 Task: Find connections with filter location Mukeriān with filter topic #Inspirationwith filter profile language Potuguese with filter current company Trinity Life Sciences with filter school GONDWANA UNIVERSITY, GADCHIROLI with filter industry Paper and Forest Product Manufacturing with filter service category Video Production with filter keywords title Title Researcher
Action: Mouse moved to (597, 70)
Screenshot: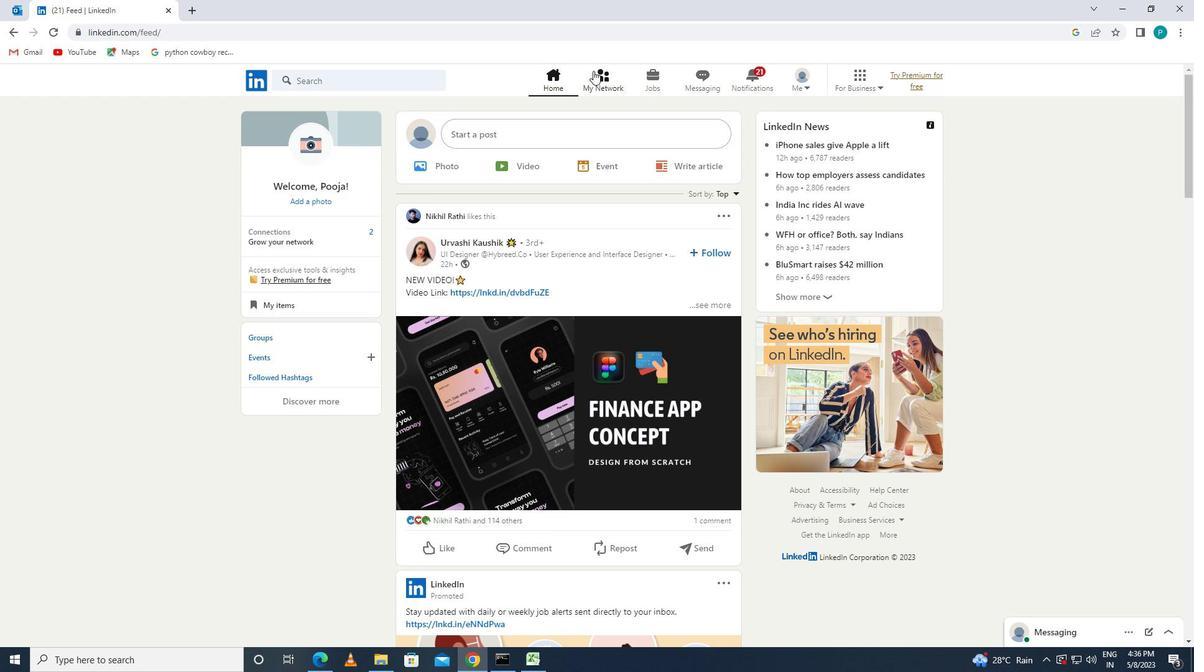 
Action: Mouse pressed left at (597, 70)
Screenshot: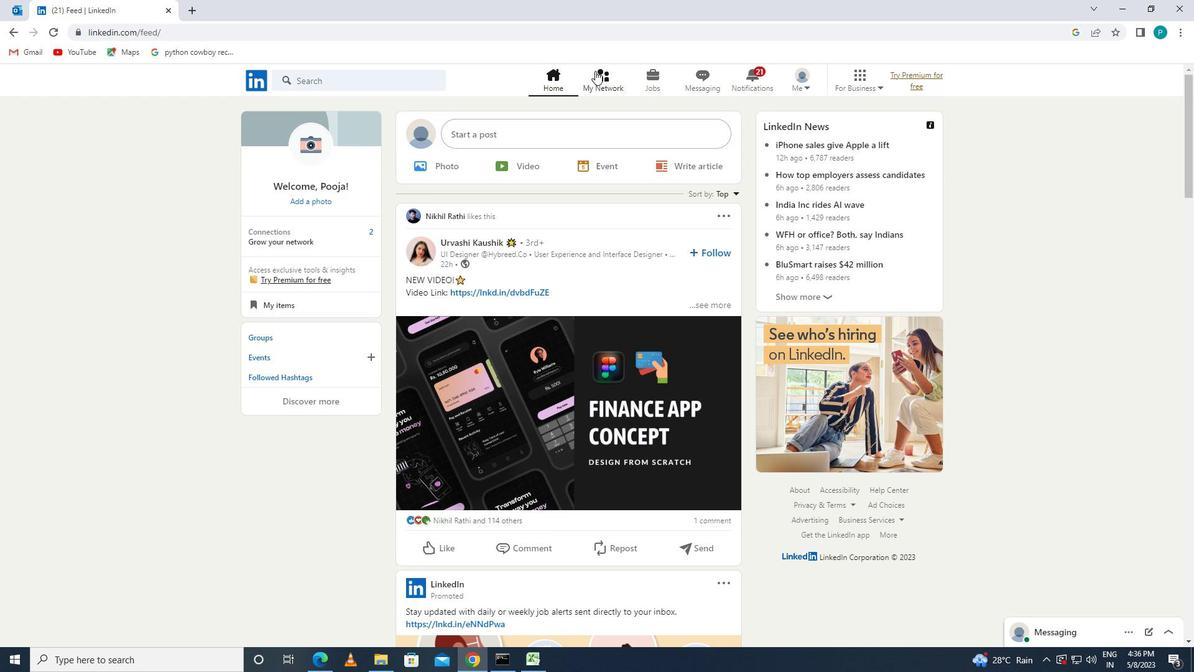 
Action: Mouse moved to (309, 159)
Screenshot: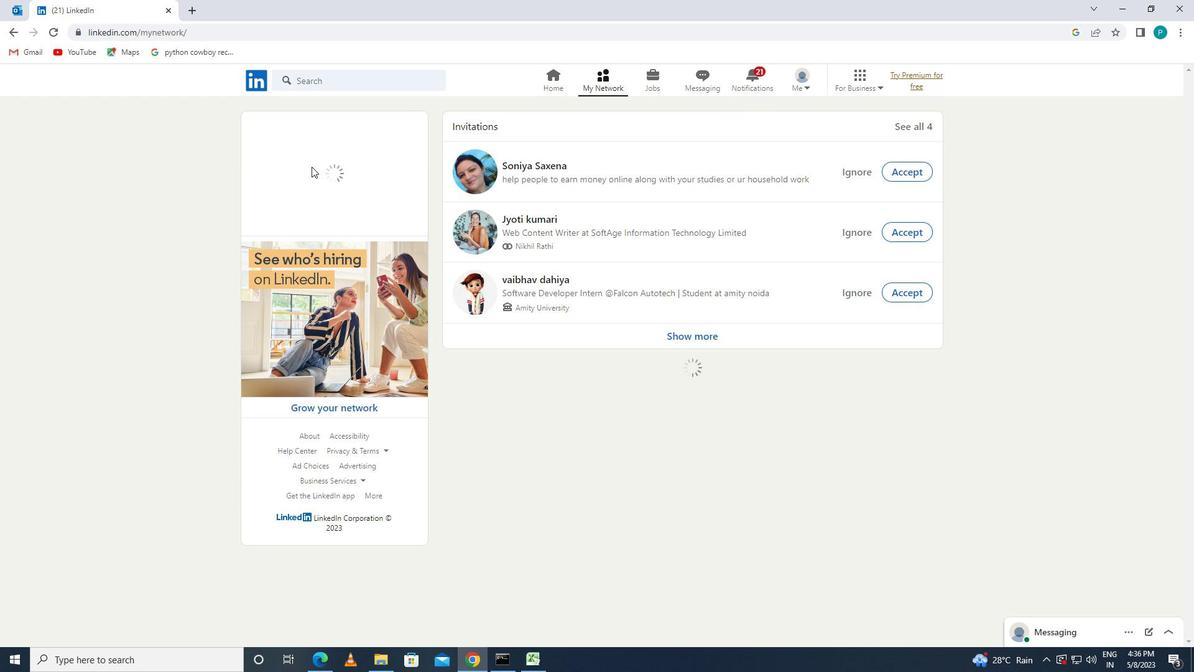 
Action: Mouse pressed left at (309, 159)
Screenshot: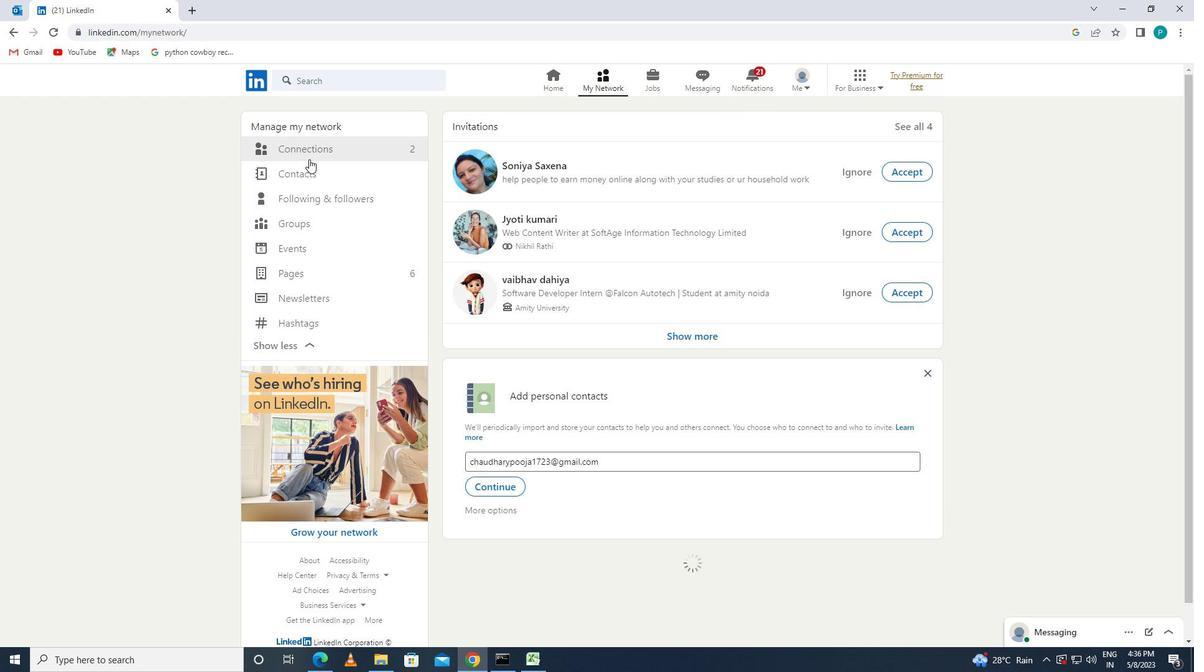 
Action: Mouse moved to (305, 155)
Screenshot: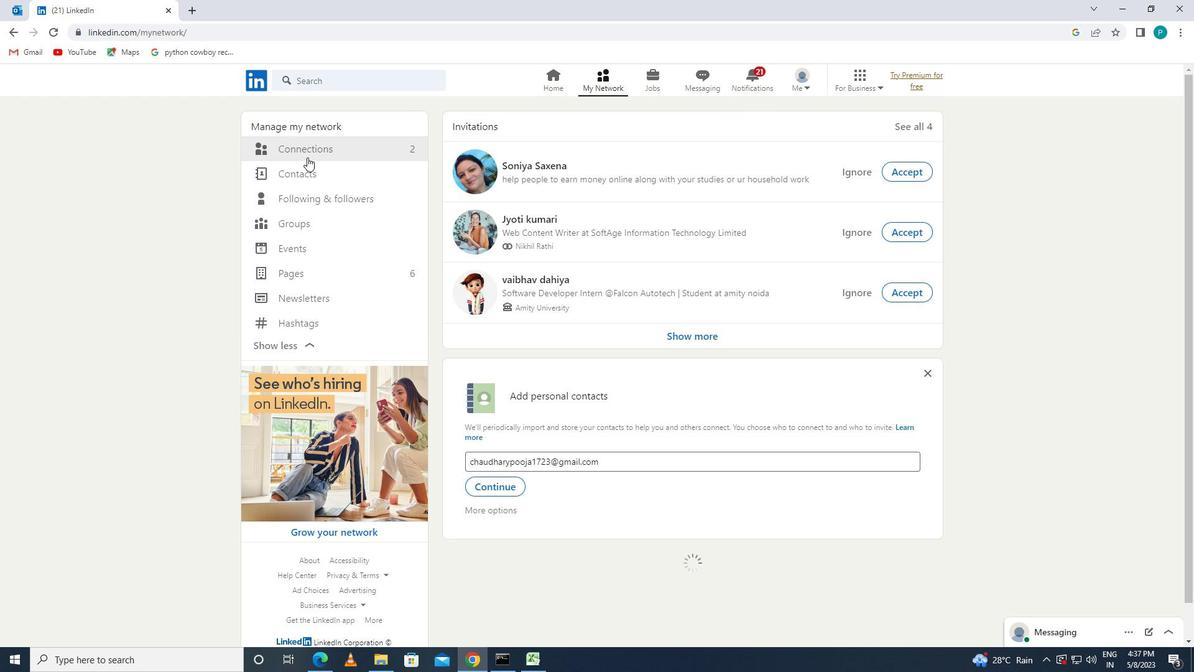 
Action: Mouse pressed left at (305, 155)
Screenshot: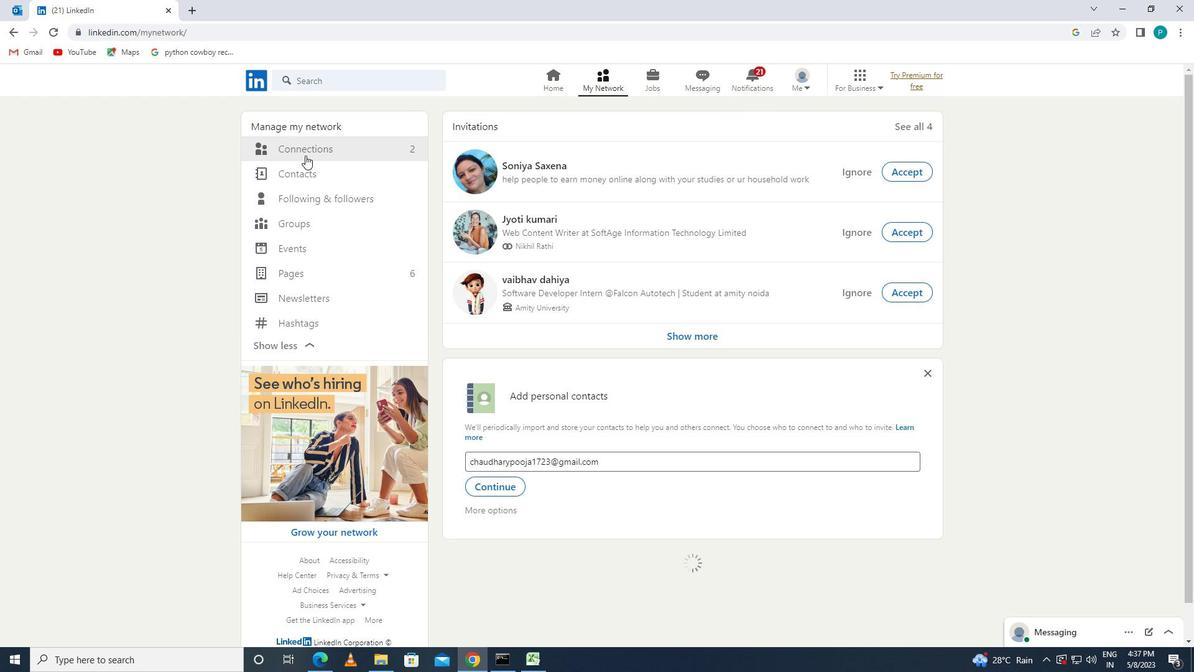
Action: Mouse moved to (329, 144)
Screenshot: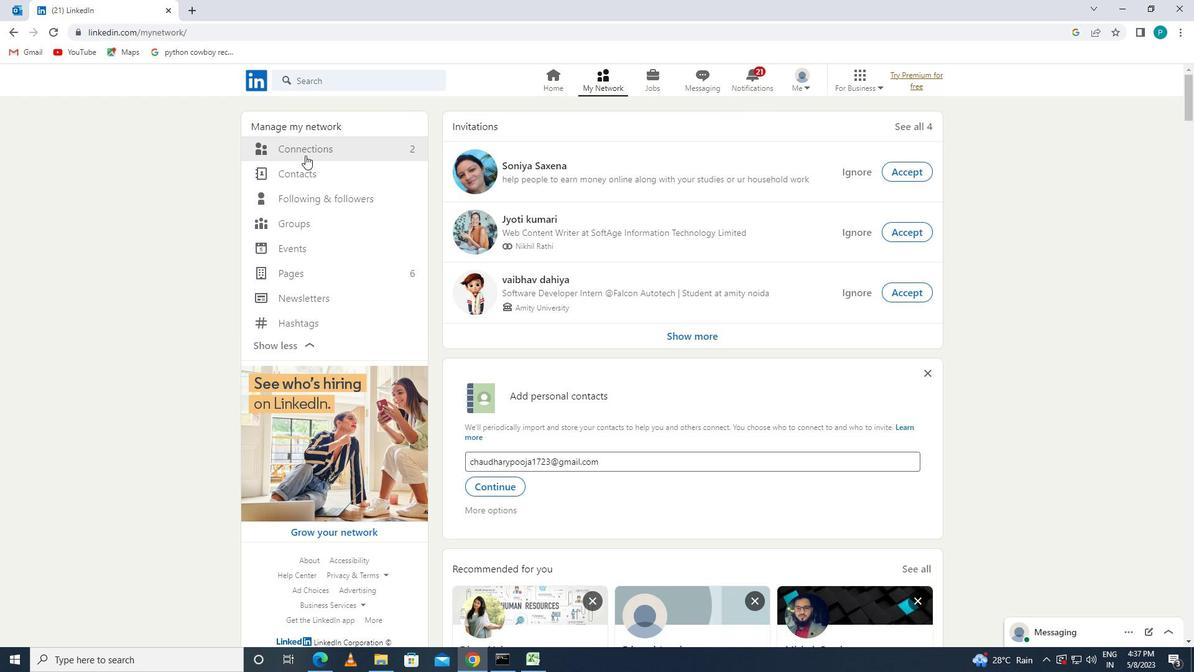 
Action: Mouse pressed left at (329, 144)
Screenshot: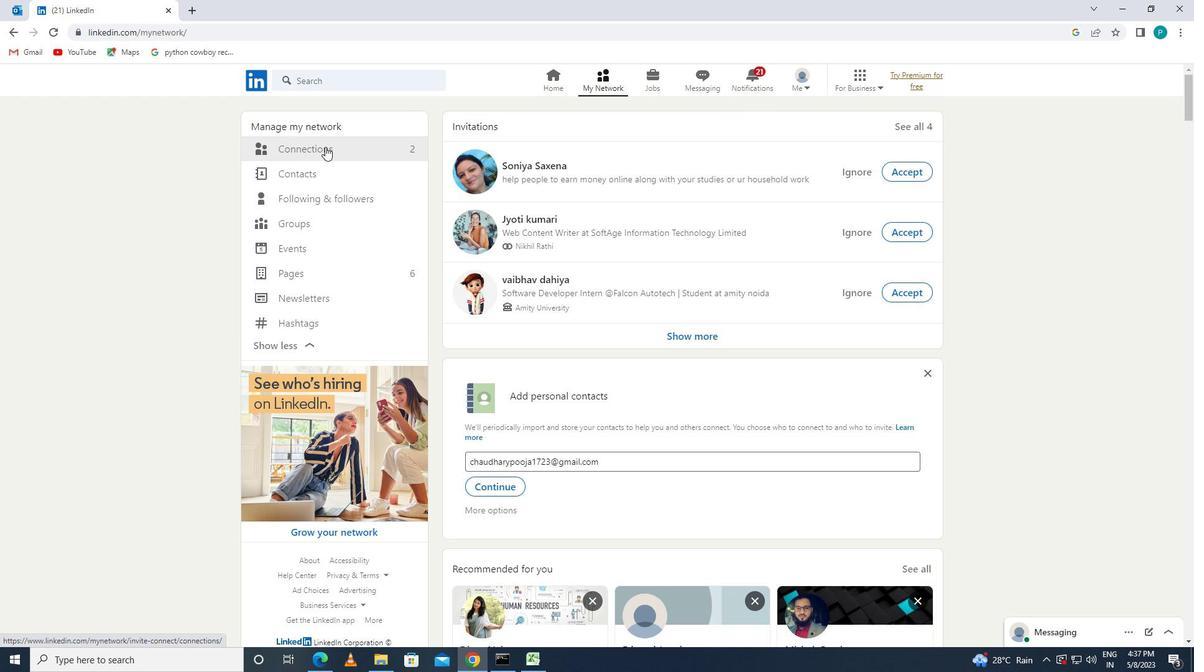 
Action: Mouse moved to (711, 146)
Screenshot: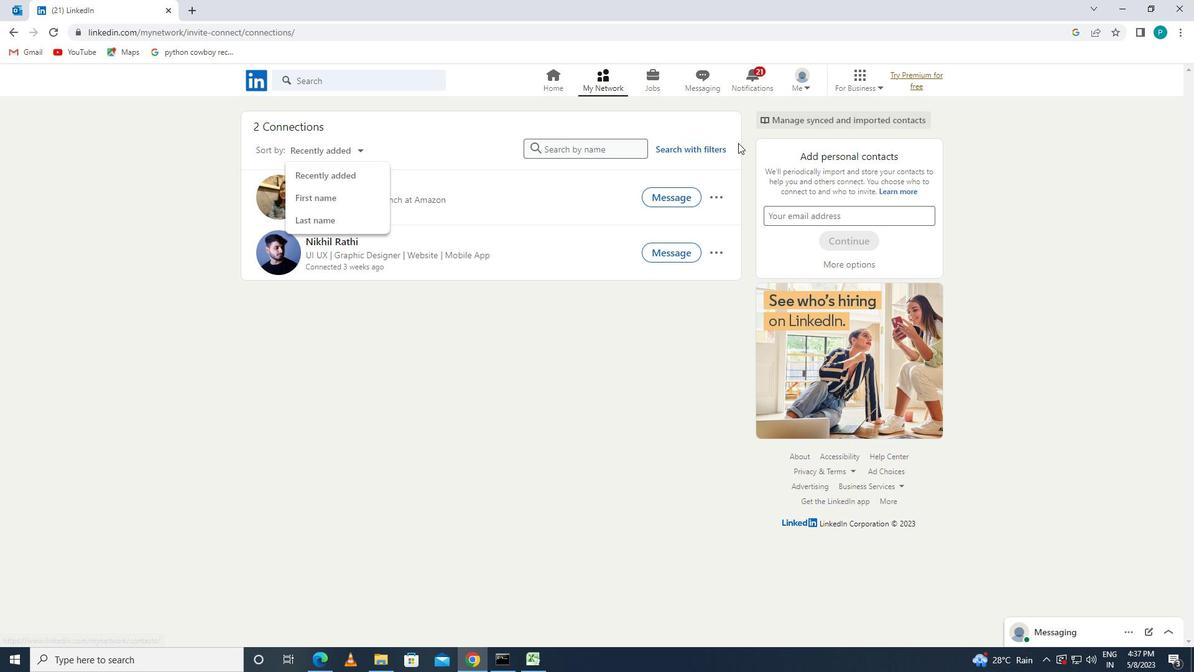 
Action: Mouse pressed left at (711, 146)
Screenshot: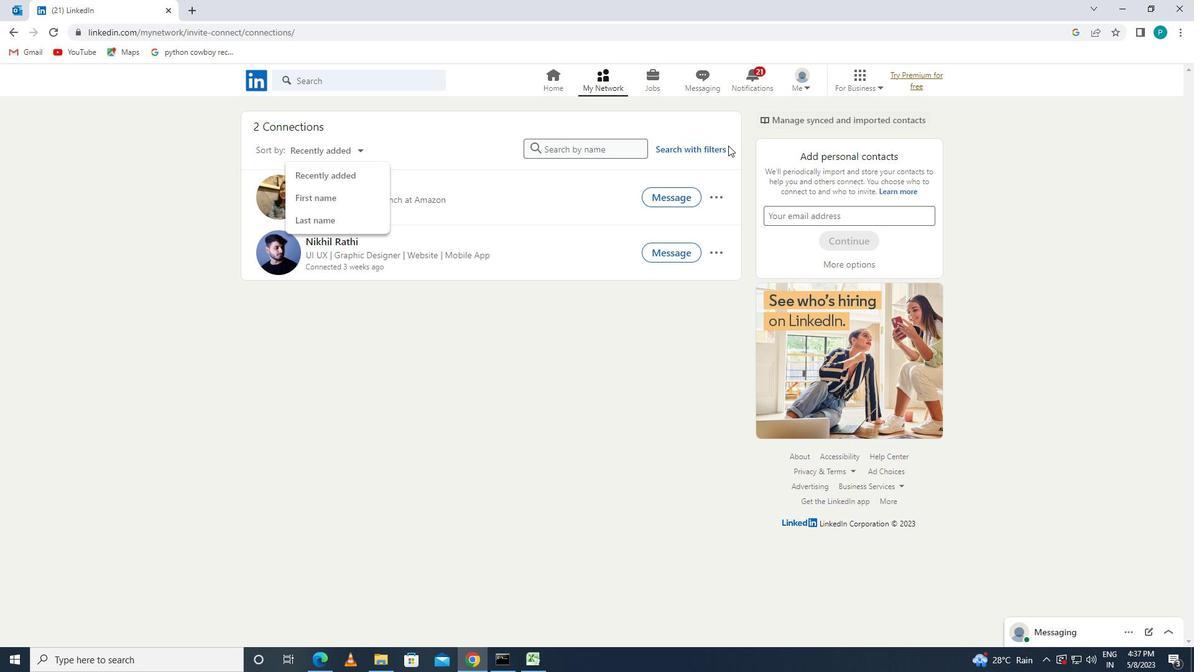
Action: Mouse moved to (645, 115)
Screenshot: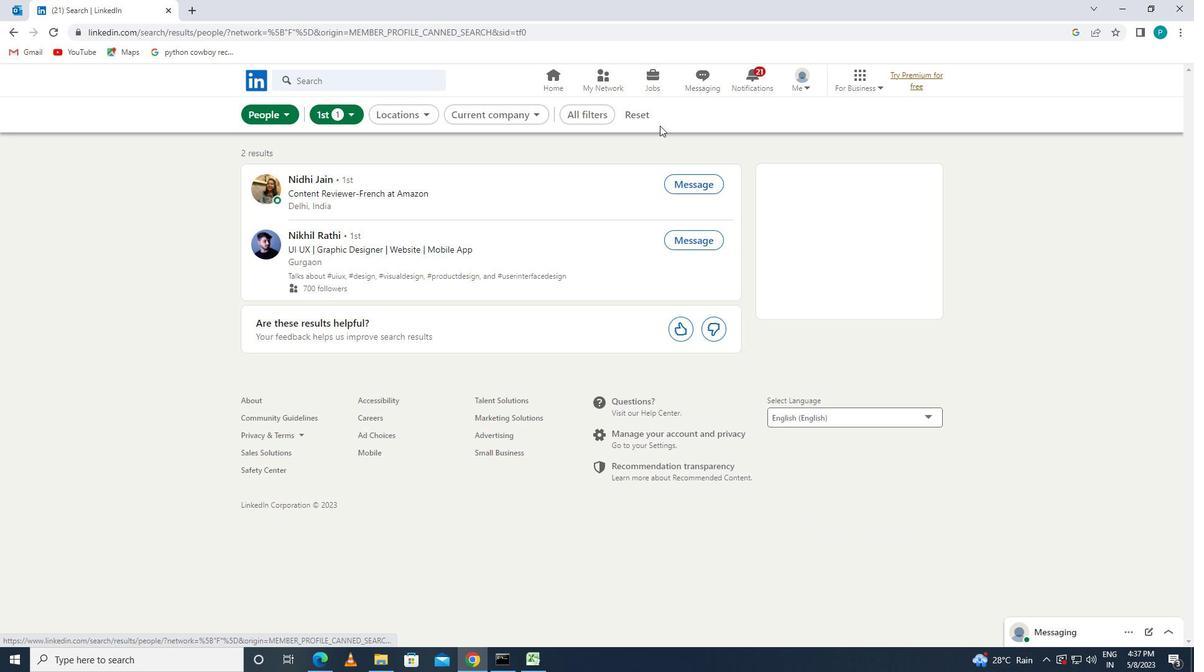 
Action: Mouse pressed left at (645, 115)
Screenshot: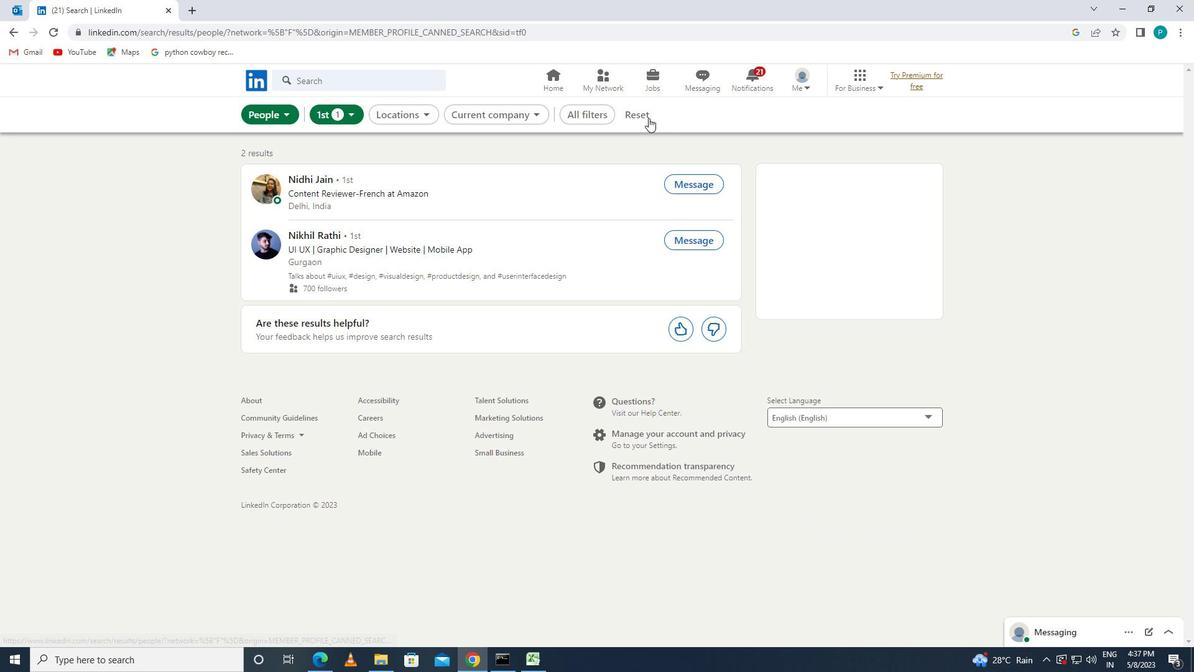 
Action: Mouse moved to (644, 115)
Screenshot: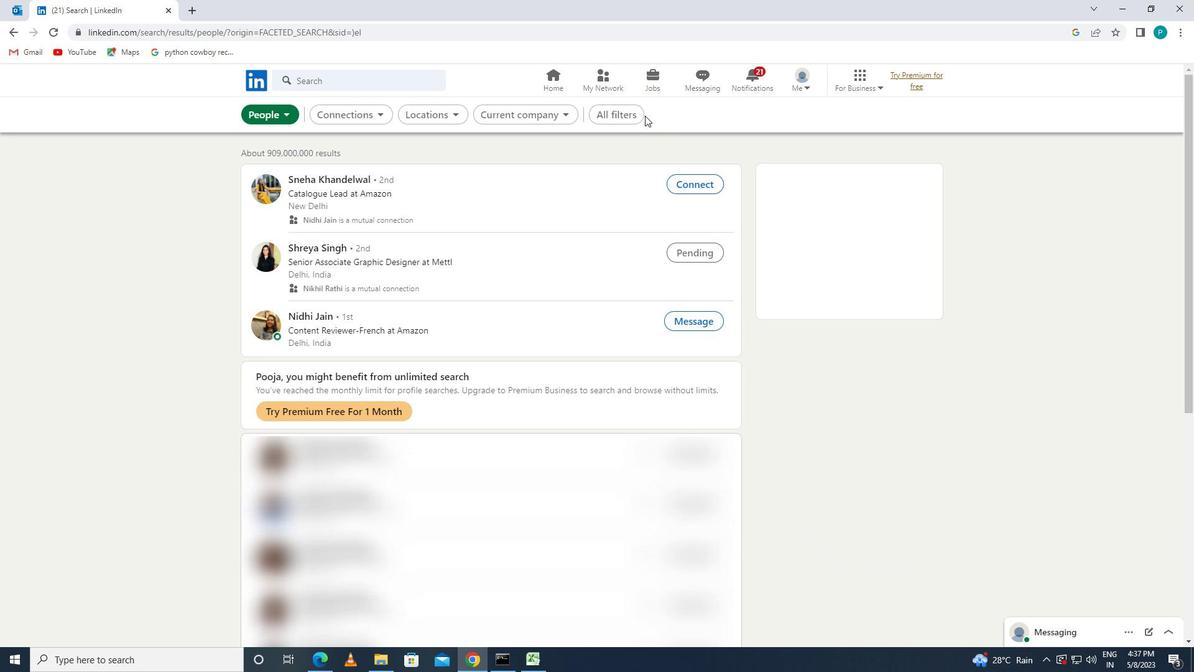 
Action: Mouse pressed left at (644, 115)
Screenshot: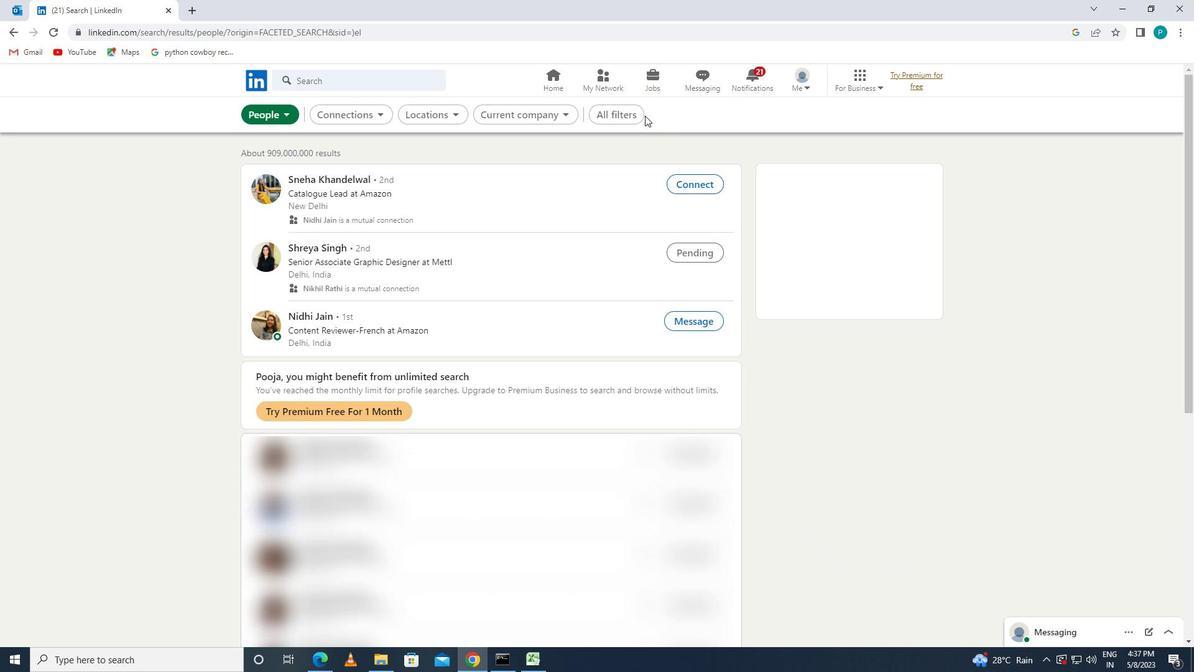 
Action: Mouse moved to (635, 113)
Screenshot: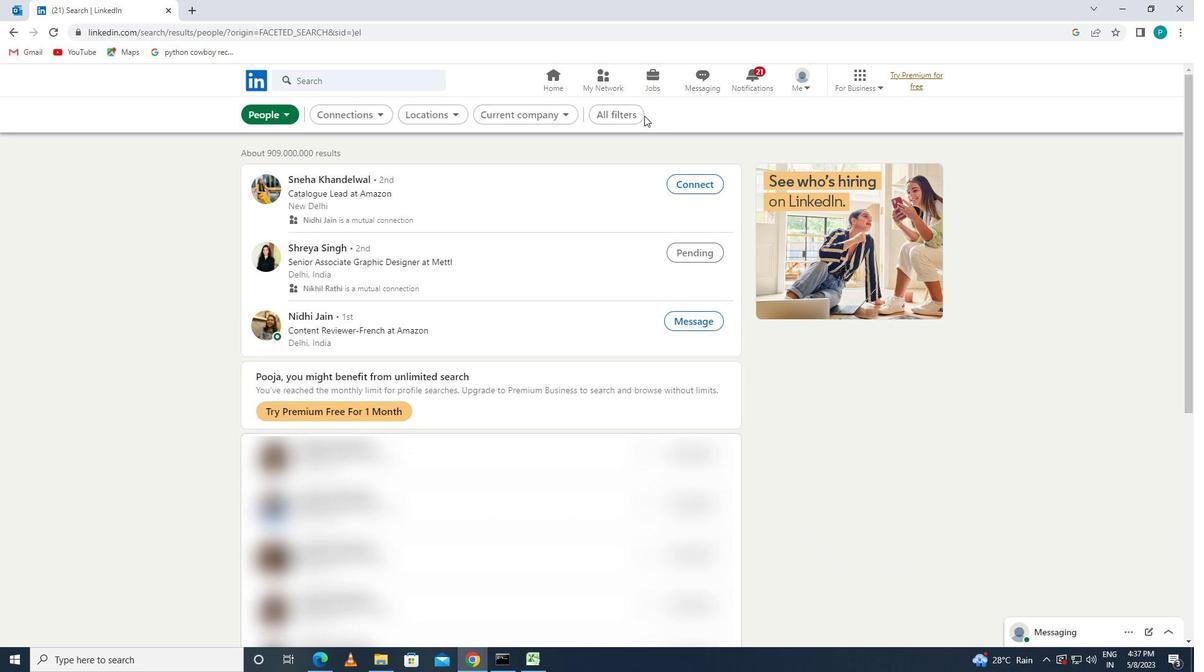 
Action: Mouse pressed left at (635, 113)
Screenshot: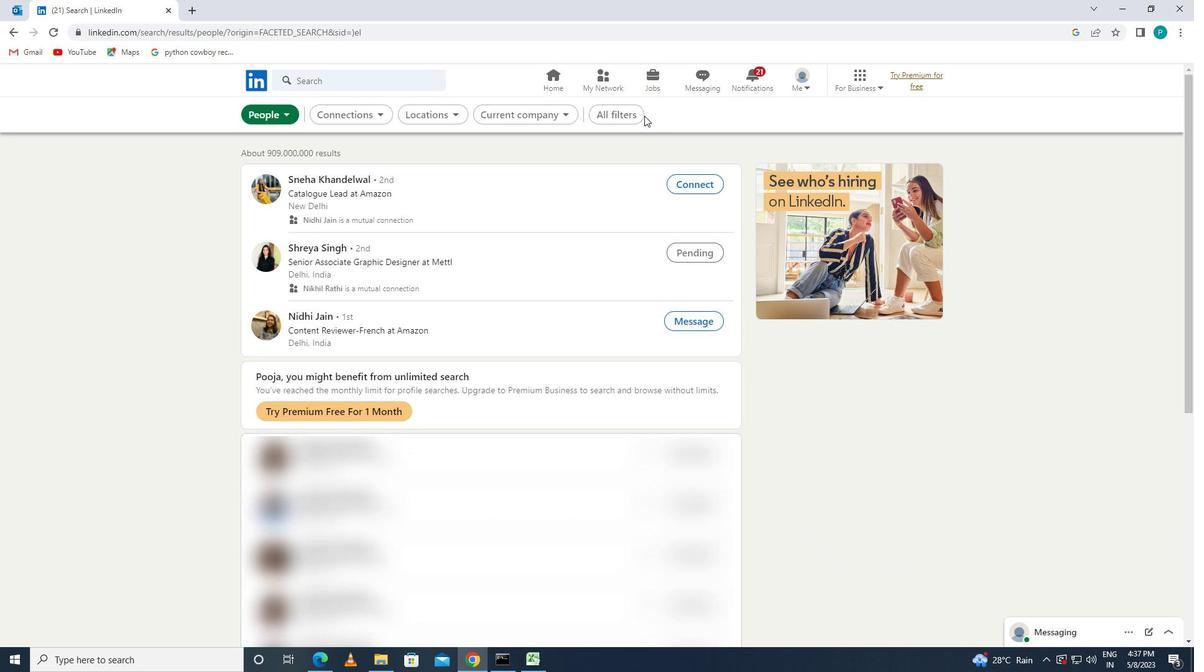 
Action: Mouse moved to (991, 215)
Screenshot: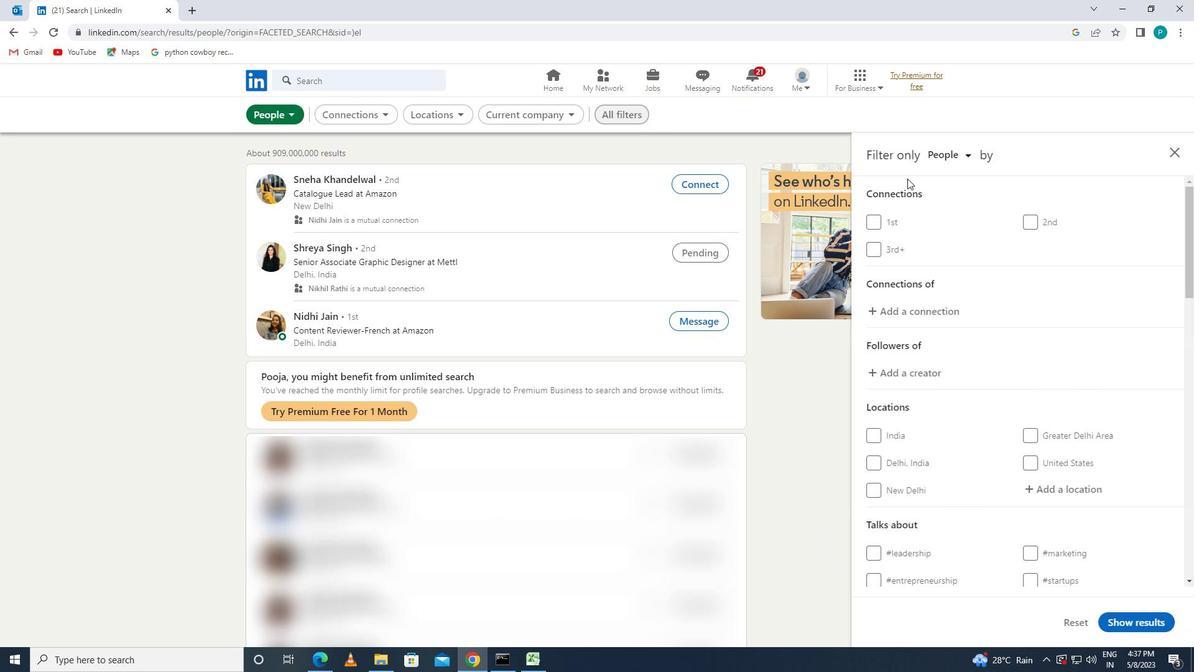 
Action: Mouse scrolled (991, 215) with delta (0, 0)
Screenshot: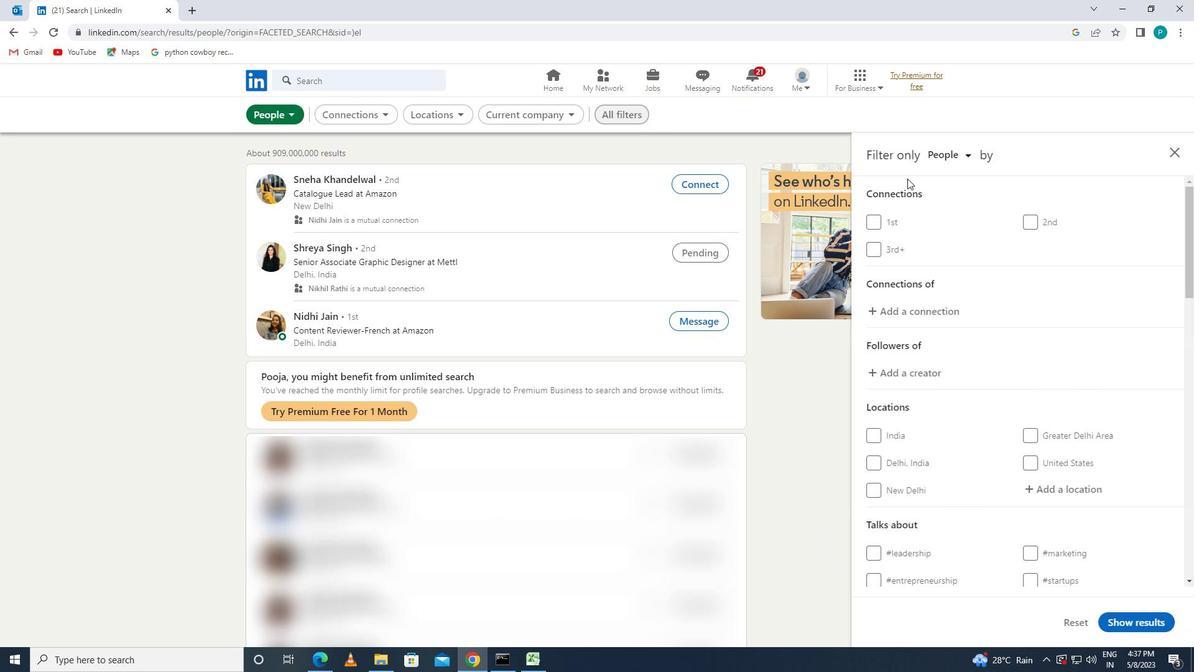 
Action: Mouse moved to (991, 215)
Screenshot: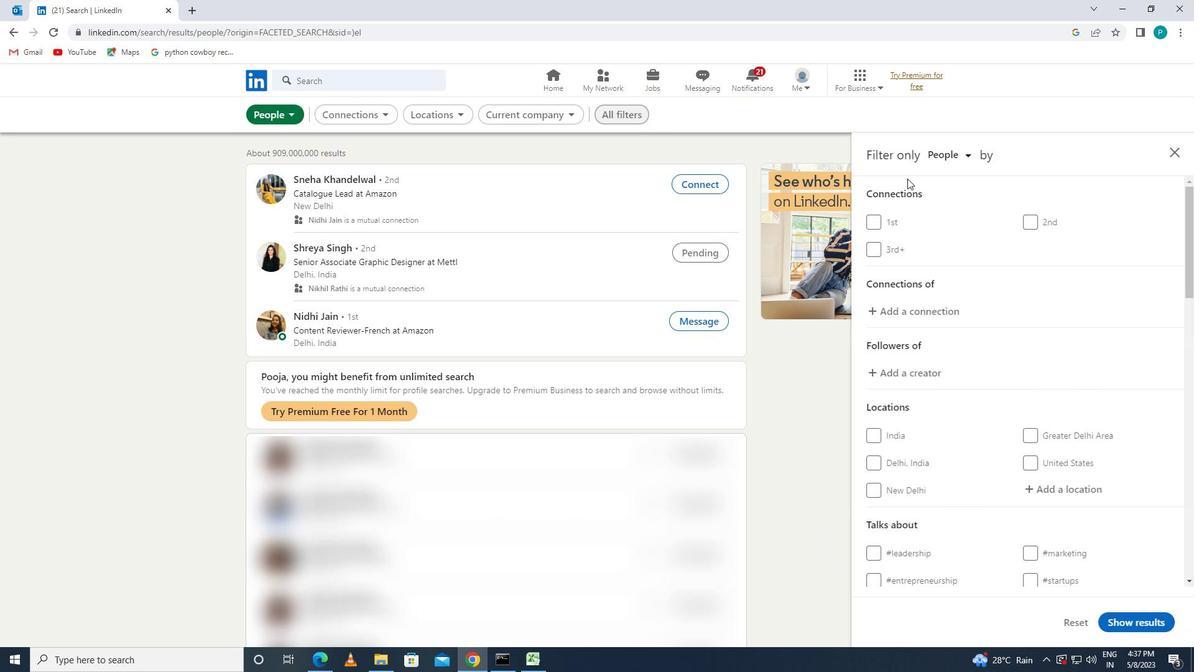 
Action: Mouse scrolled (991, 215) with delta (0, 0)
Screenshot: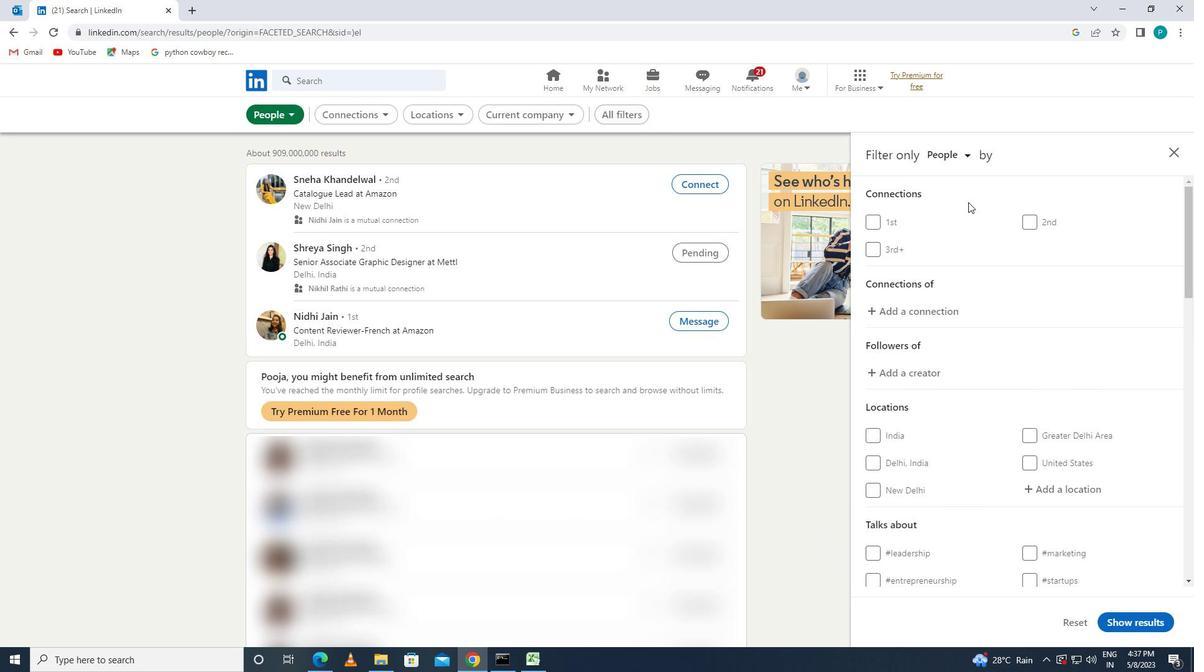 
Action: Mouse scrolled (991, 215) with delta (0, 0)
Screenshot: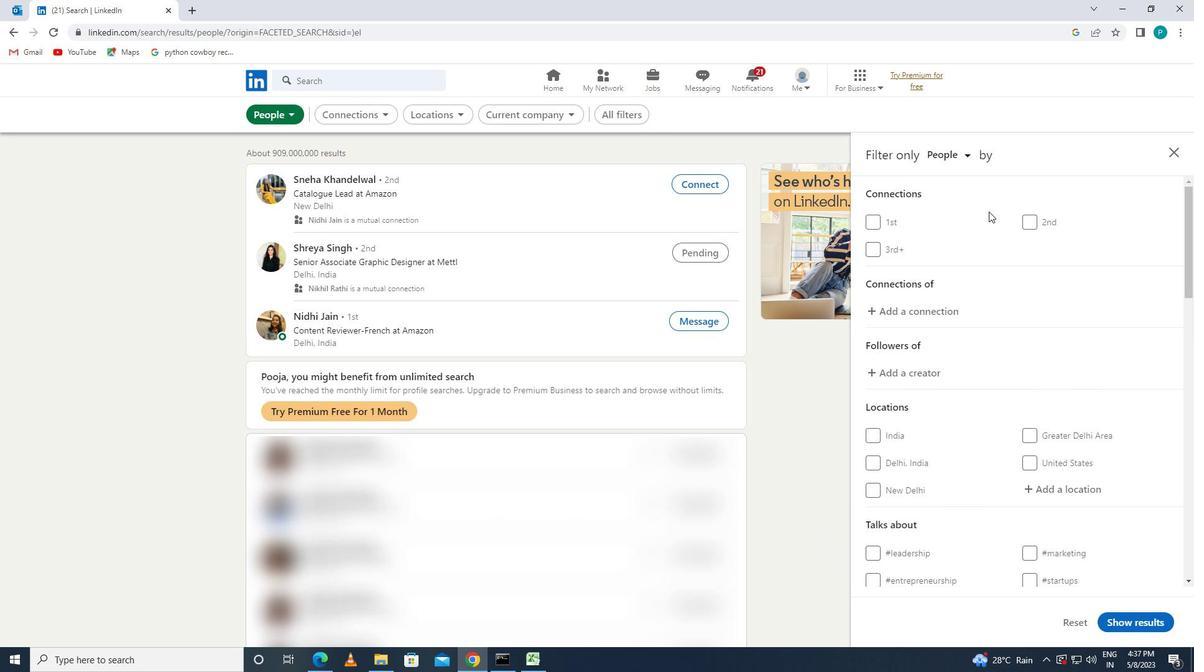 
Action: Mouse moved to (1097, 290)
Screenshot: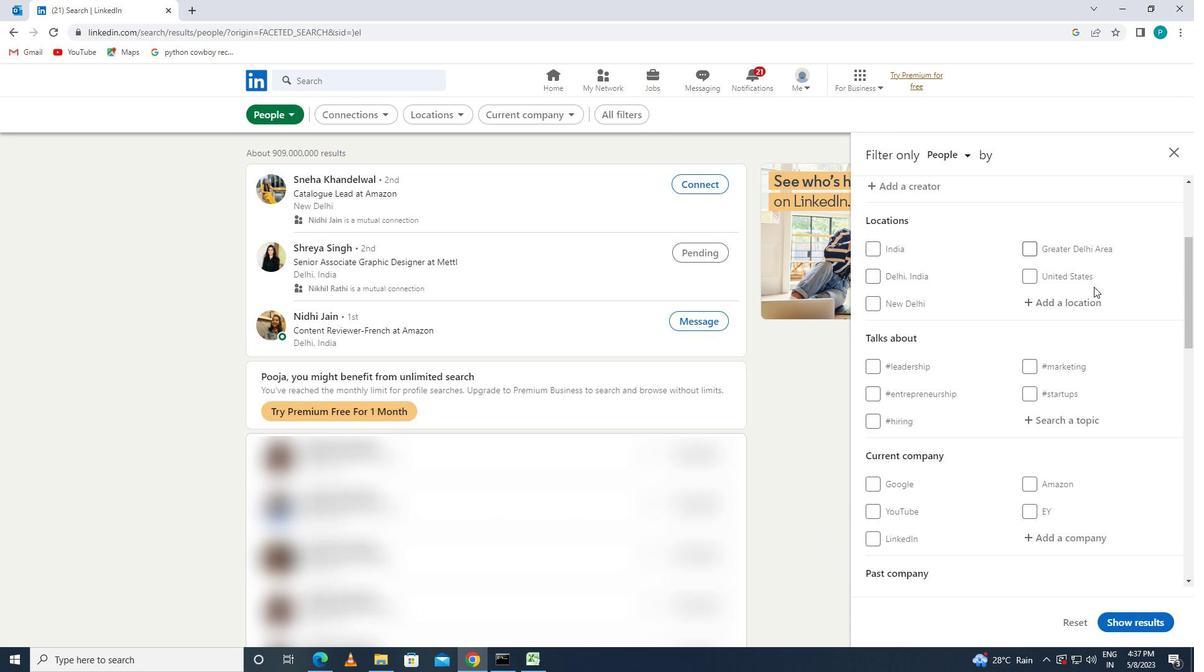
Action: Mouse pressed left at (1097, 290)
Screenshot: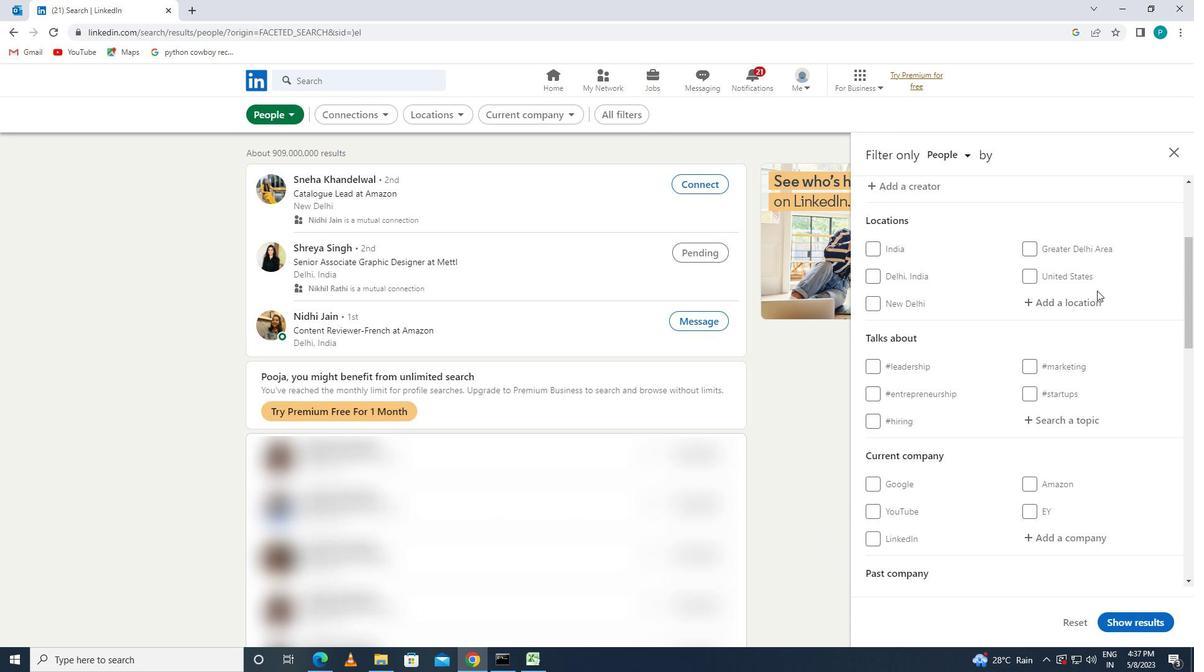
Action: Mouse moved to (1089, 296)
Screenshot: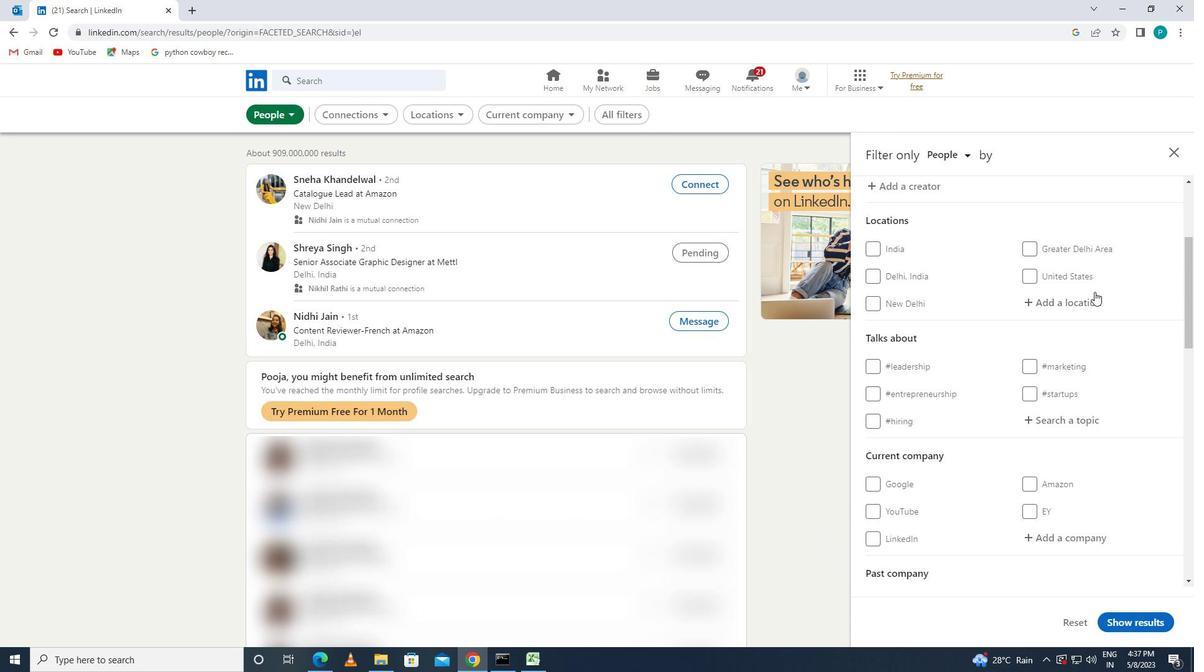 
Action: Mouse pressed left at (1089, 296)
Screenshot: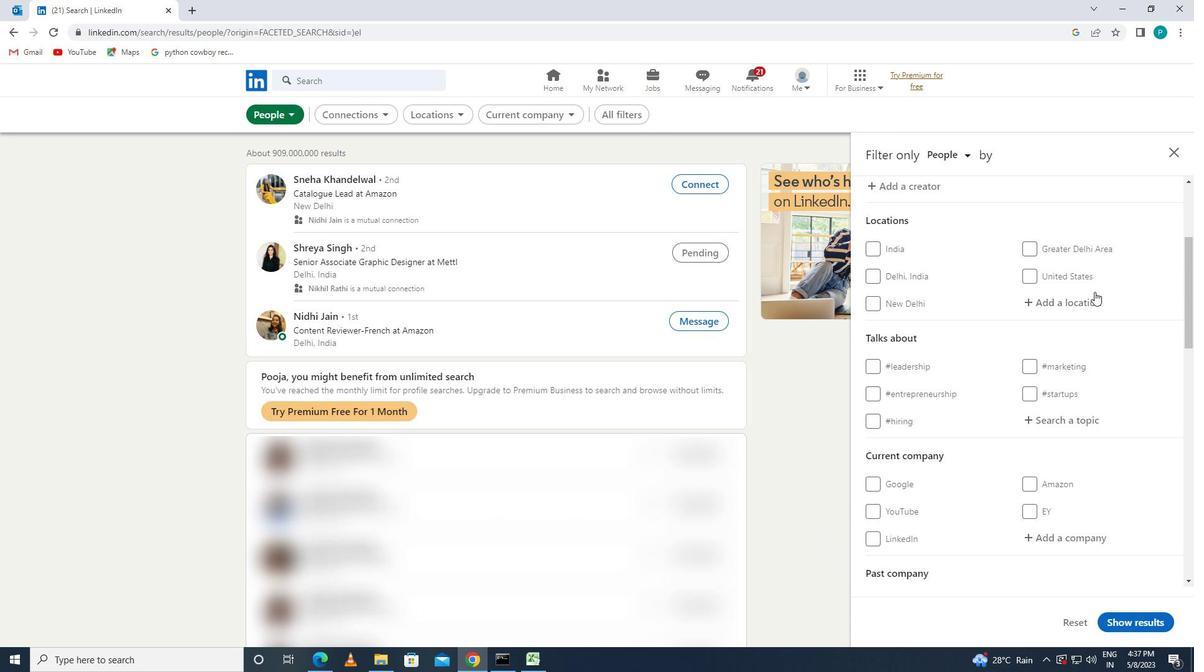 
Action: Mouse moved to (1085, 296)
Screenshot: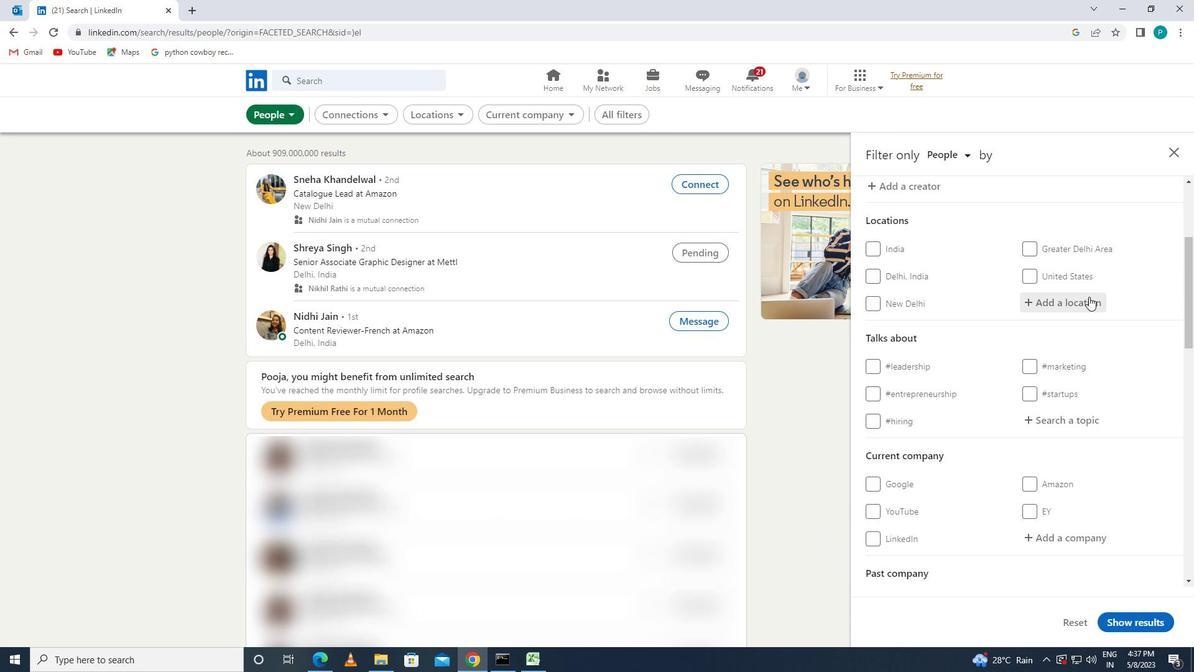 
Action: Key pressed <Key.caps_lock>m<Key.caps_lock>ukerian
Screenshot: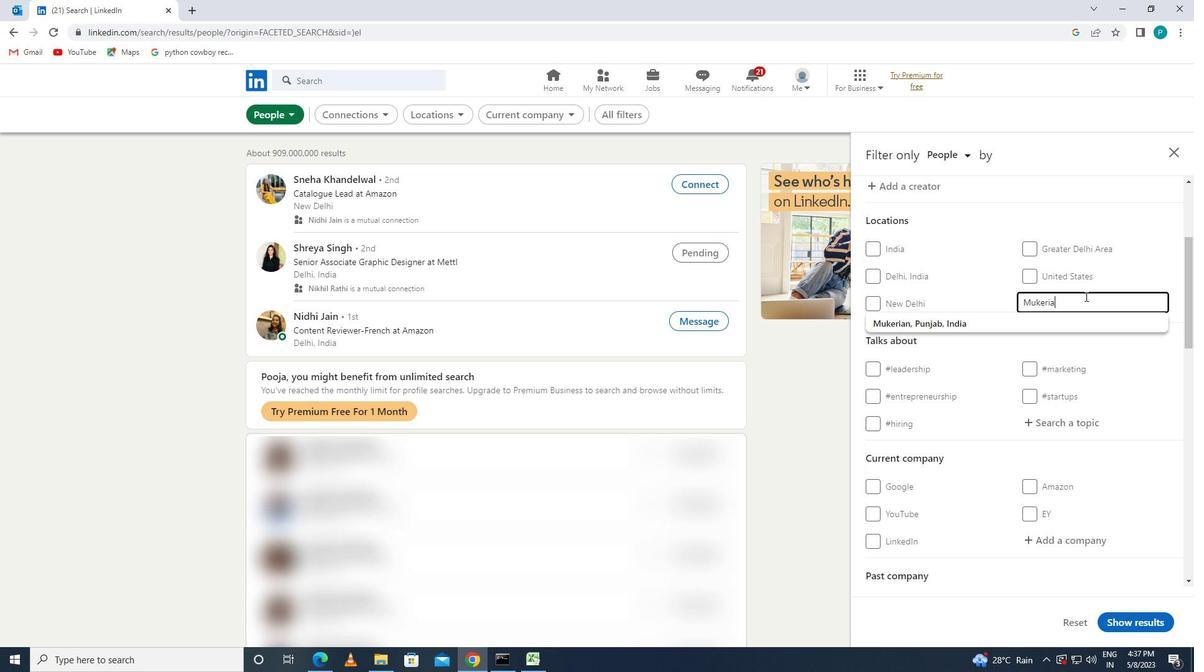 
Action: Mouse moved to (1117, 321)
Screenshot: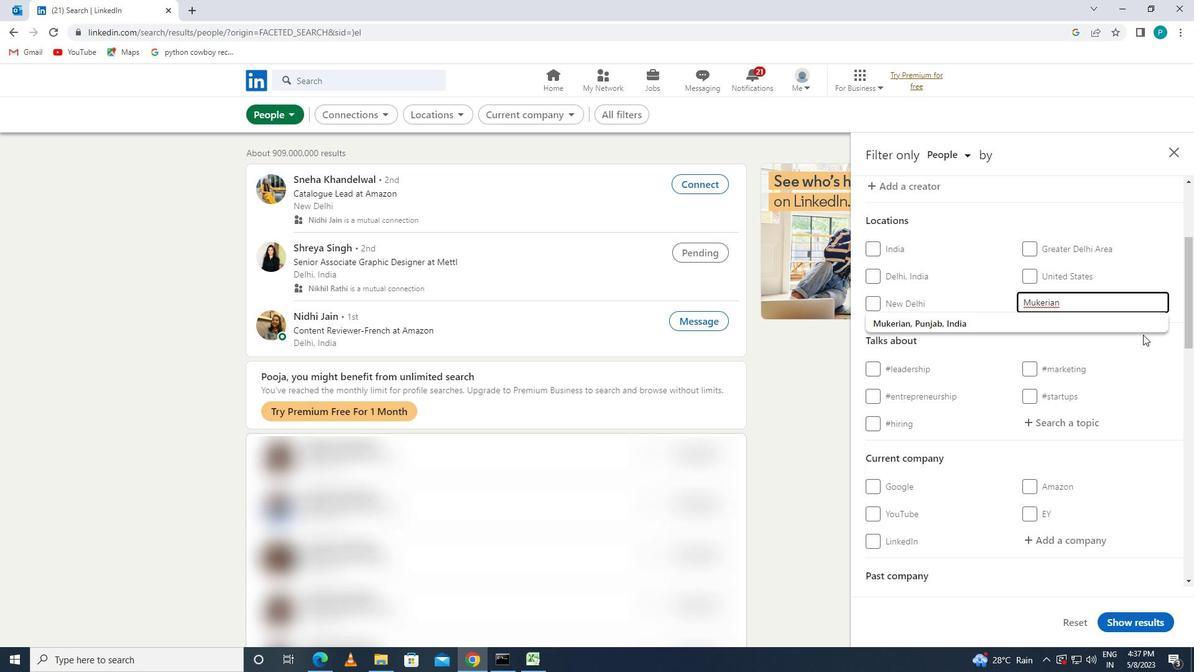 
Action: Mouse pressed left at (1117, 321)
Screenshot: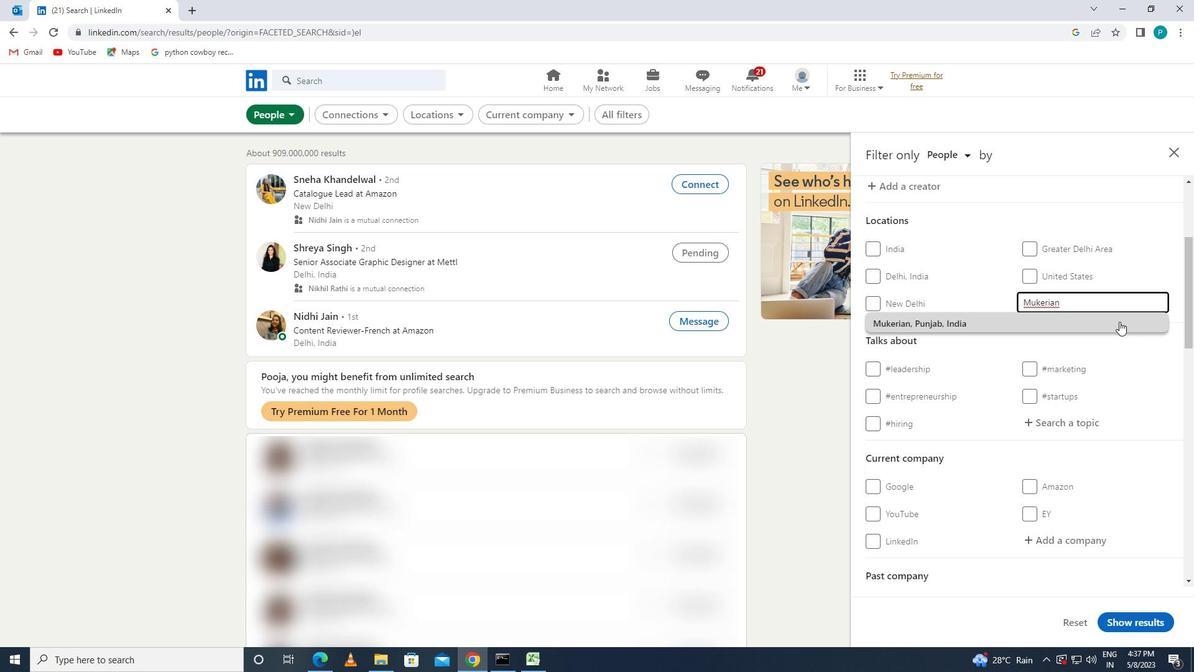 
Action: Mouse moved to (1065, 452)
Screenshot: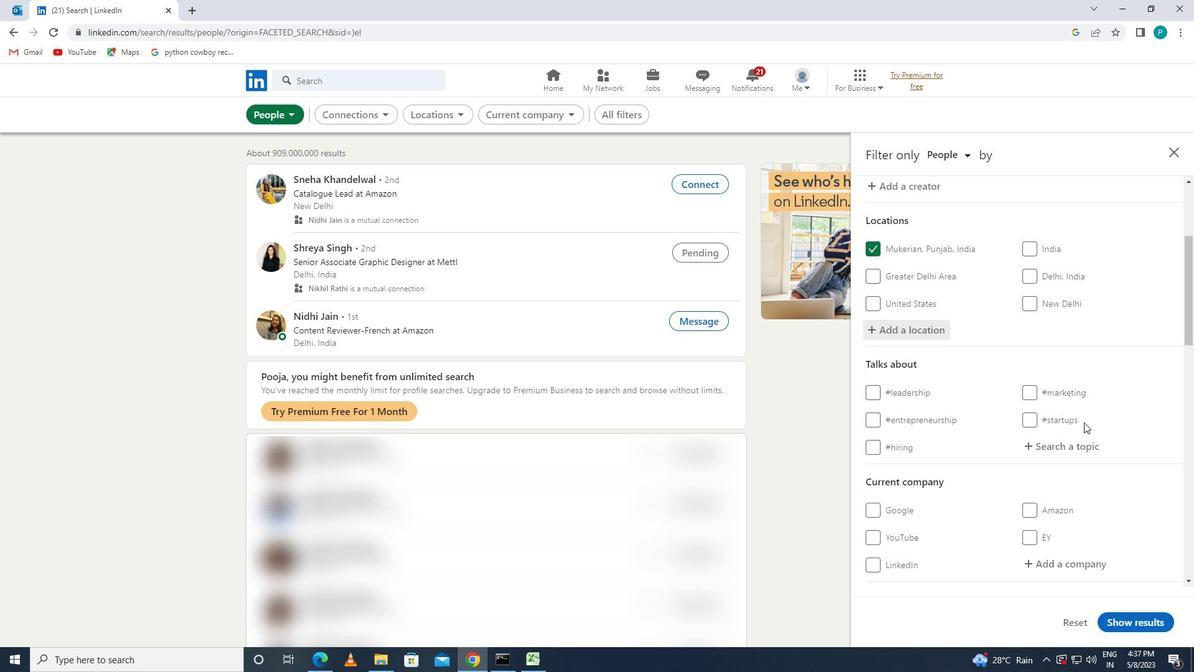 
Action: Mouse pressed left at (1065, 452)
Screenshot: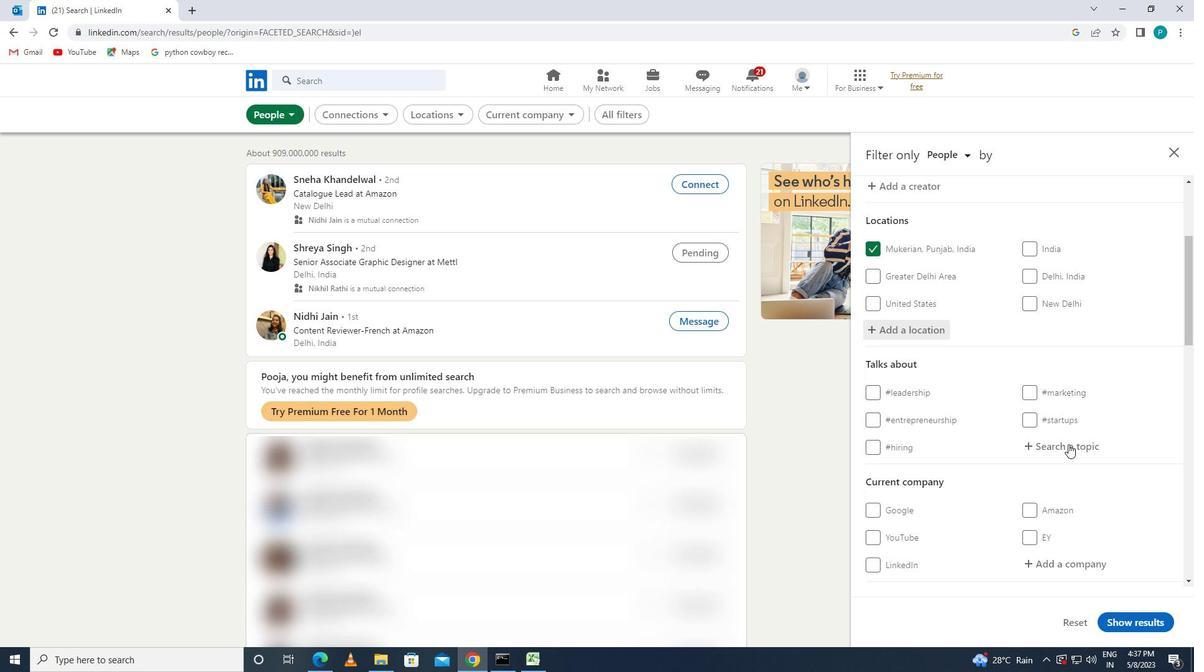 
Action: Mouse moved to (1061, 451)
Screenshot: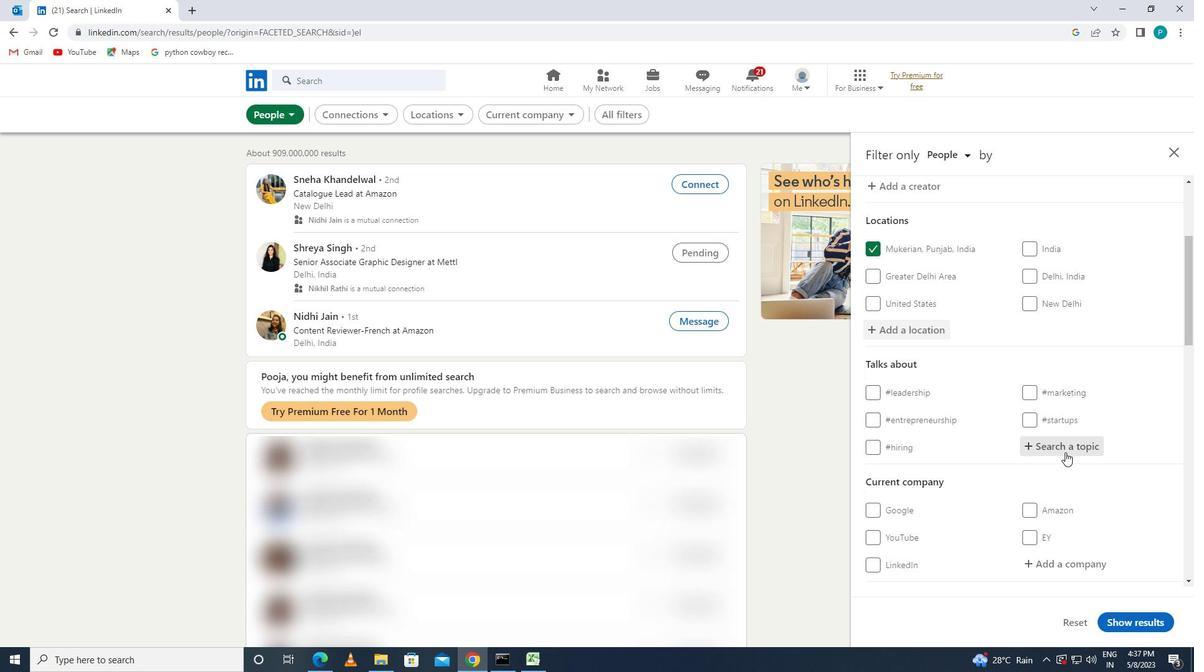 
Action: Key pressed <Key.shift>#<Key.caps_lock>I<Key.caps_lock>NSO<Key.backspace>PIRATION
Screenshot: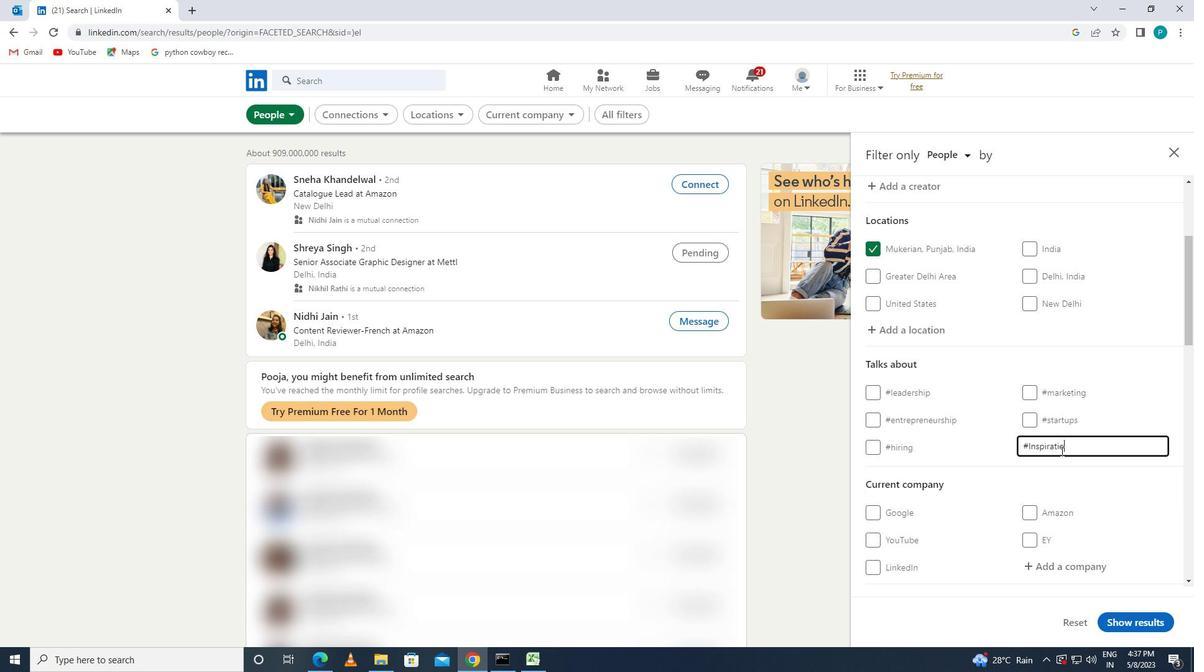 
Action: Mouse moved to (1031, 466)
Screenshot: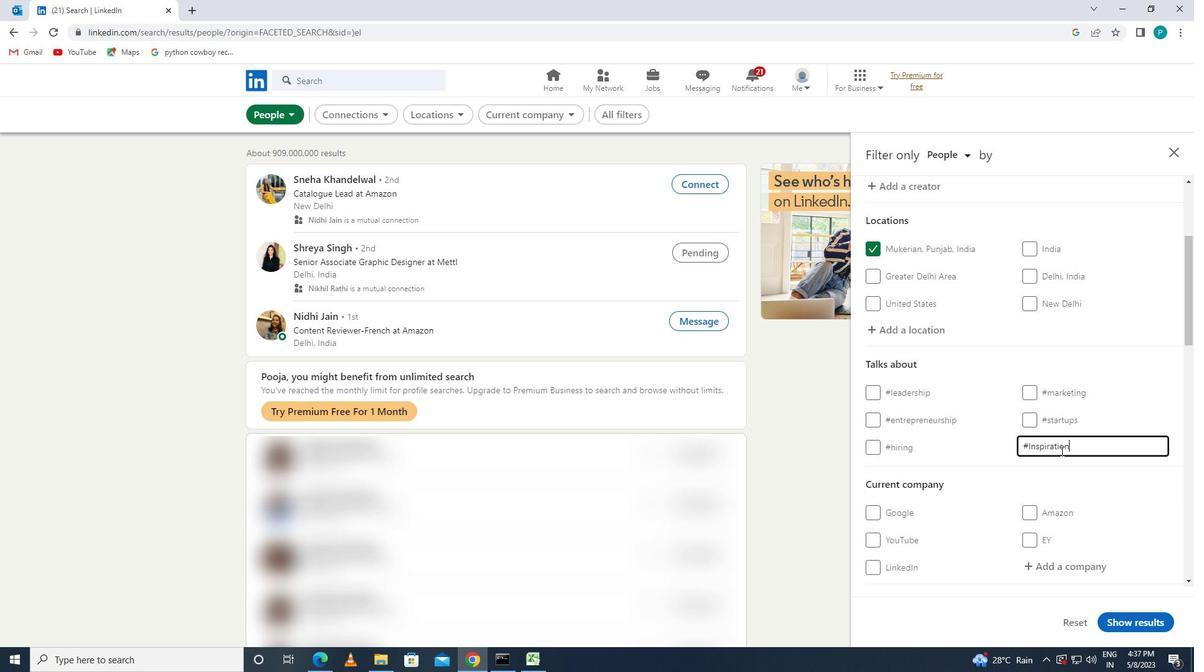 
Action: Mouse scrolled (1031, 466) with delta (0, 0)
Screenshot: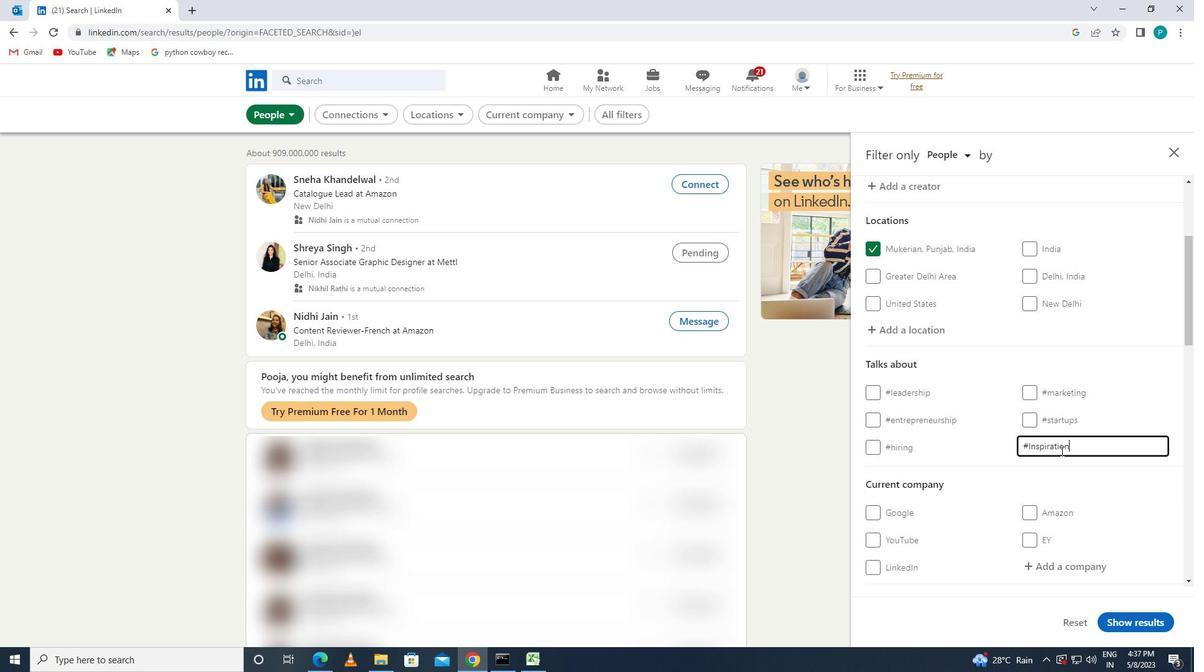 
Action: Mouse moved to (1024, 471)
Screenshot: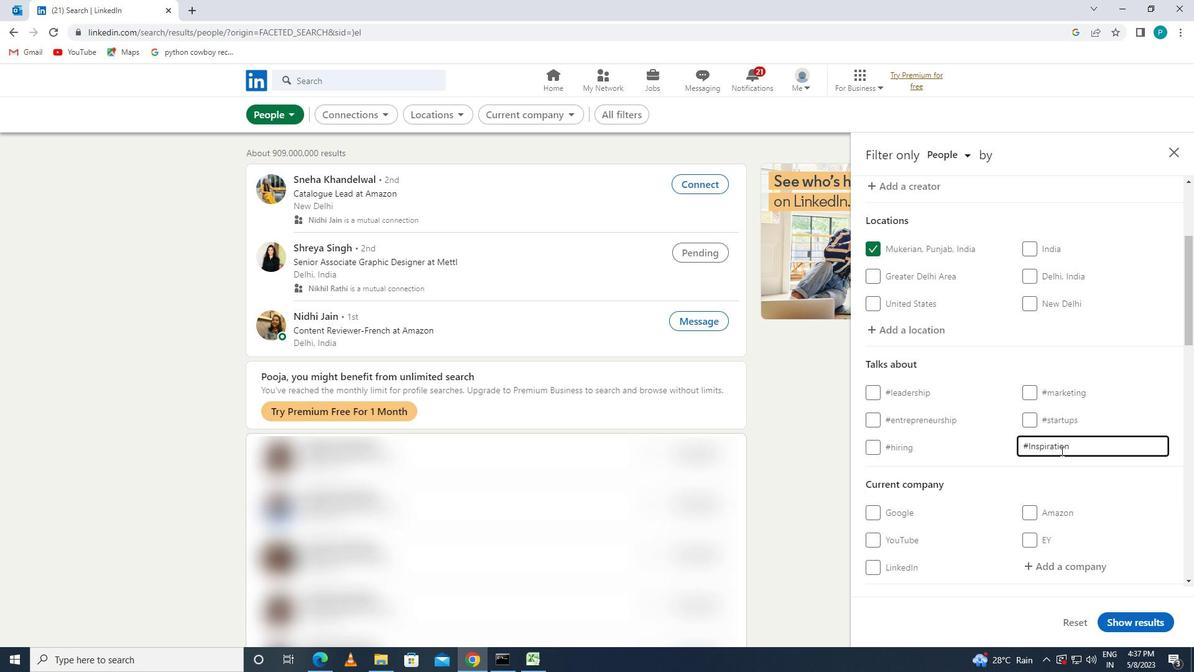 
Action: Mouse scrolled (1024, 470) with delta (0, 0)
Screenshot: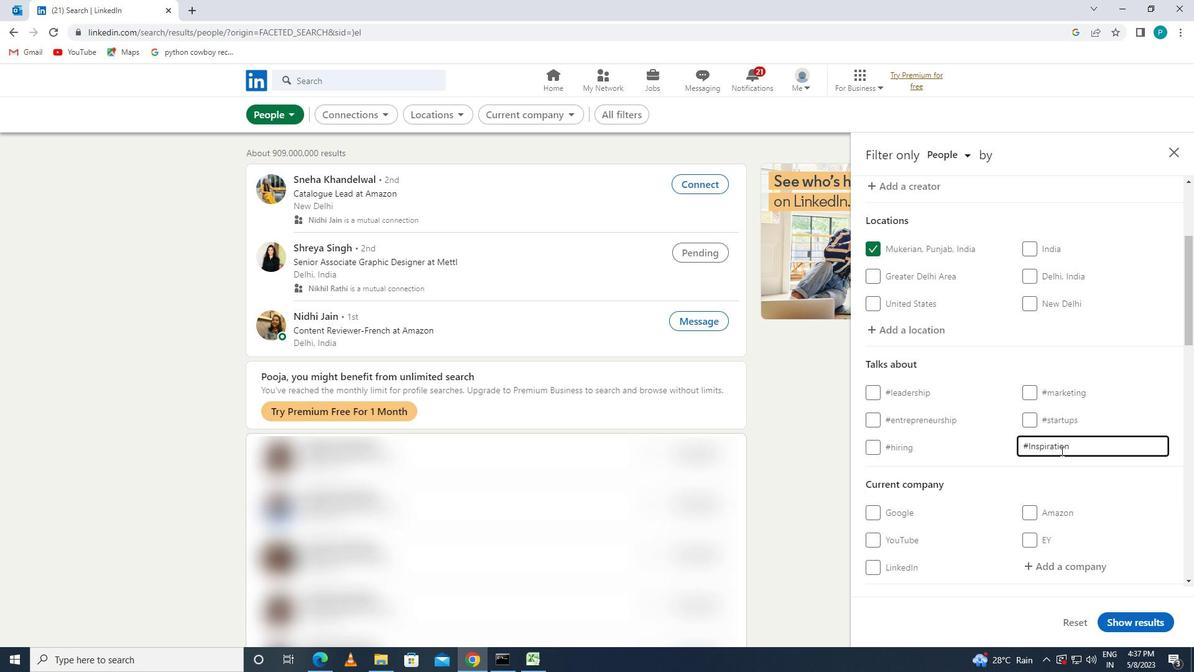 
Action: Mouse moved to (951, 449)
Screenshot: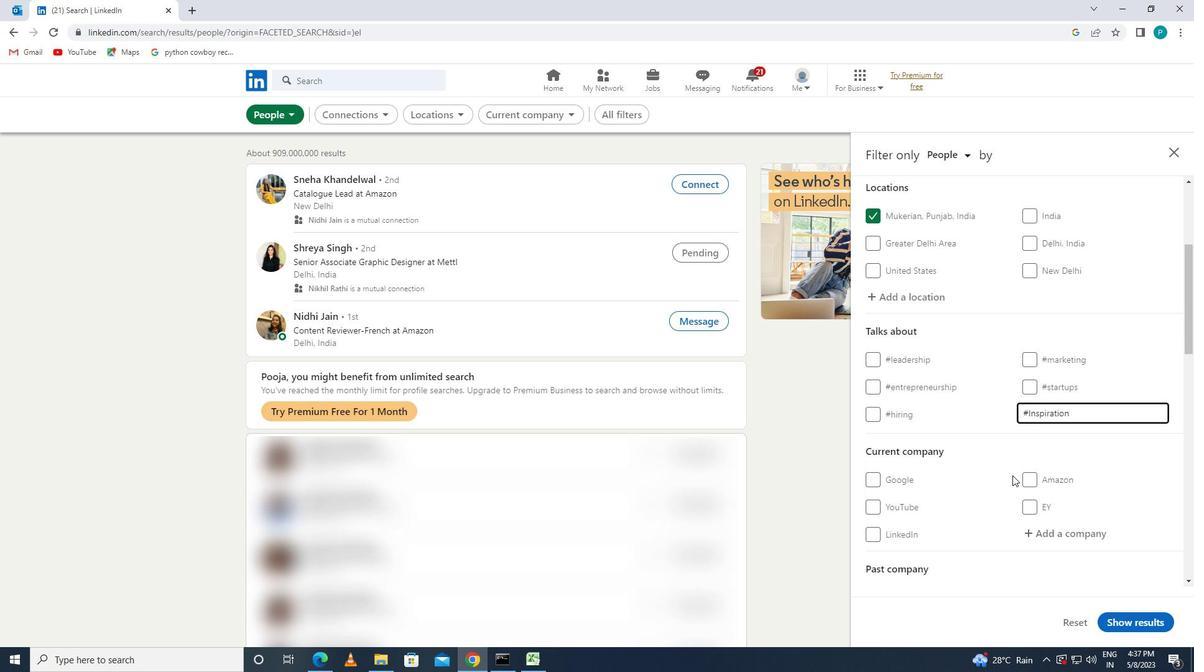 
Action: Mouse scrolled (951, 448) with delta (0, 0)
Screenshot: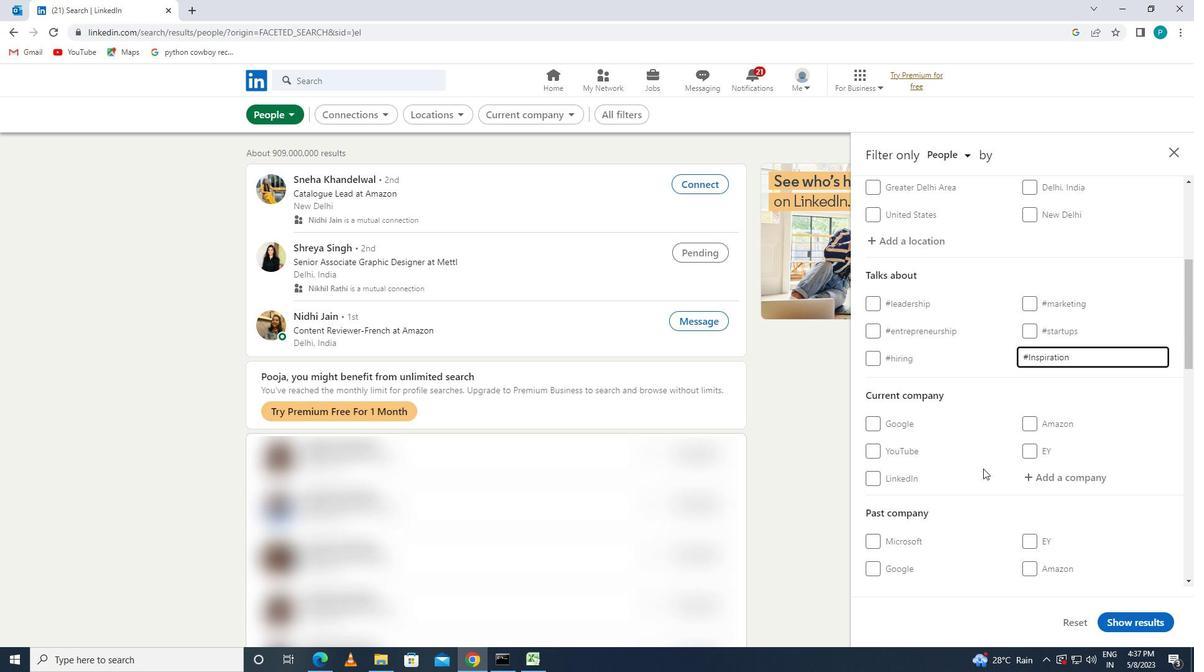 
Action: Mouse moved to (951, 449)
Screenshot: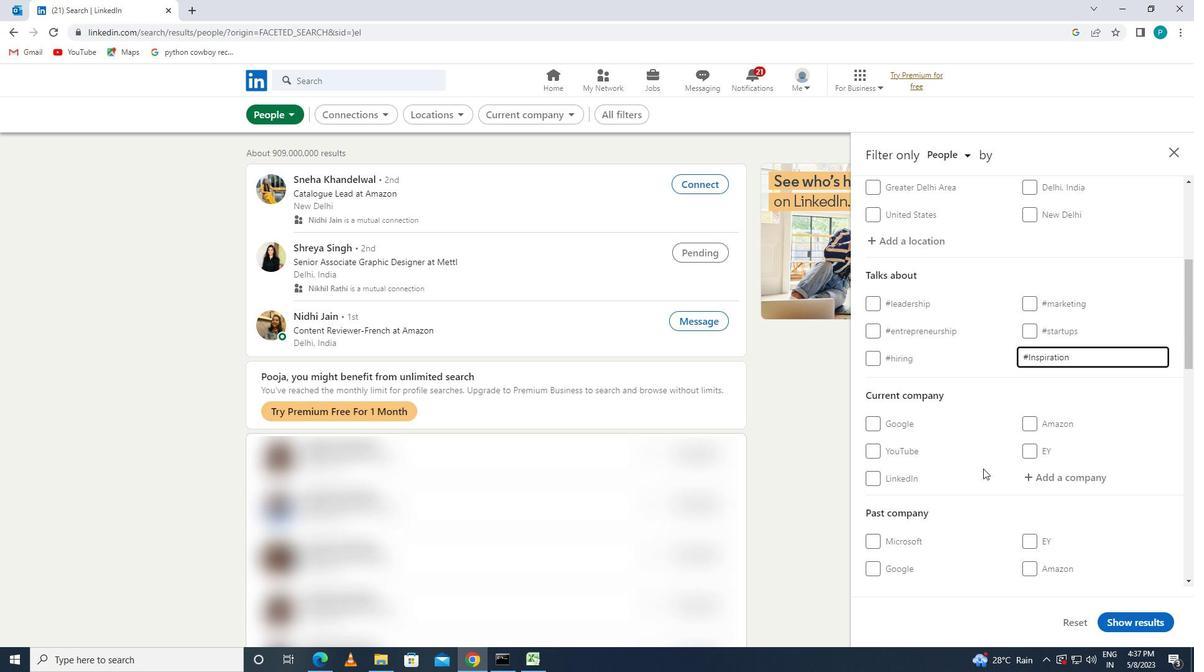 
Action: Mouse scrolled (951, 448) with delta (0, 0)
Screenshot: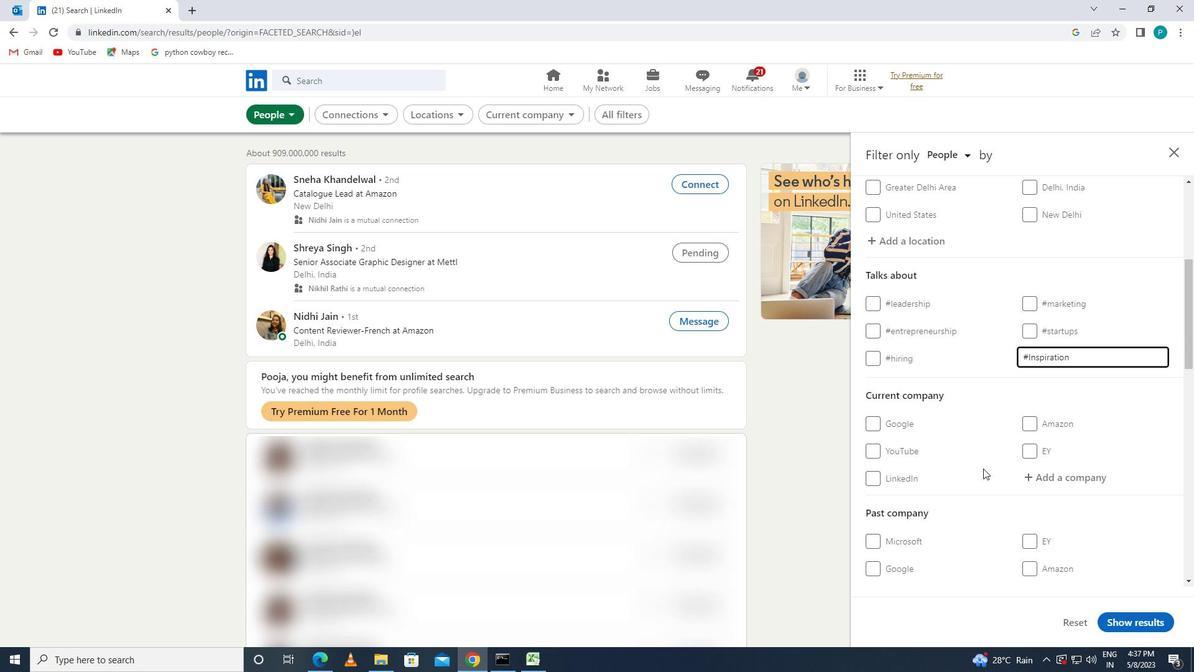 
Action: Mouse scrolled (951, 448) with delta (0, 0)
Screenshot: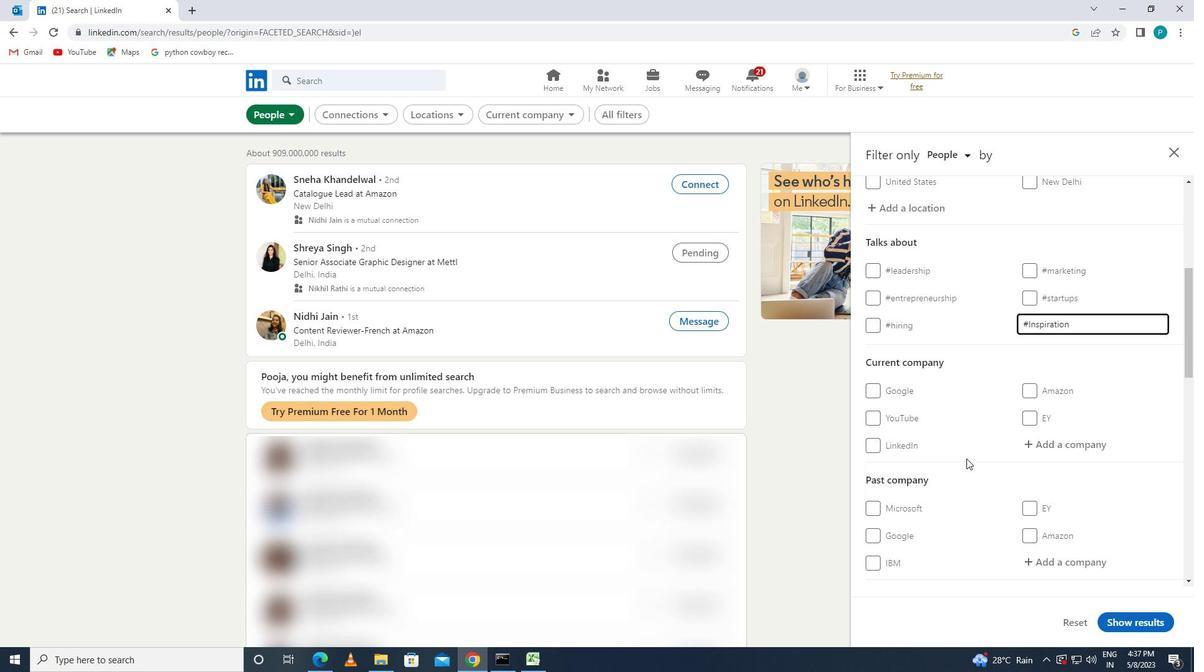 
Action: Mouse moved to (952, 451)
Screenshot: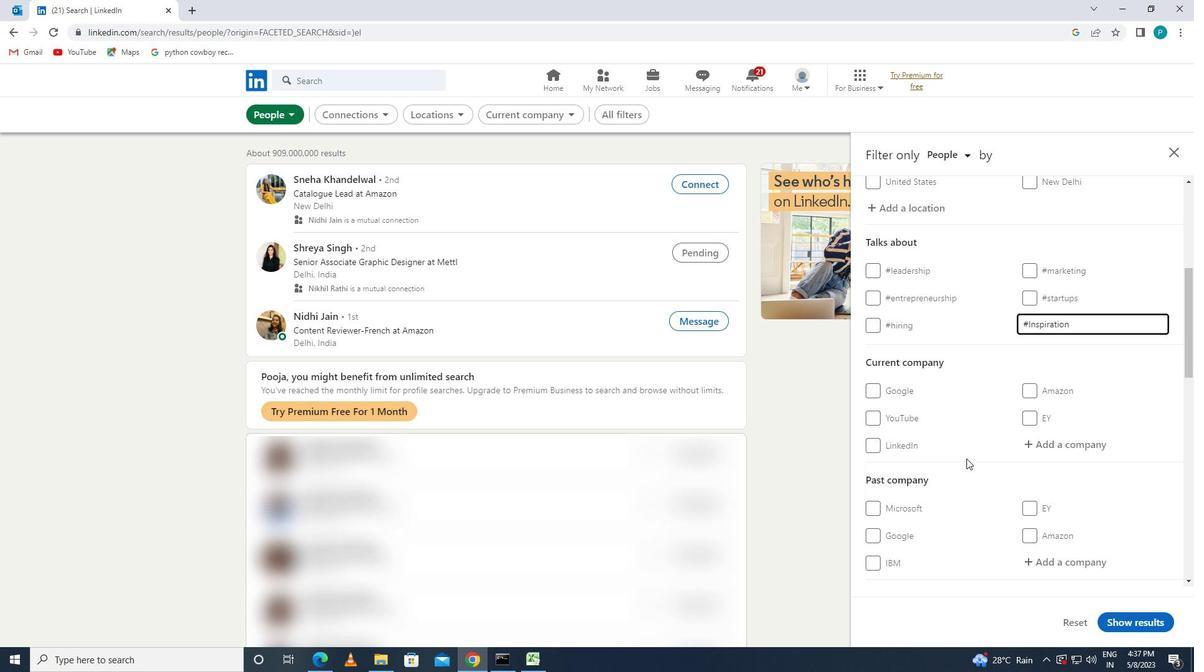 
Action: Mouse scrolled (952, 450) with delta (0, 0)
Screenshot: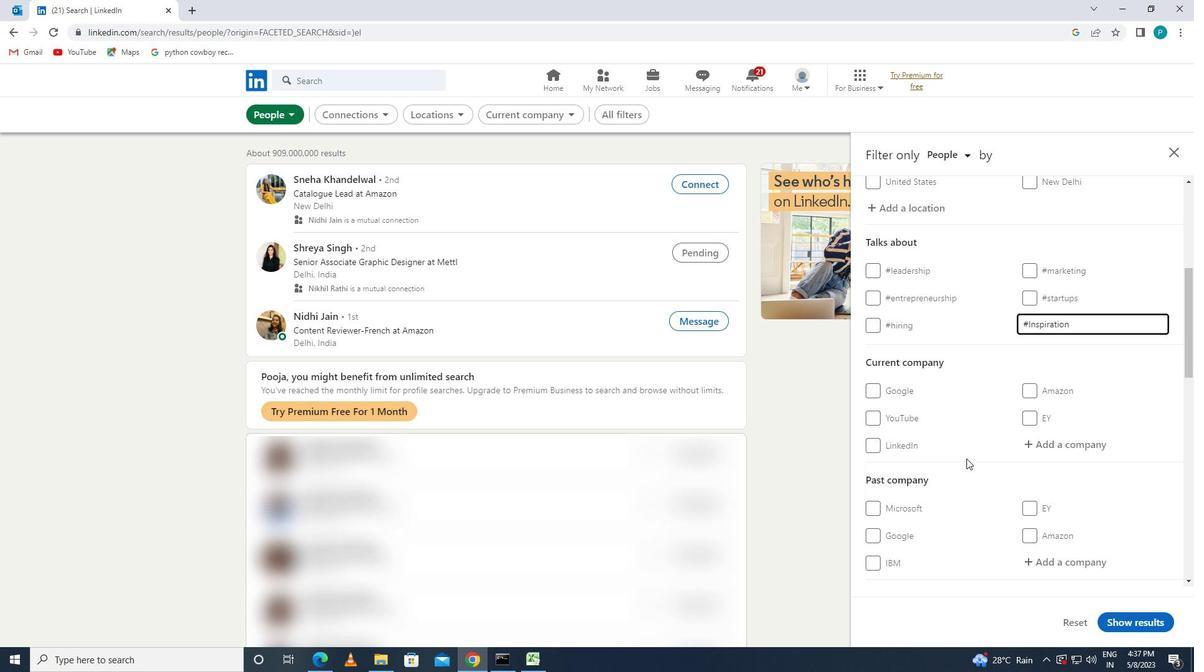 
Action: Mouse moved to (928, 485)
Screenshot: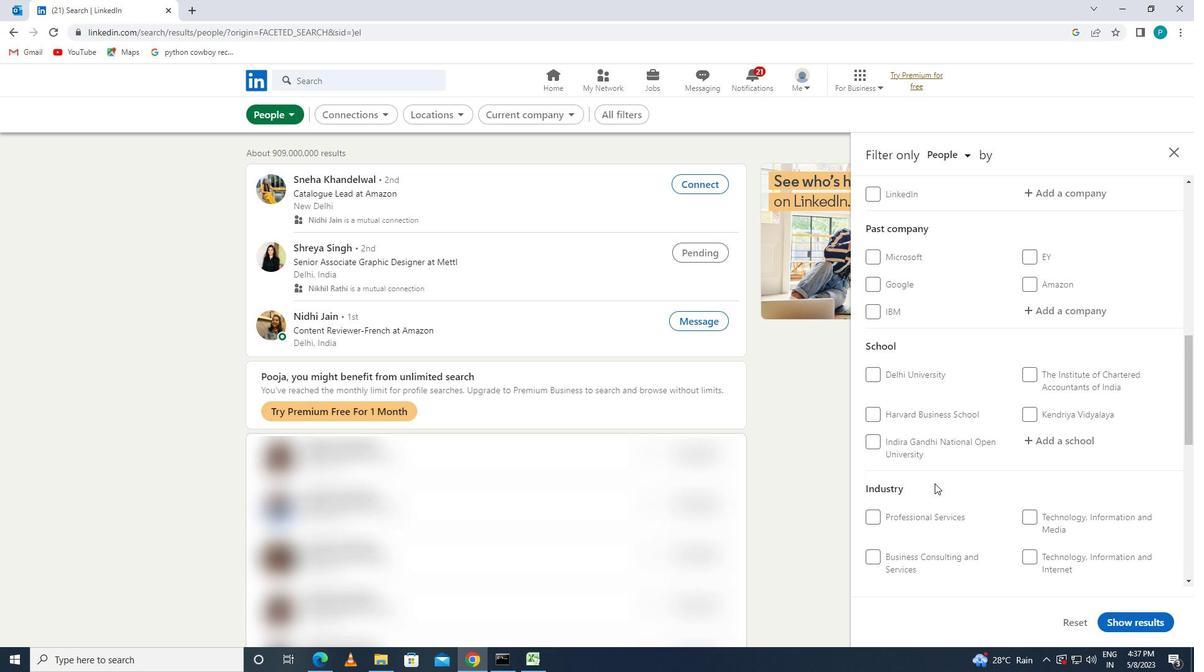
Action: Mouse scrolled (928, 485) with delta (0, 0)
Screenshot: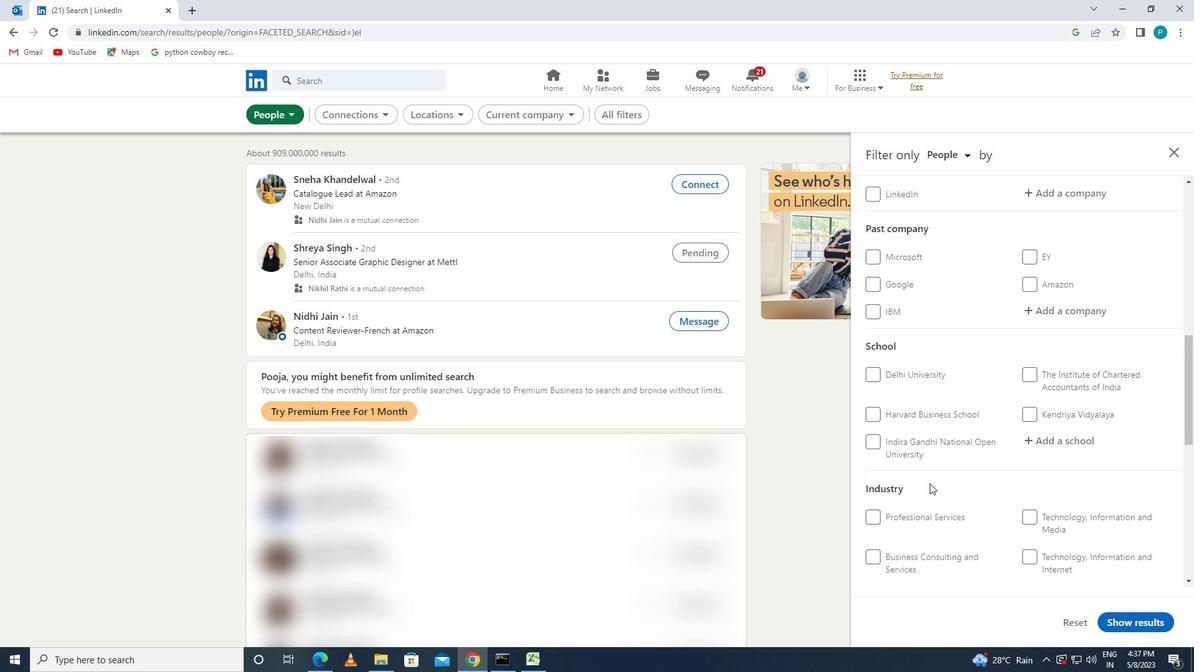 
Action: Mouse scrolled (928, 485) with delta (0, 0)
Screenshot: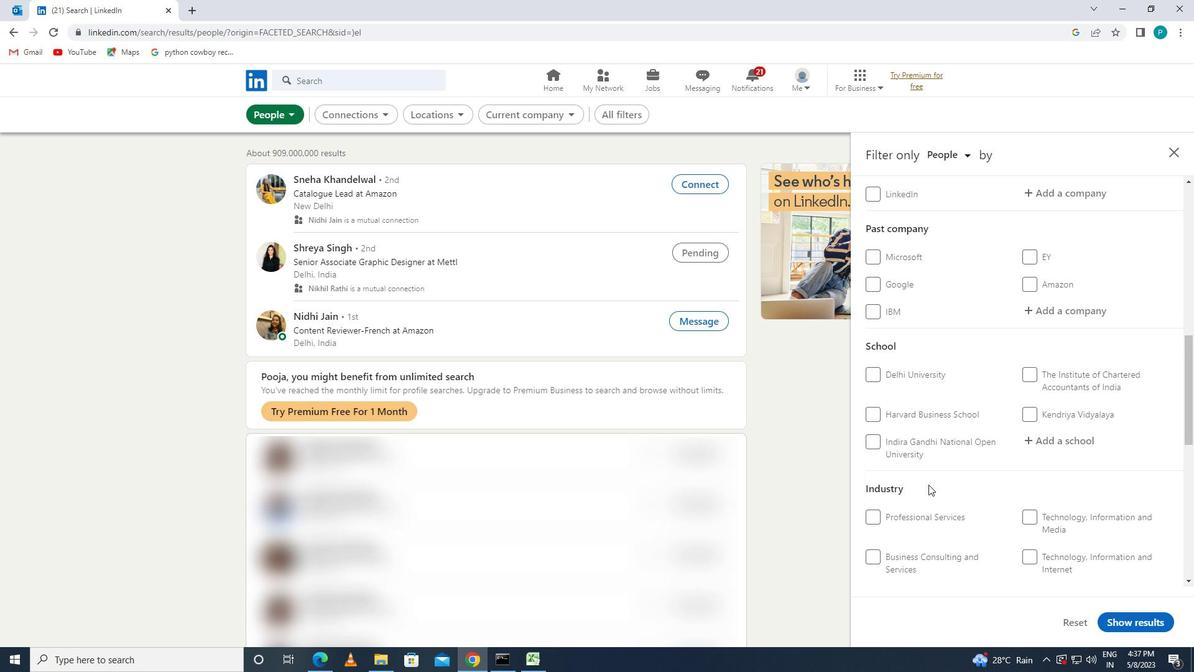 
Action: Mouse moved to (1056, 561)
Screenshot: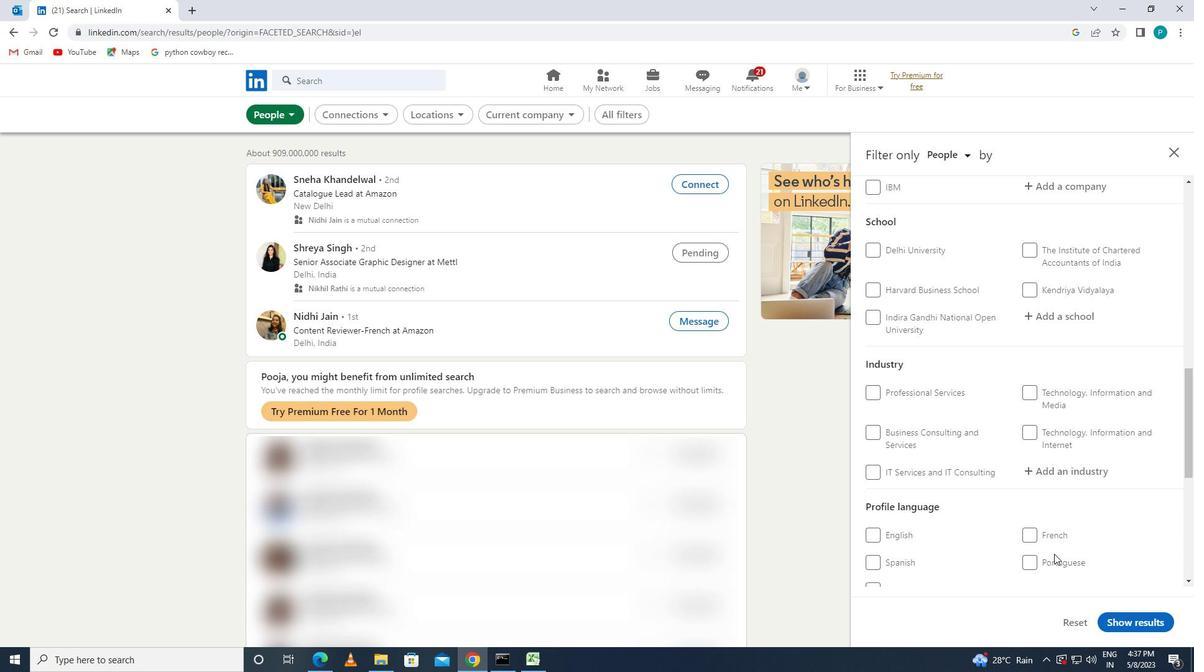 
Action: Mouse pressed left at (1056, 561)
Screenshot: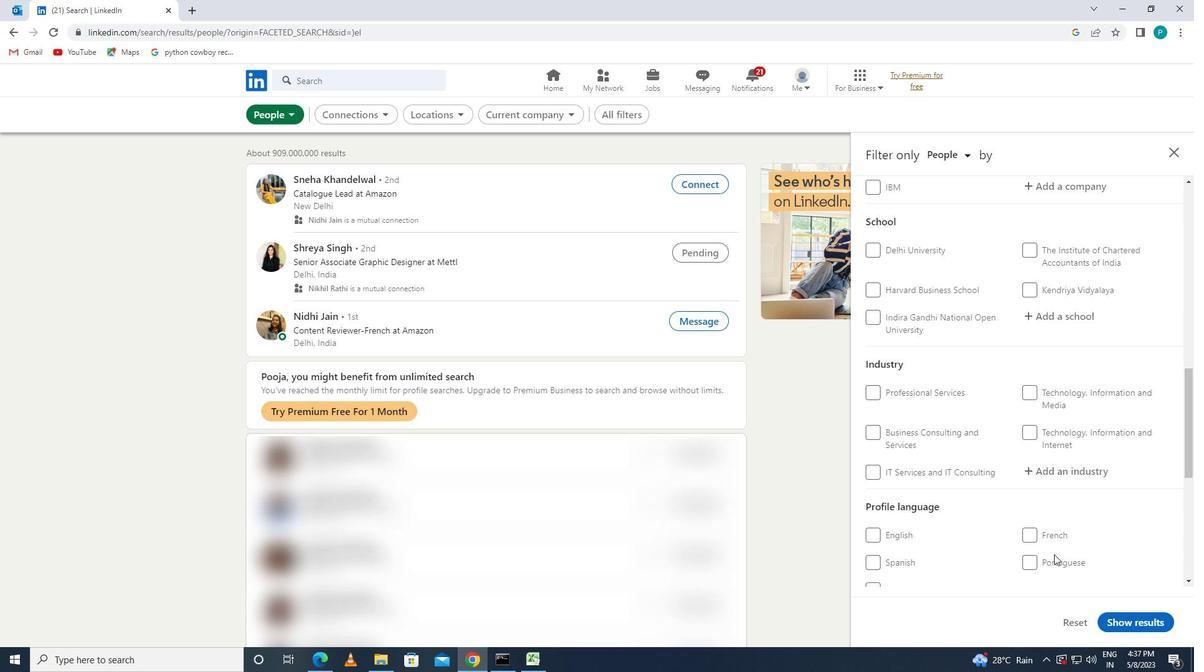
Action: Mouse moved to (1069, 501)
Screenshot: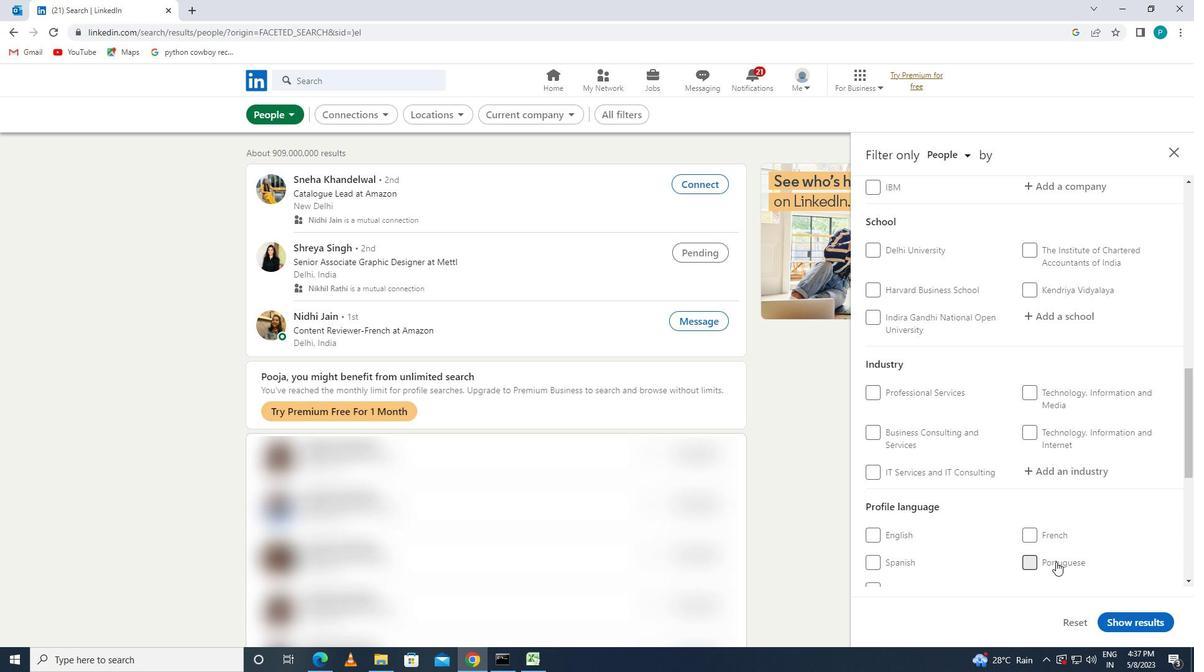 
Action: Mouse scrolled (1069, 502) with delta (0, 0)
Screenshot: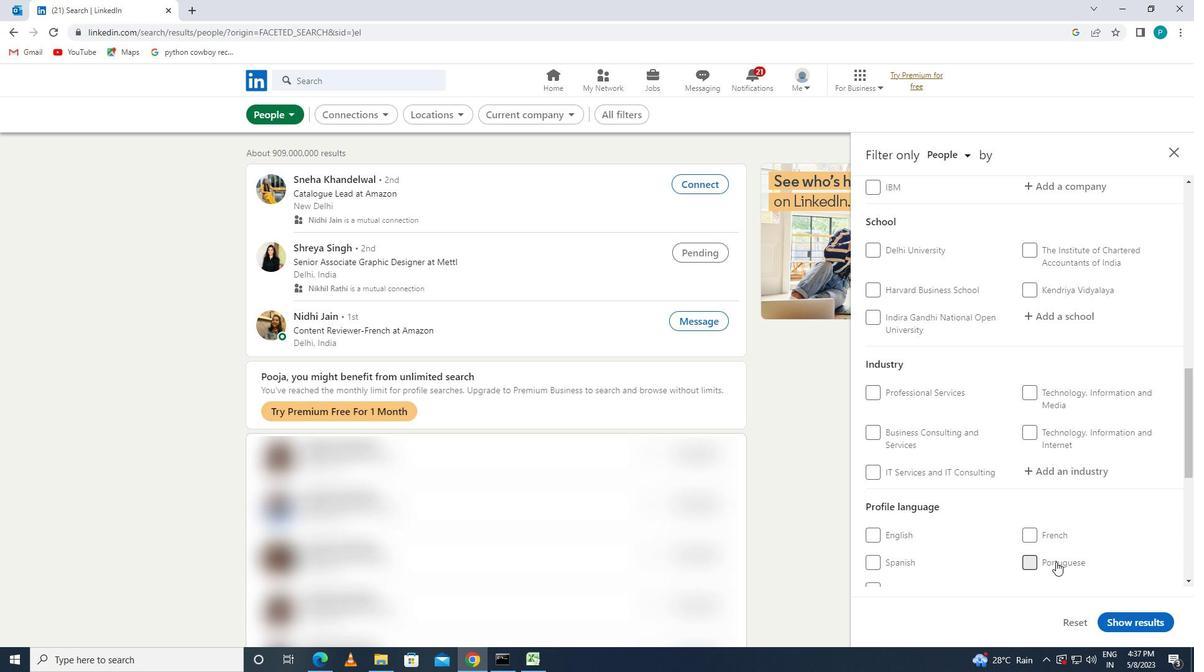 
Action: Mouse moved to (1069, 500)
Screenshot: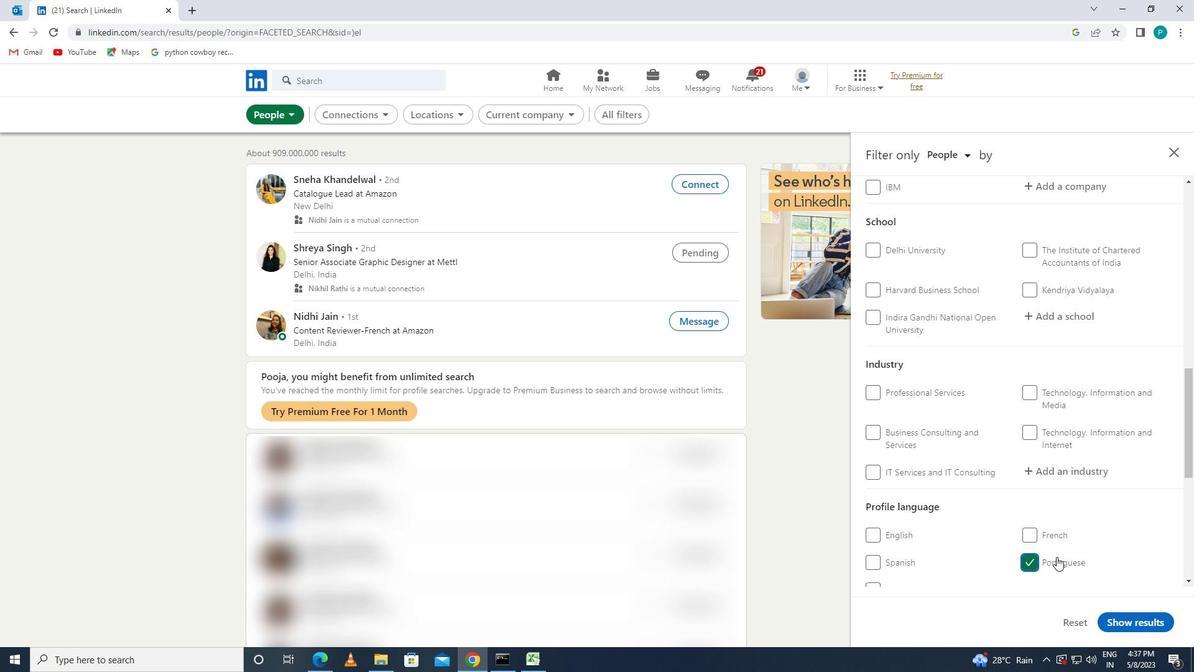 
Action: Mouse scrolled (1069, 500) with delta (0, 0)
Screenshot: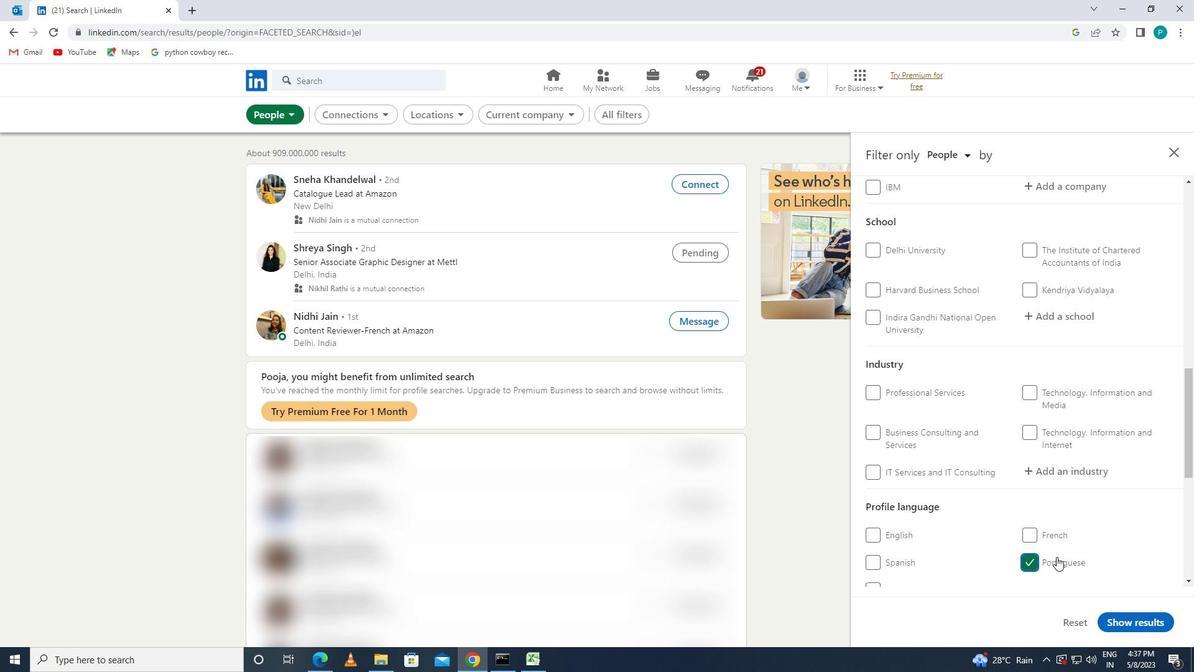 
Action: Mouse moved to (1069, 497)
Screenshot: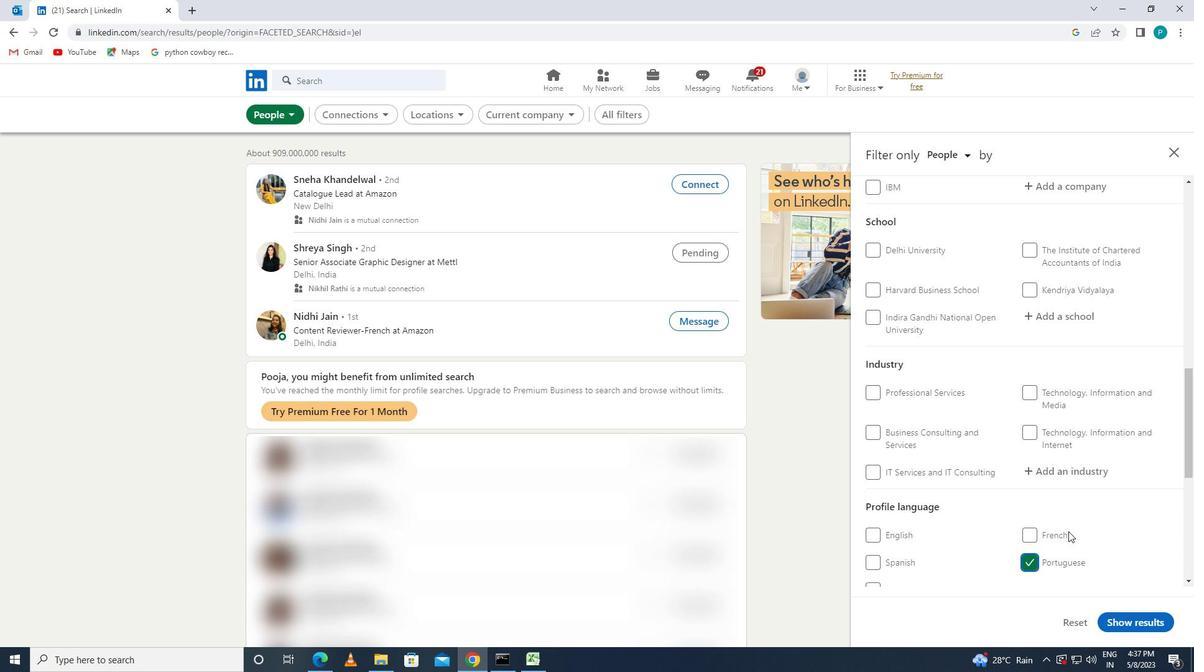 
Action: Mouse scrolled (1069, 498) with delta (0, 0)
Screenshot: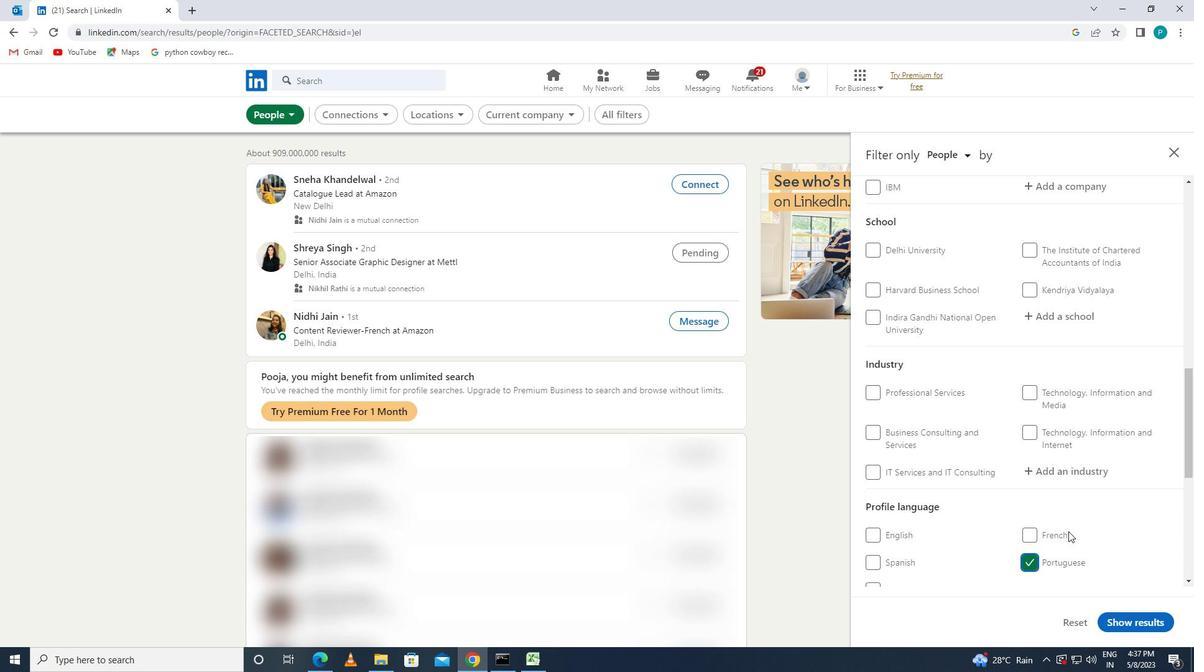 
Action: Mouse moved to (1069, 495)
Screenshot: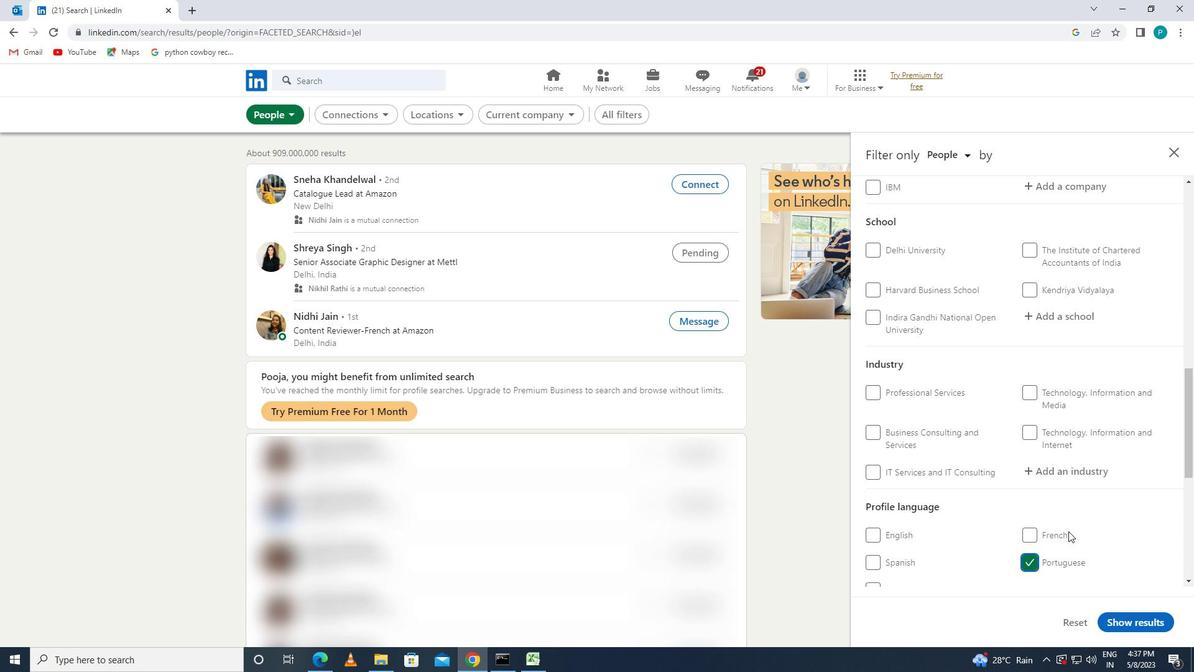 
Action: Mouse scrolled (1069, 496) with delta (0, 0)
Screenshot: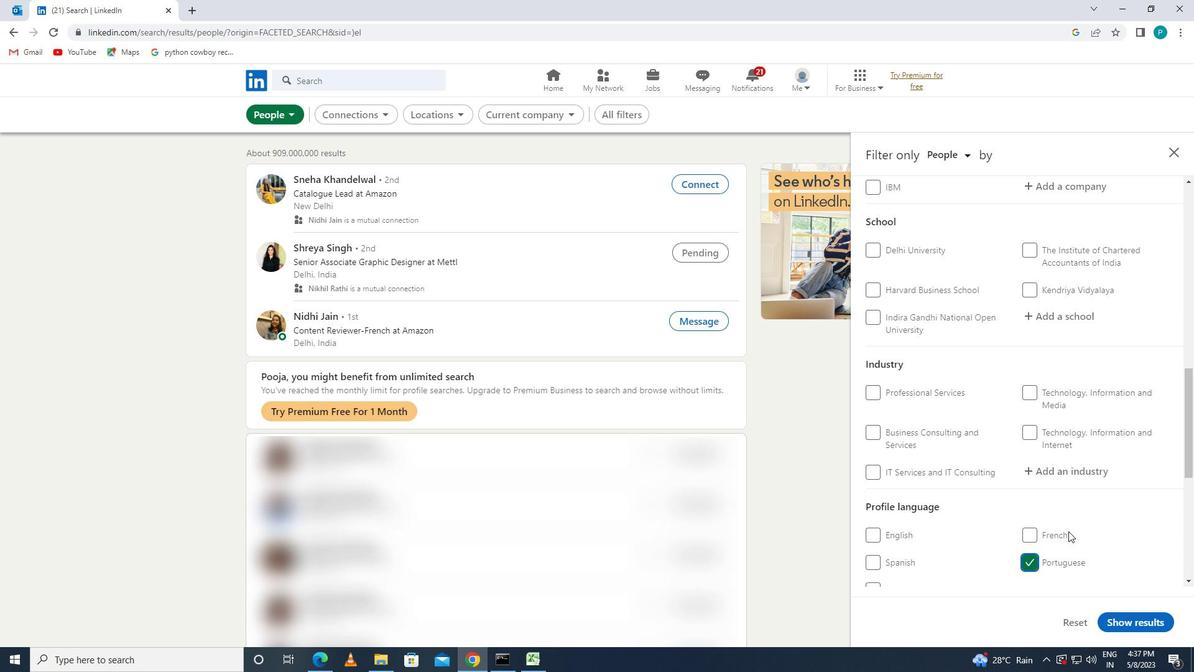 
Action: Mouse moved to (1069, 480)
Screenshot: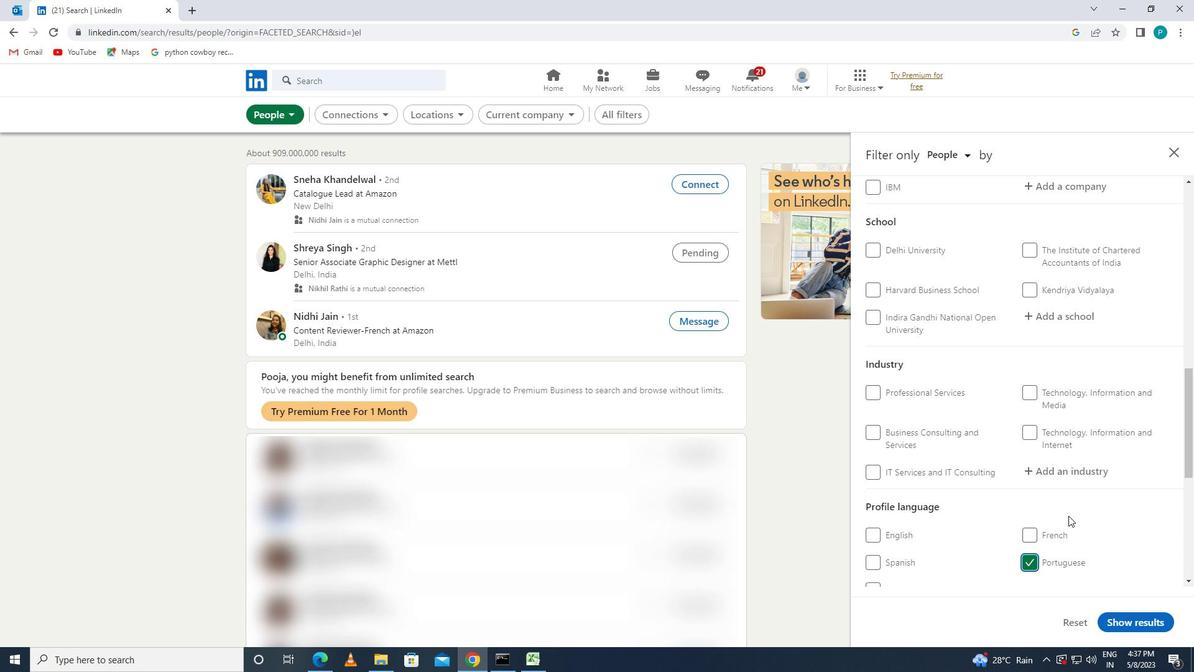 
Action: Mouse scrolled (1069, 481) with delta (0, 0)
Screenshot: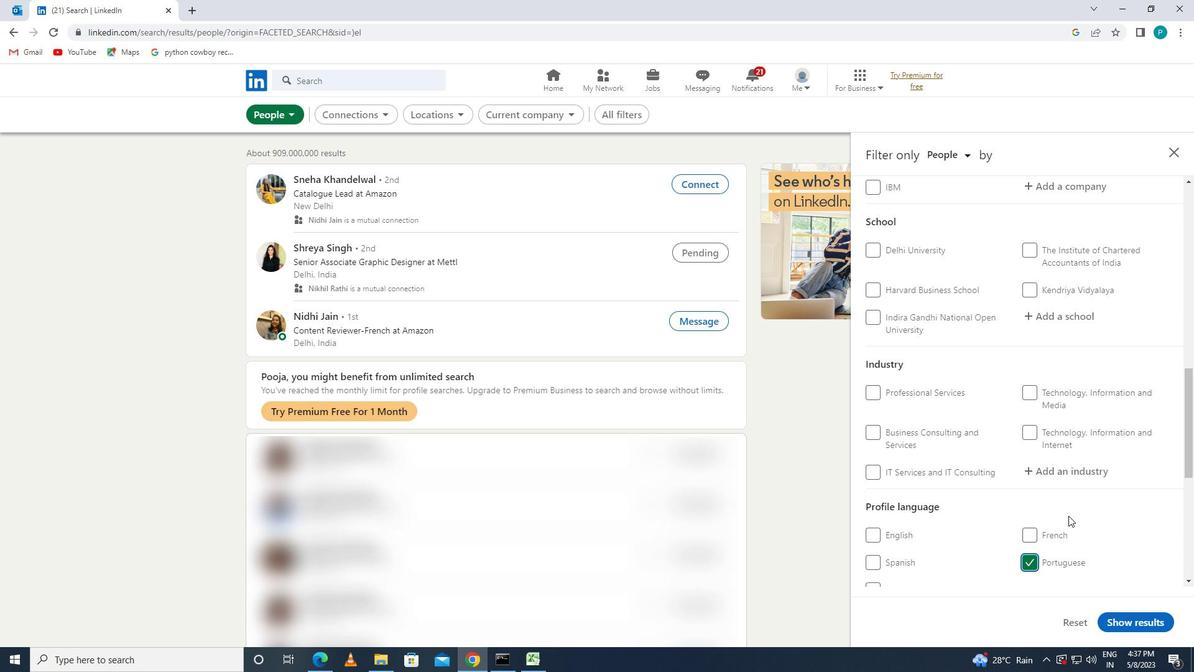 
Action: Mouse moved to (1080, 381)
Screenshot: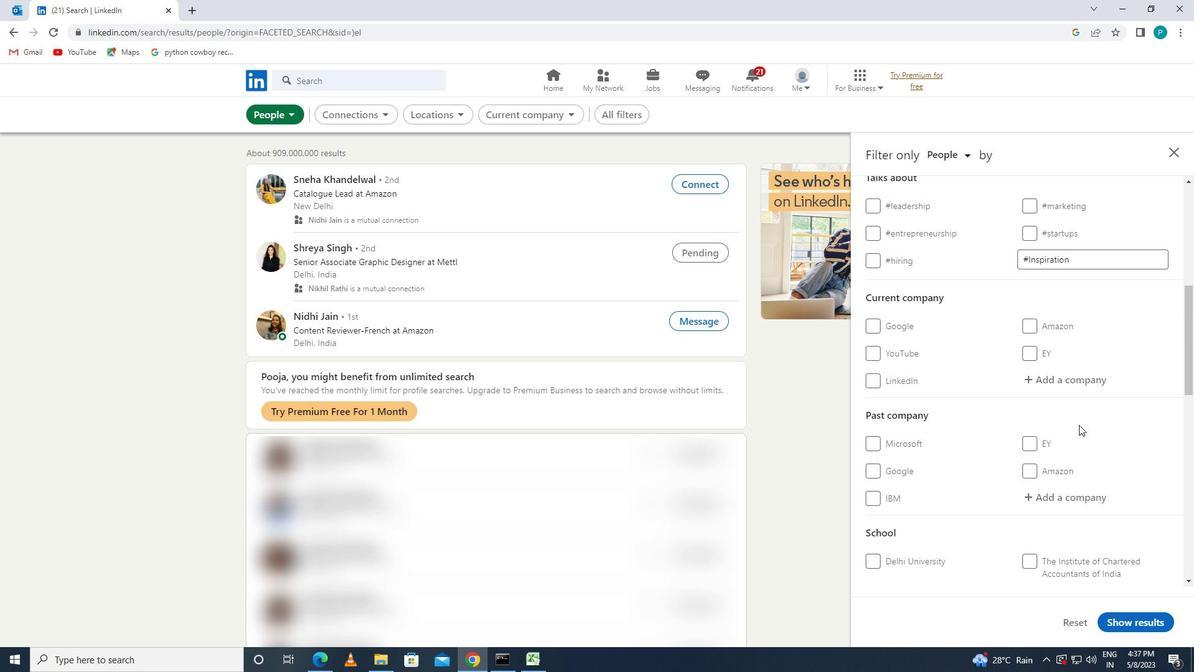 
Action: Mouse pressed left at (1080, 381)
Screenshot: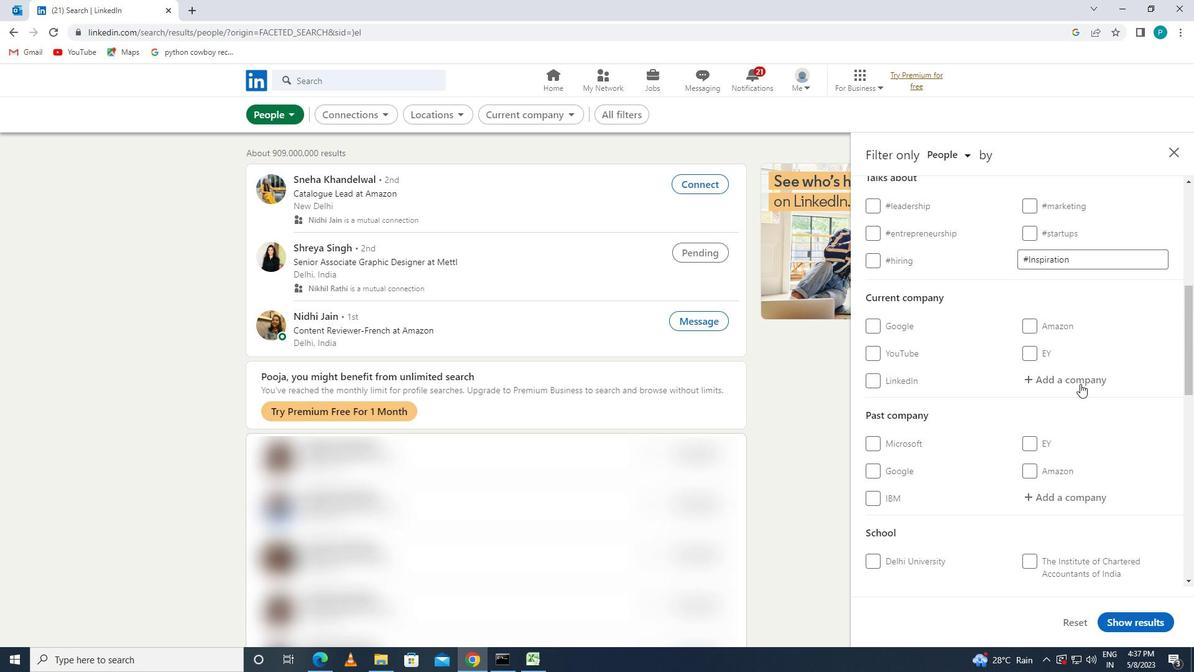 
Action: Mouse moved to (1080, 380)
Screenshot: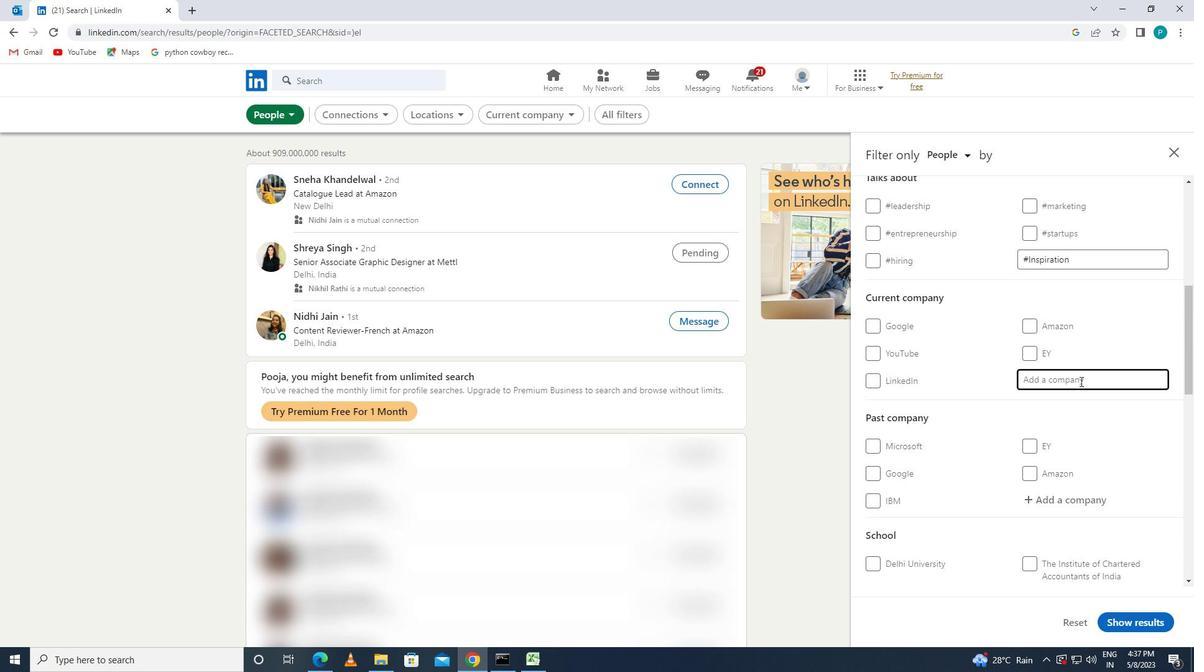 
Action: Key pressed <Key.caps_lock>T<Key.caps_lock>RINITY
Screenshot: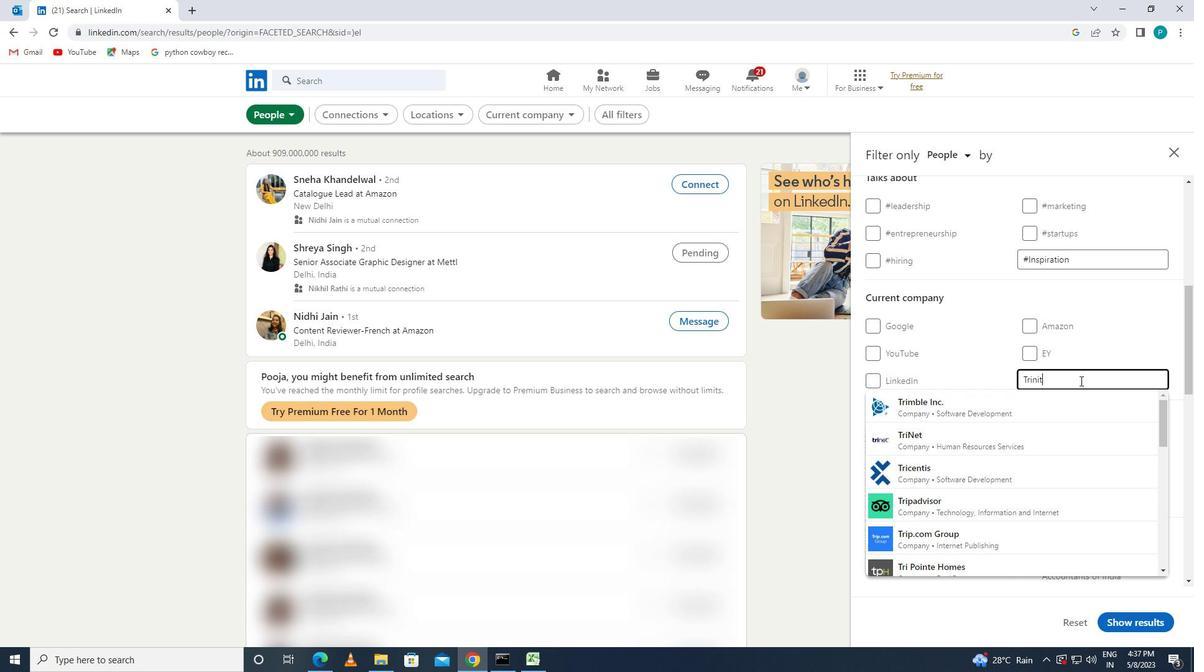 
Action: Mouse moved to (1070, 408)
Screenshot: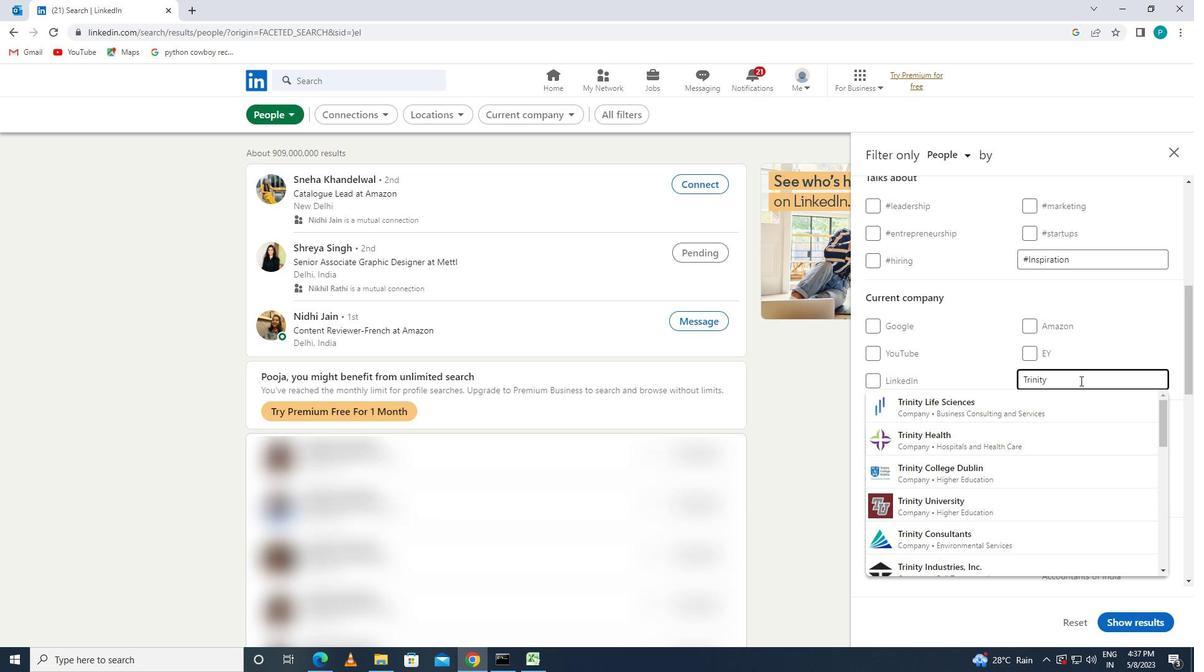 
Action: Mouse pressed left at (1070, 408)
Screenshot: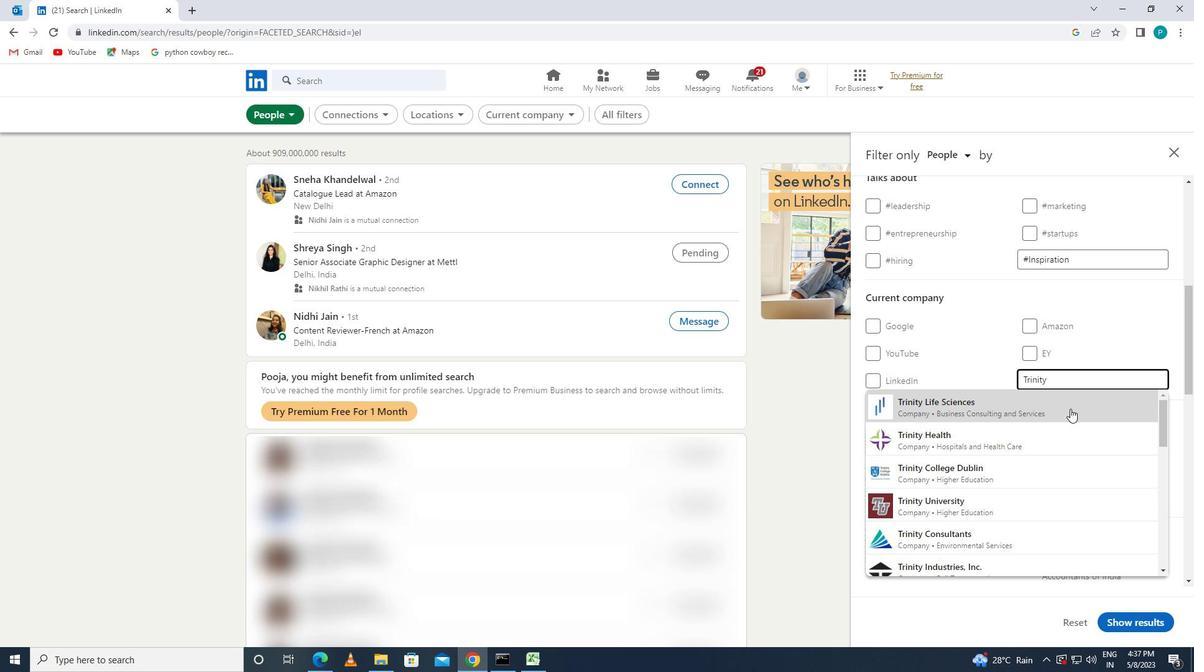 
Action: Mouse moved to (1081, 418)
Screenshot: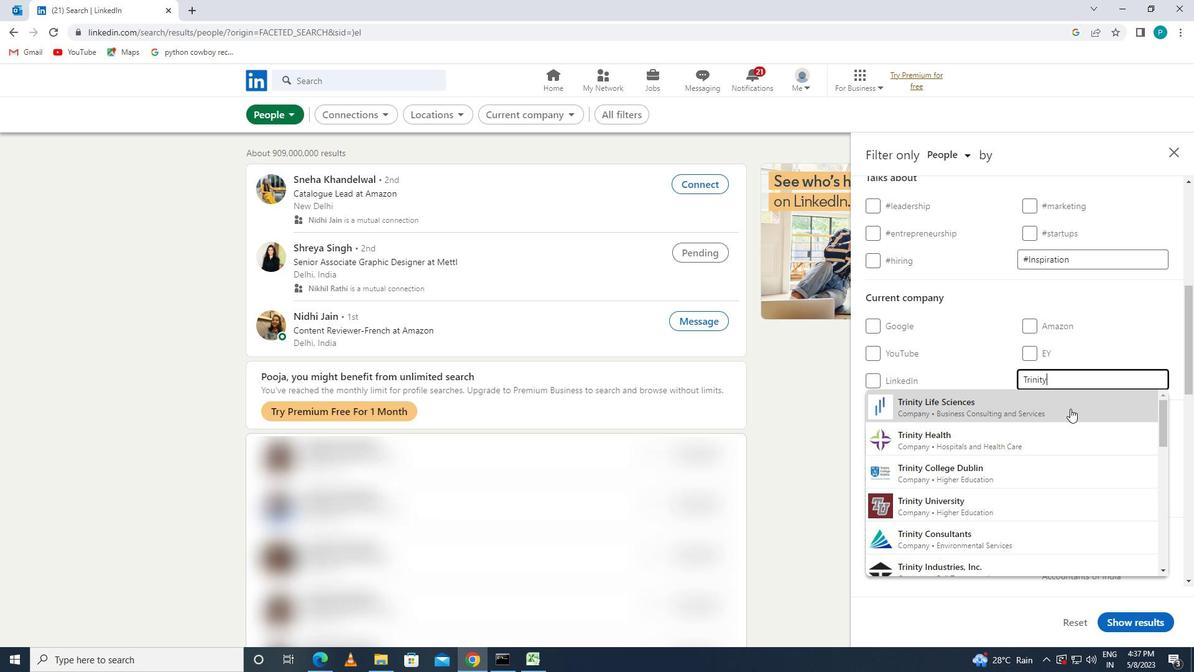 
Action: Mouse scrolled (1081, 417) with delta (0, 0)
Screenshot: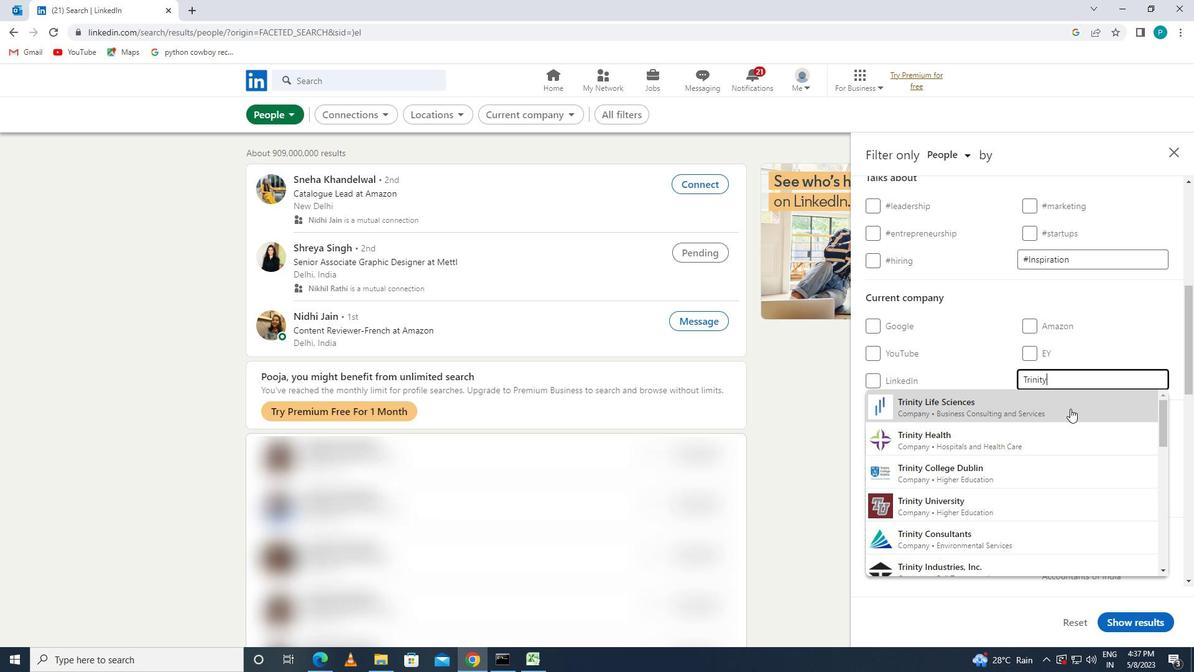
Action: Mouse moved to (1081, 420)
Screenshot: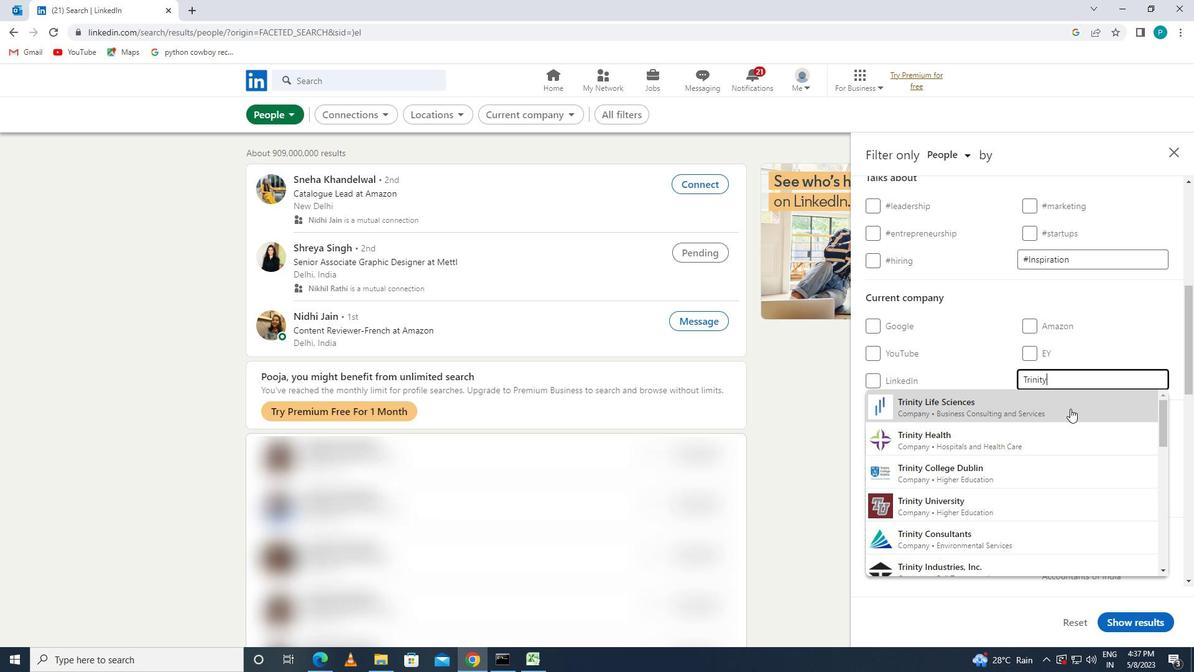 
Action: Mouse scrolled (1081, 419) with delta (0, 0)
Screenshot: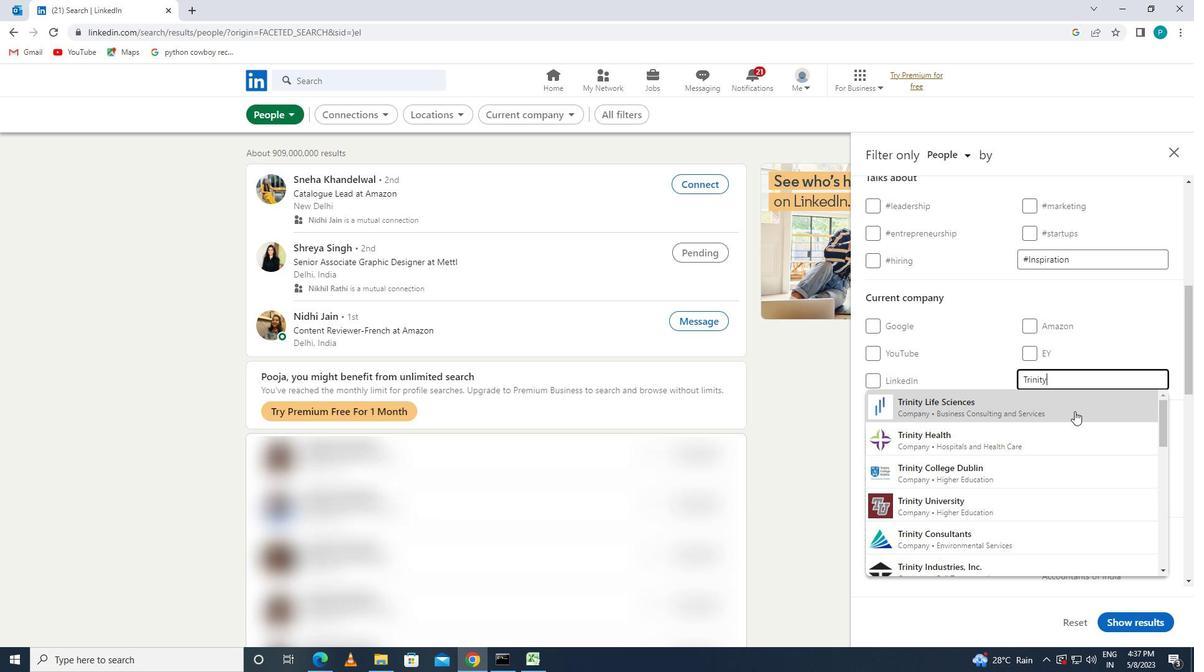 
Action: Mouse moved to (1081, 420)
Screenshot: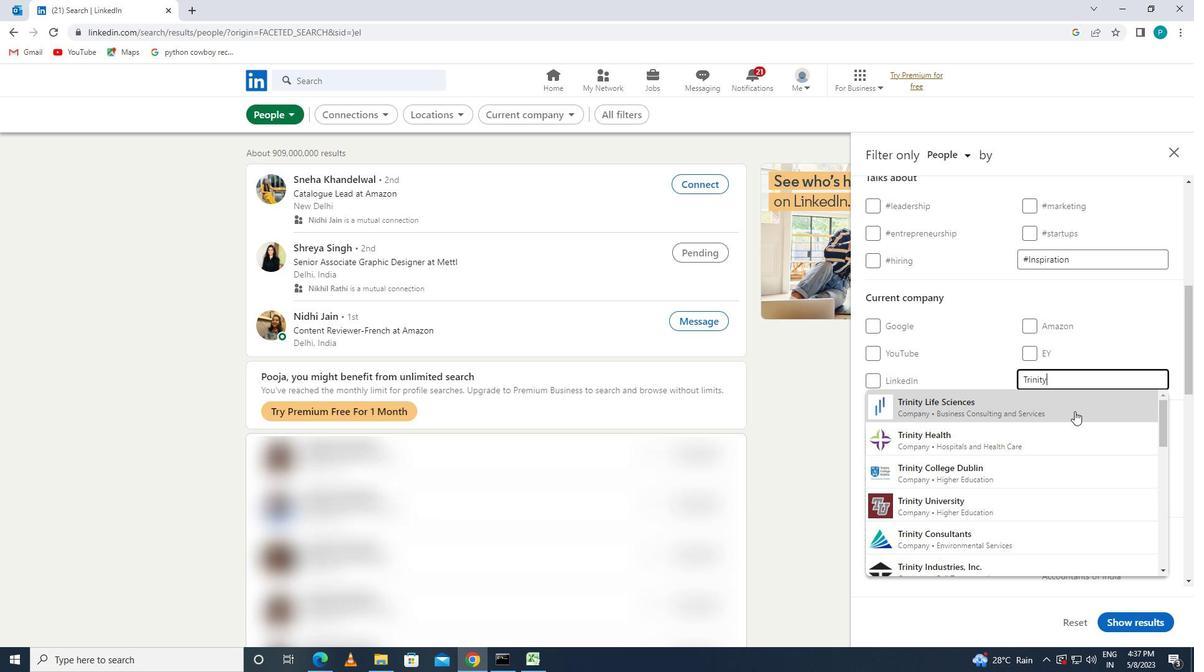 
Action: Mouse scrolled (1081, 419) with delta (0, 0)
Screenshot: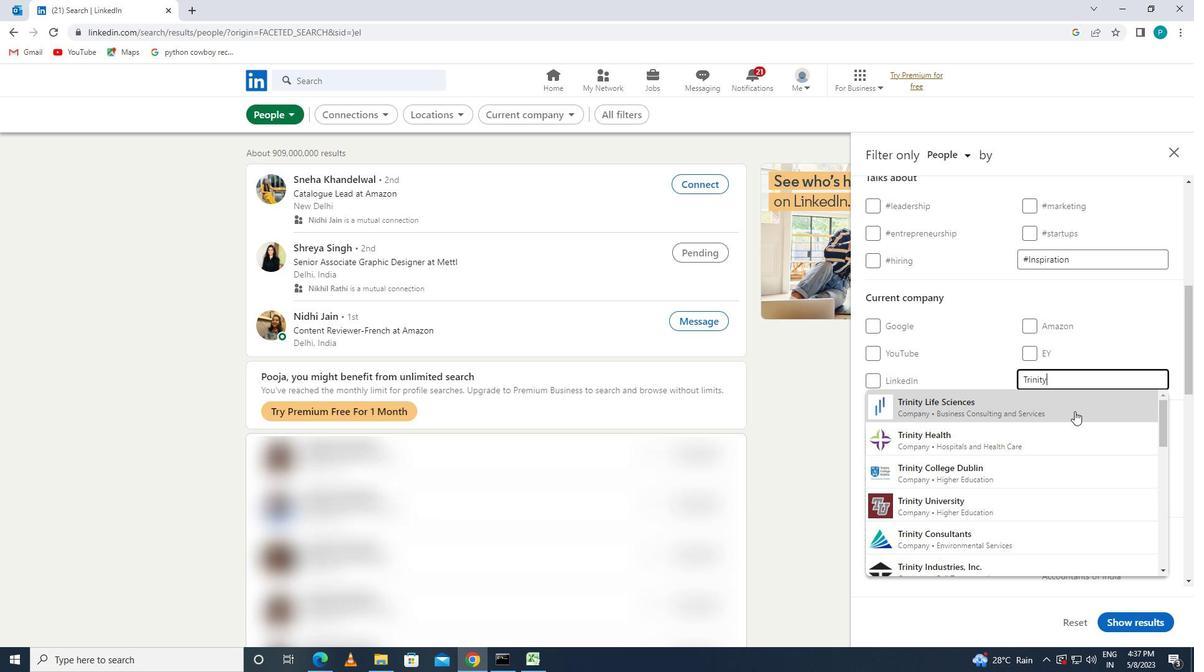
Action: Mouse moved to (1081, 420)
Screenshot: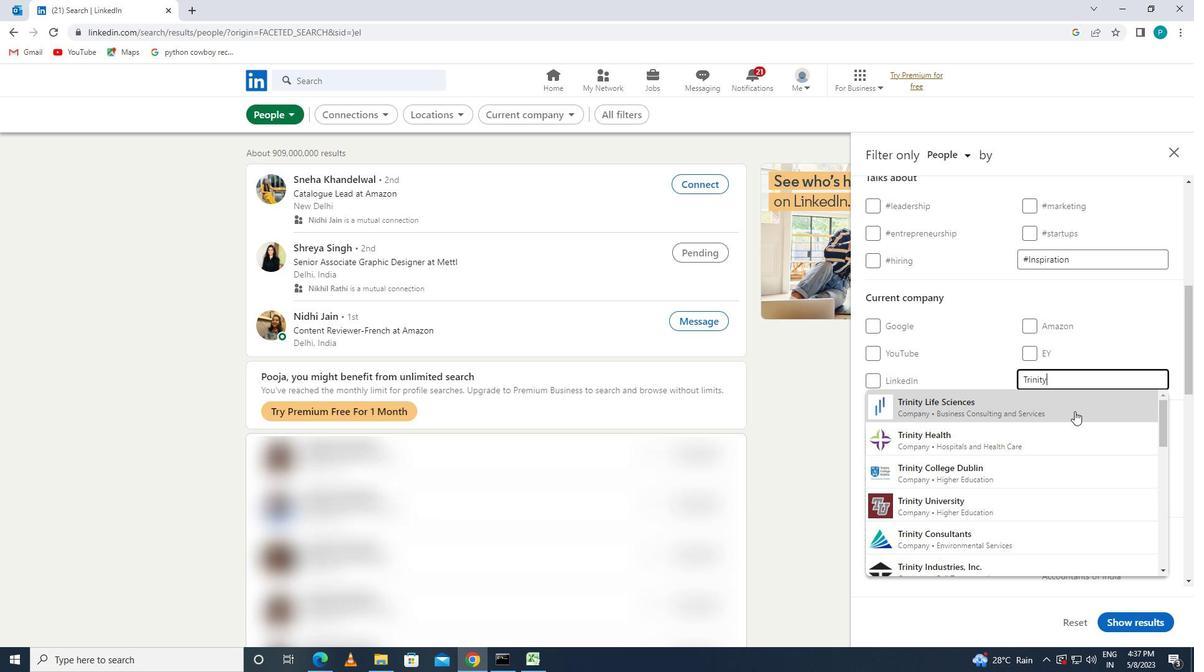
Action: Mouse scrolled (1081, 420) with delta (0, 0)
Screenshot: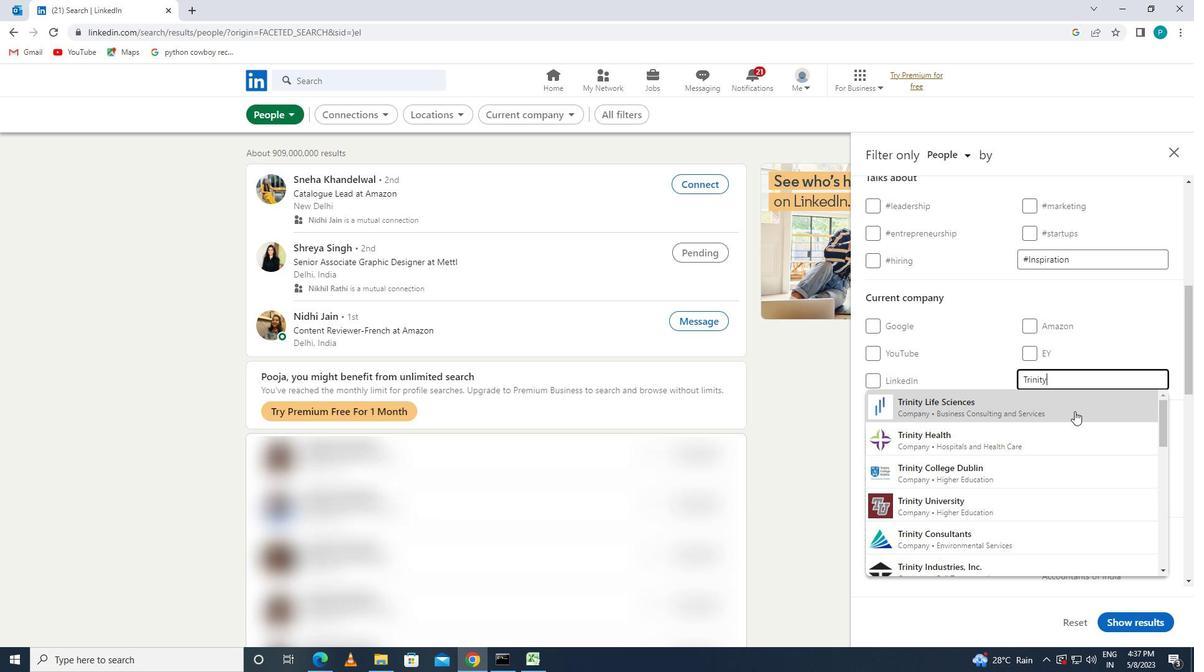 
Action: Mouse moved to (1113, 474)
Screenshot: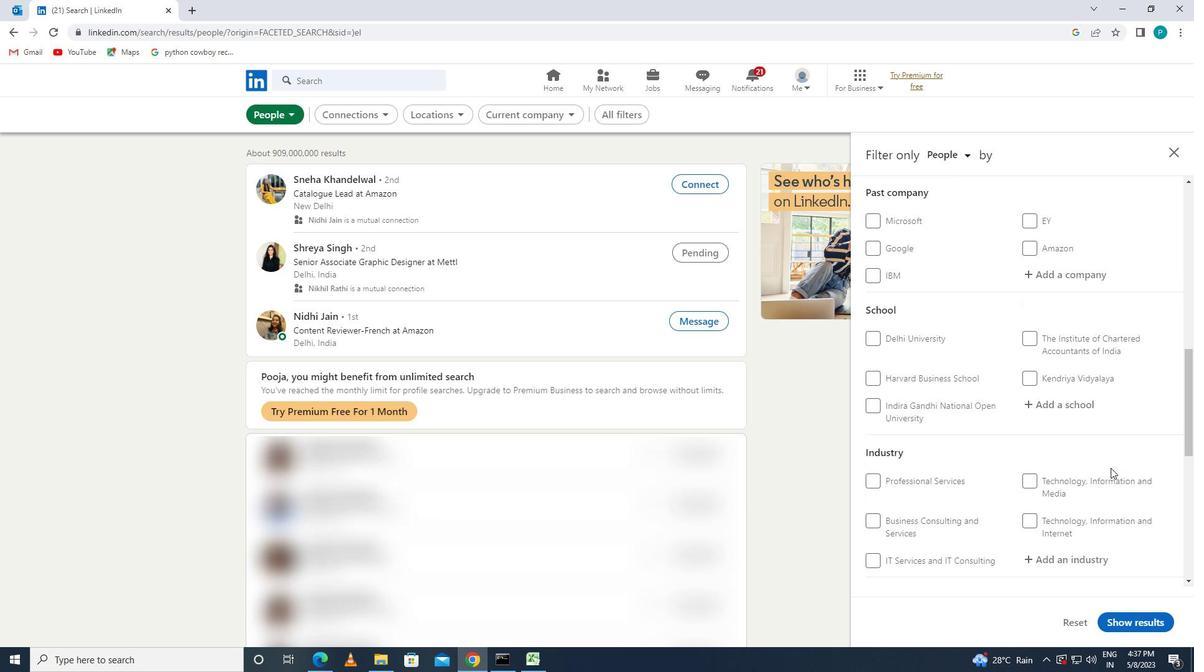 
Action: Mouse scrolled (1113, 473) with delta (0, 0)
Screenshot: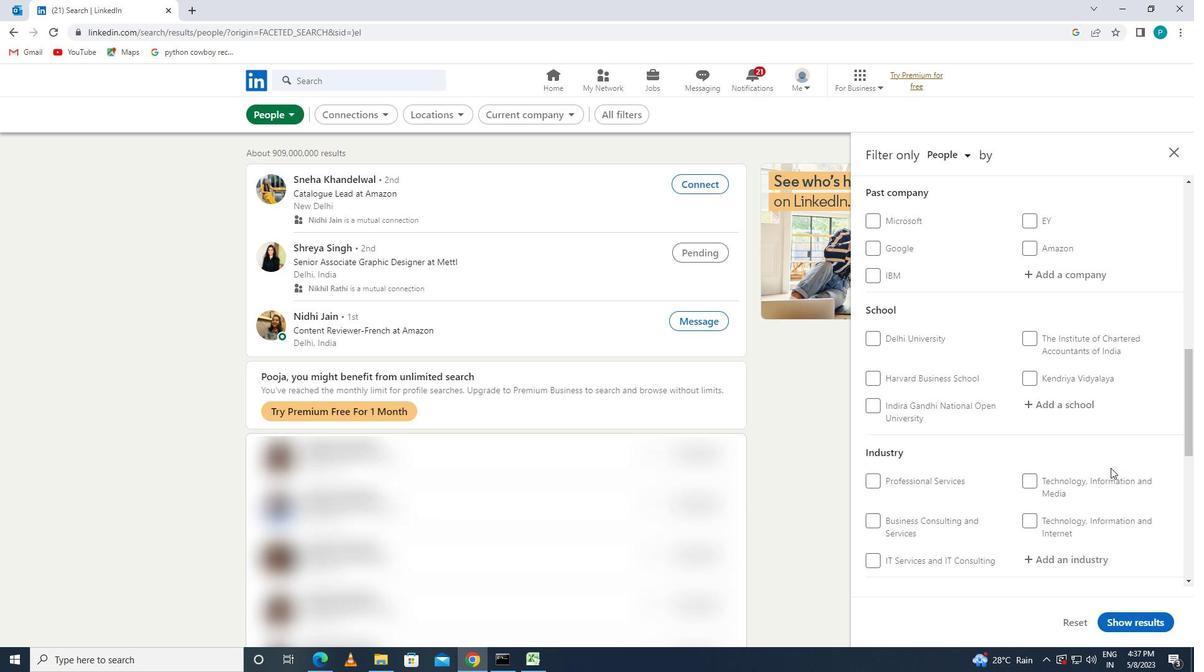 
Action: Mouse moved to (1054, 353)
Screenshot: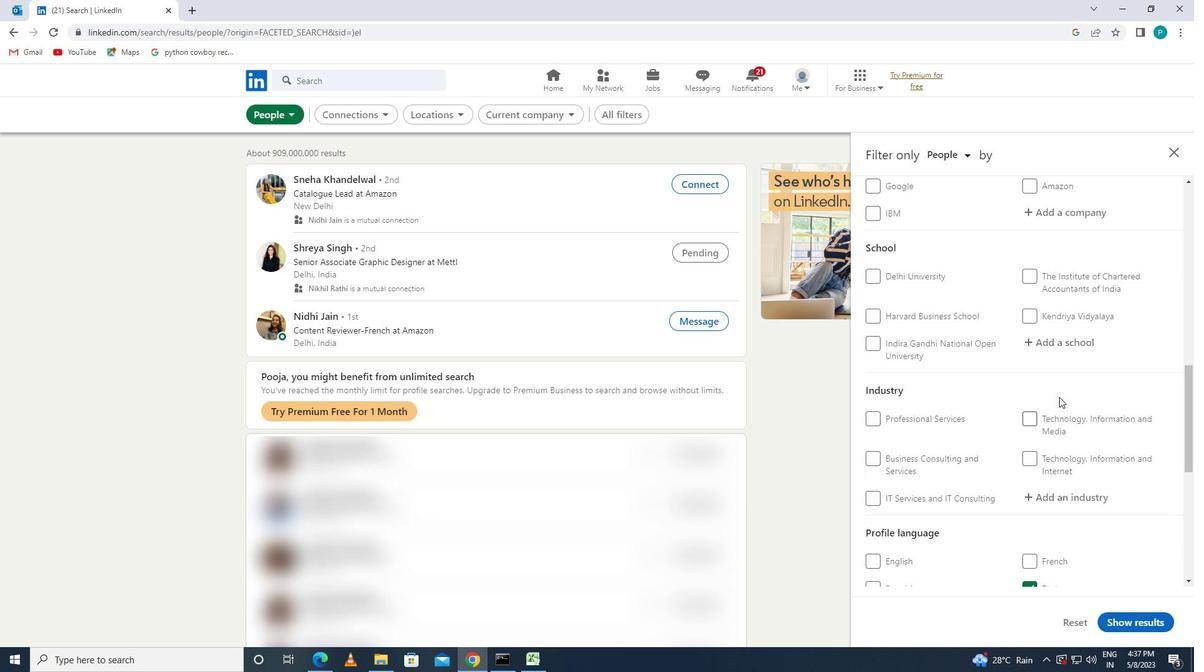 
Action: Mouse pressed left at (1054, 353)
Screenshot: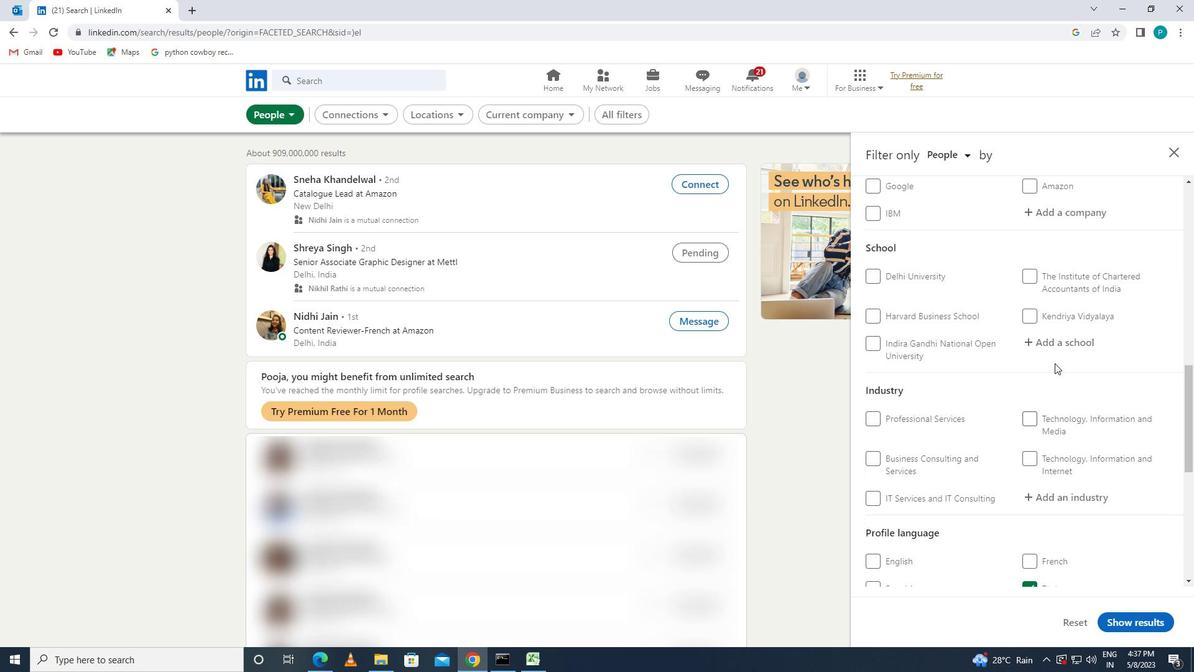 
Action: Mouse moved to (1047, 332)
Screenshot: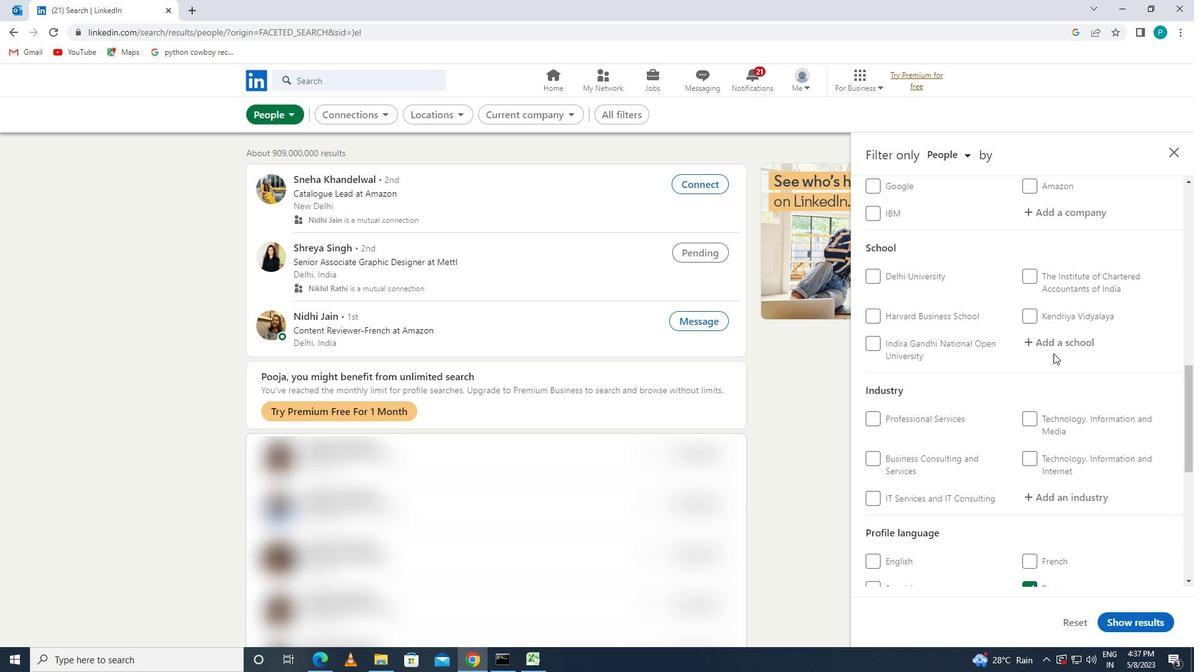
Action: Mouse pressed left at (1047, 332)
Screenshot: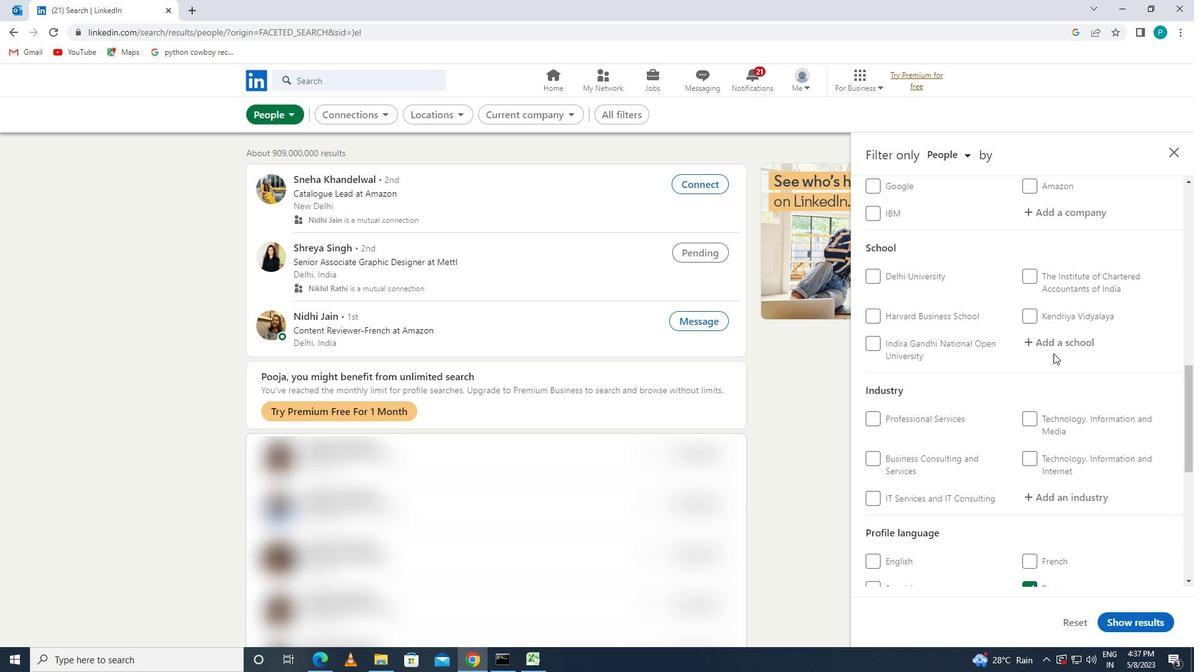 
Action: Mouse moved to (1049, 339)
Screenshot: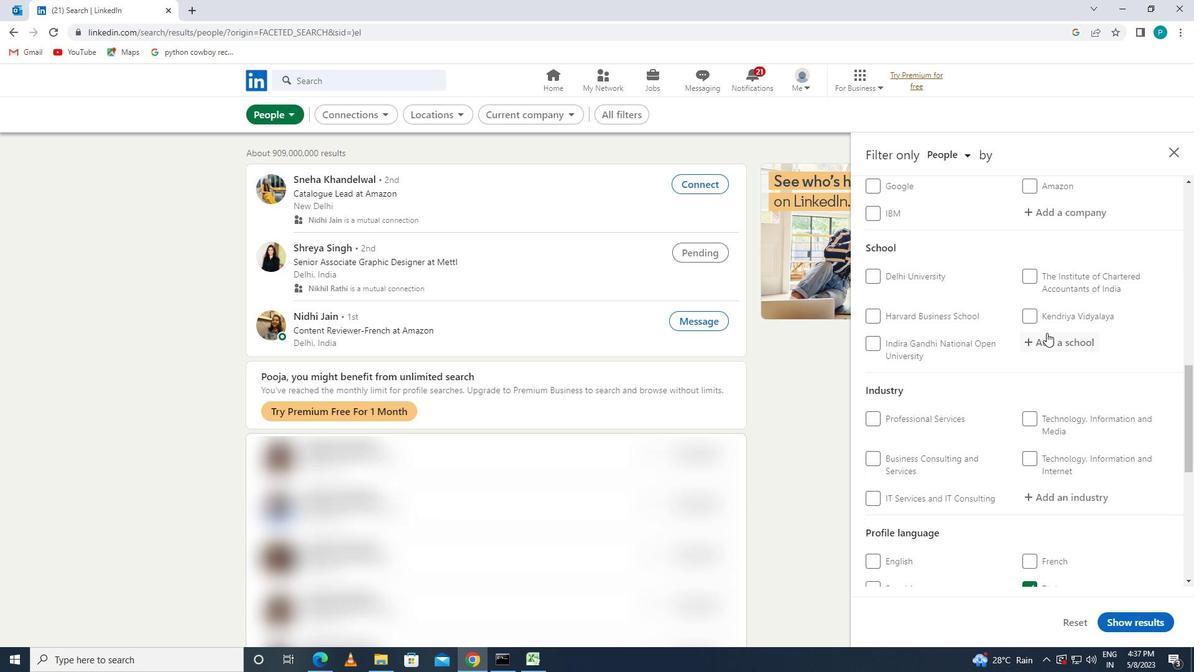
Action: Key pressed <Key.caps_lock>GONWANA<Key.space>
Screenshot: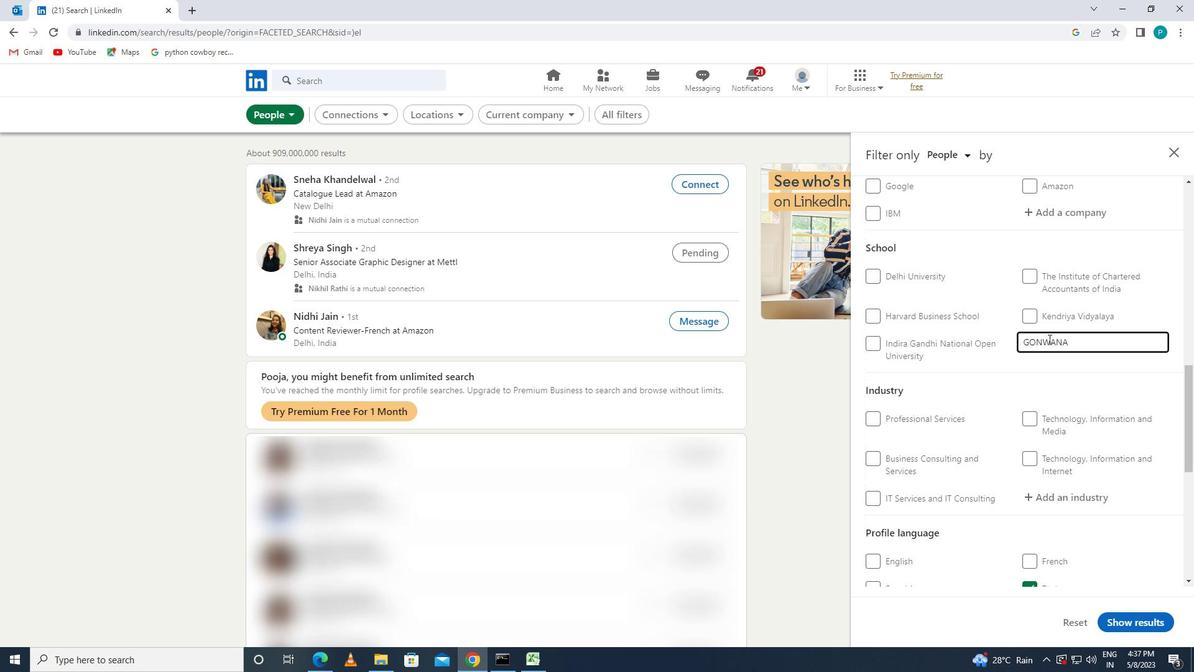 
Action: Mouse moved to (1043, 344)
Screenshot: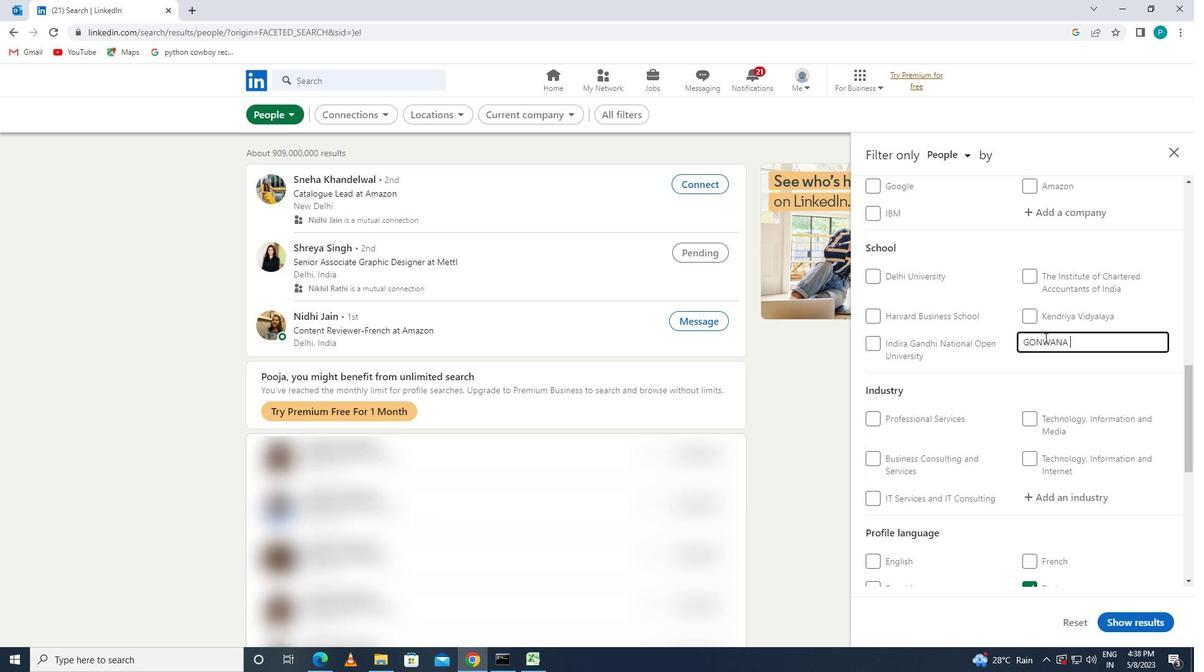 
Action: Mouse pressed left at (1043, 344)
Screenshot: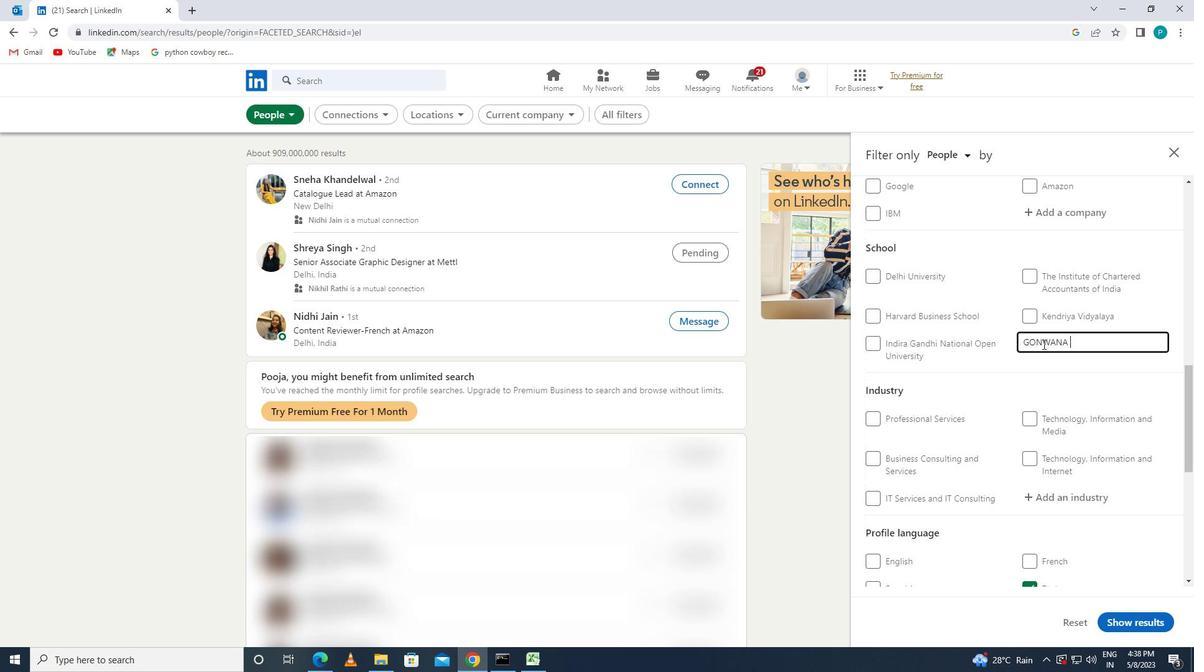 
Action: Key pressed D
Screenshot: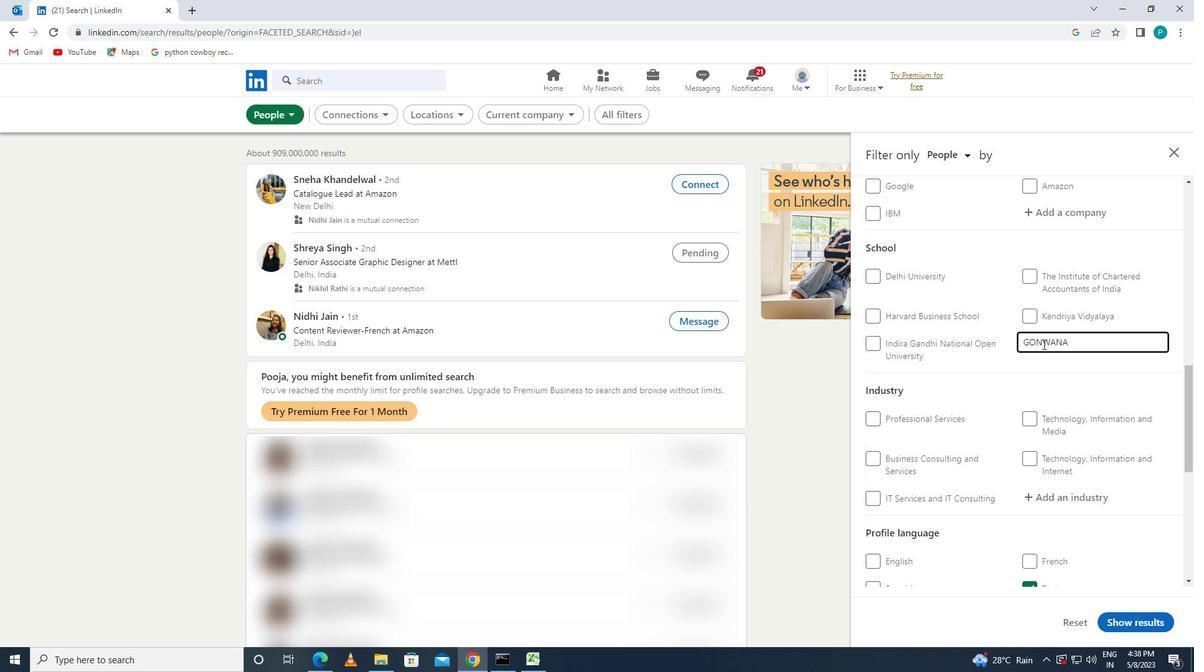 
Action: Mouse moved to (1037, 362)
Screenshot: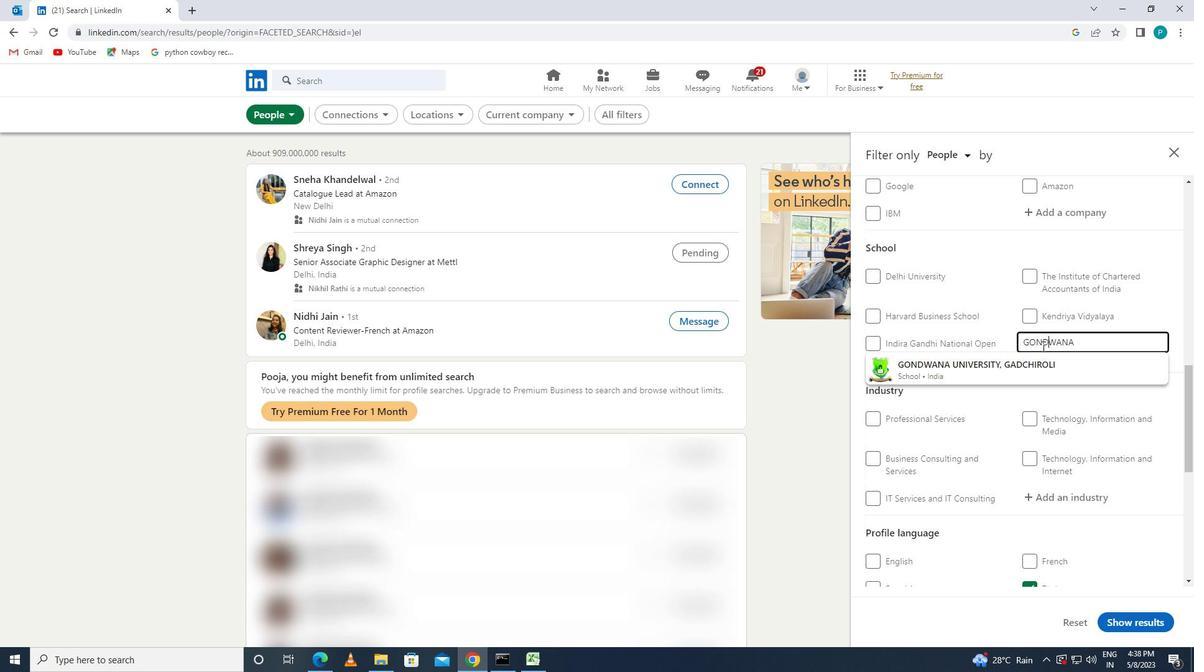 
Action: Mouse pressed left at (1037, 362)
Screenshot: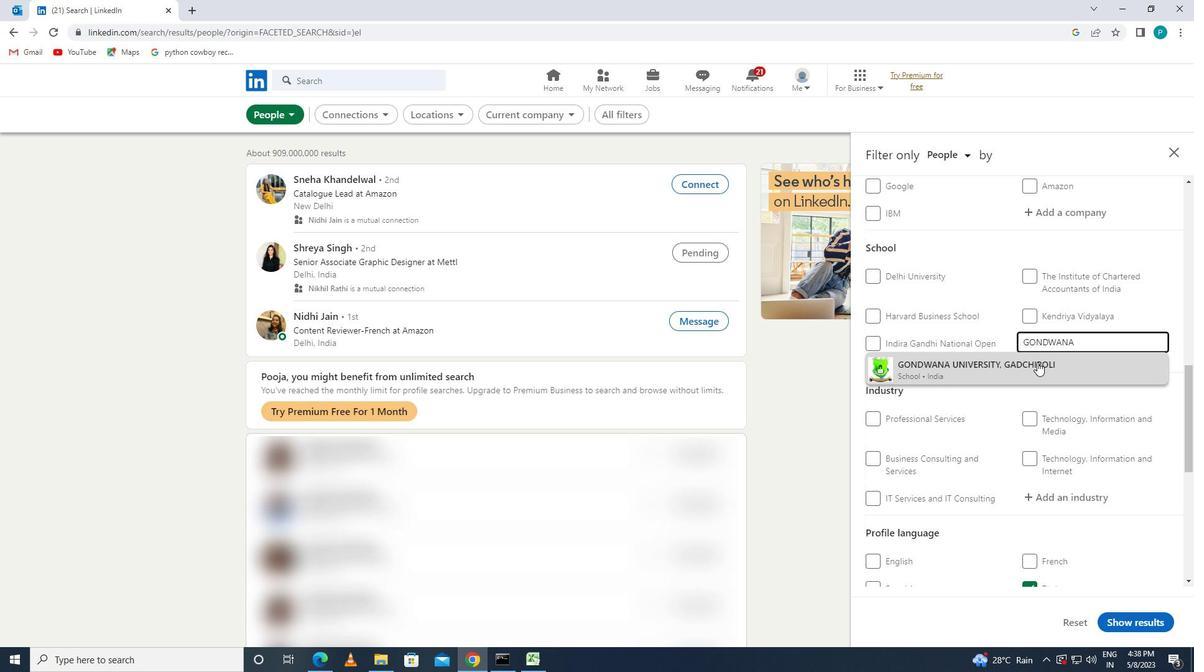
Action: Mouse moved to (1070, 392)
Screenshot: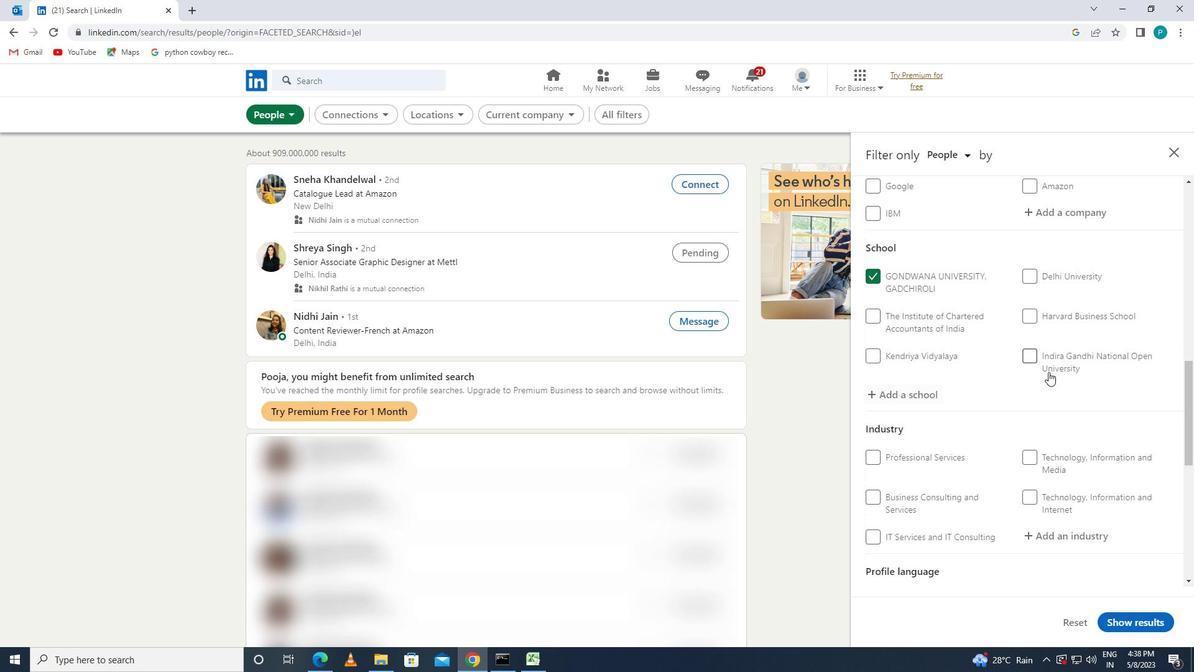 
Action: Mouse scrolled (1070, 392) with delta (0, 0)
Screenshot: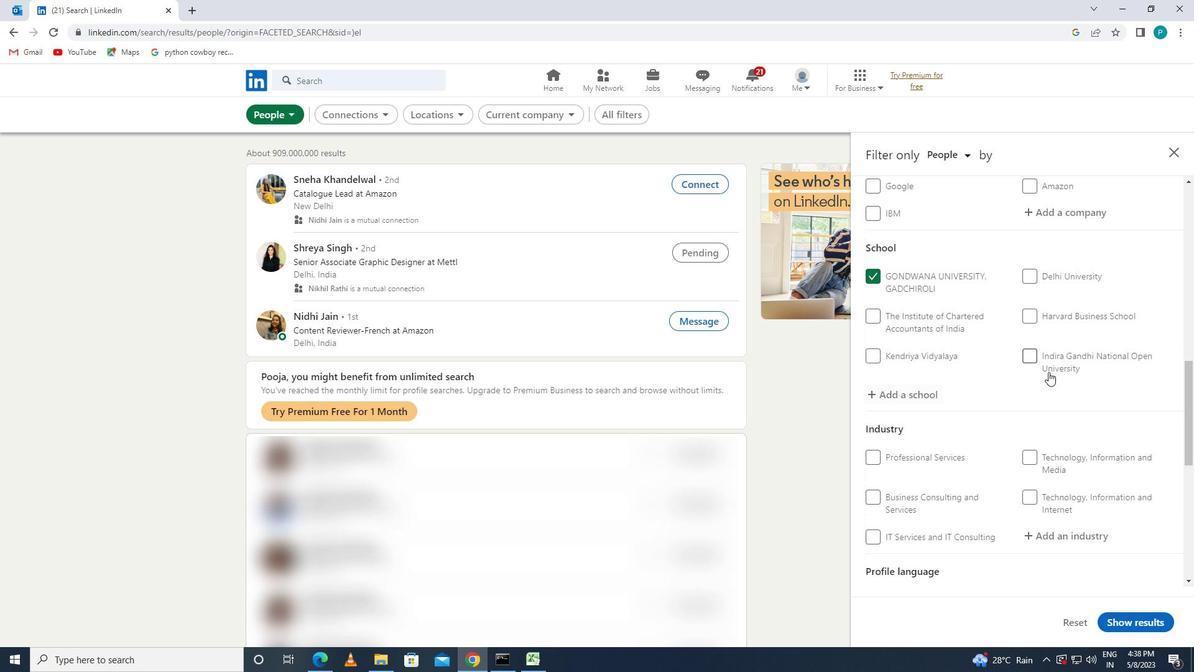 
Action: Mouse moved to (1070, 392)
Screenshot: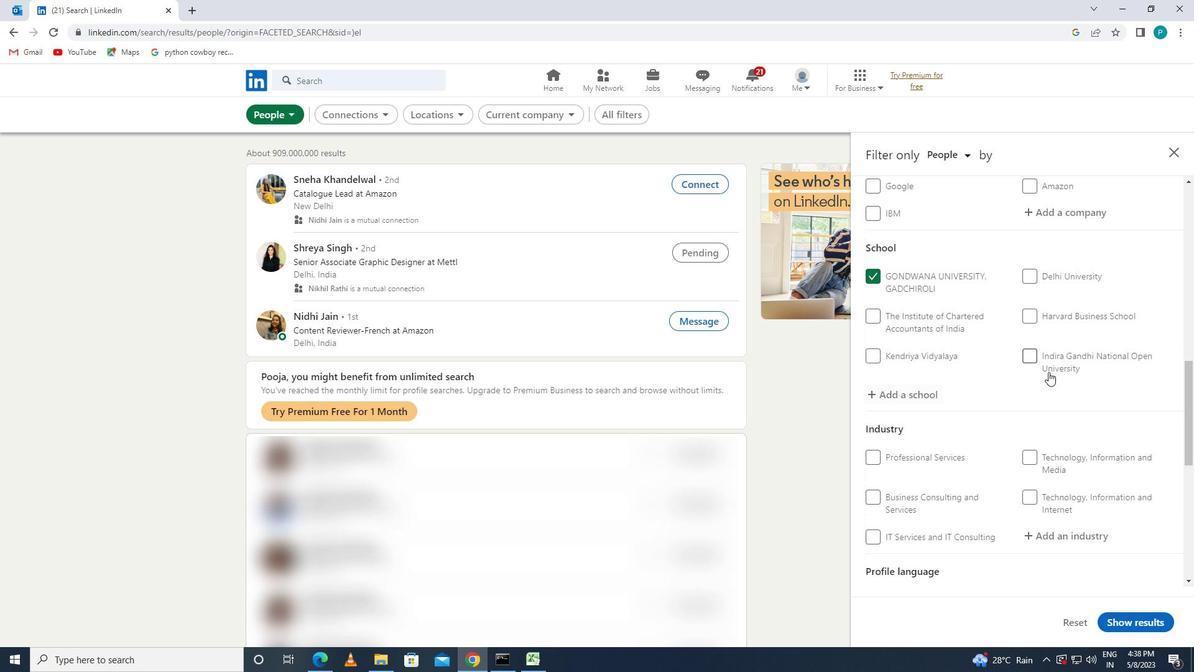 
Action: Mouse scrolled (1070, 392) with delta (0, 0)
Screenshot: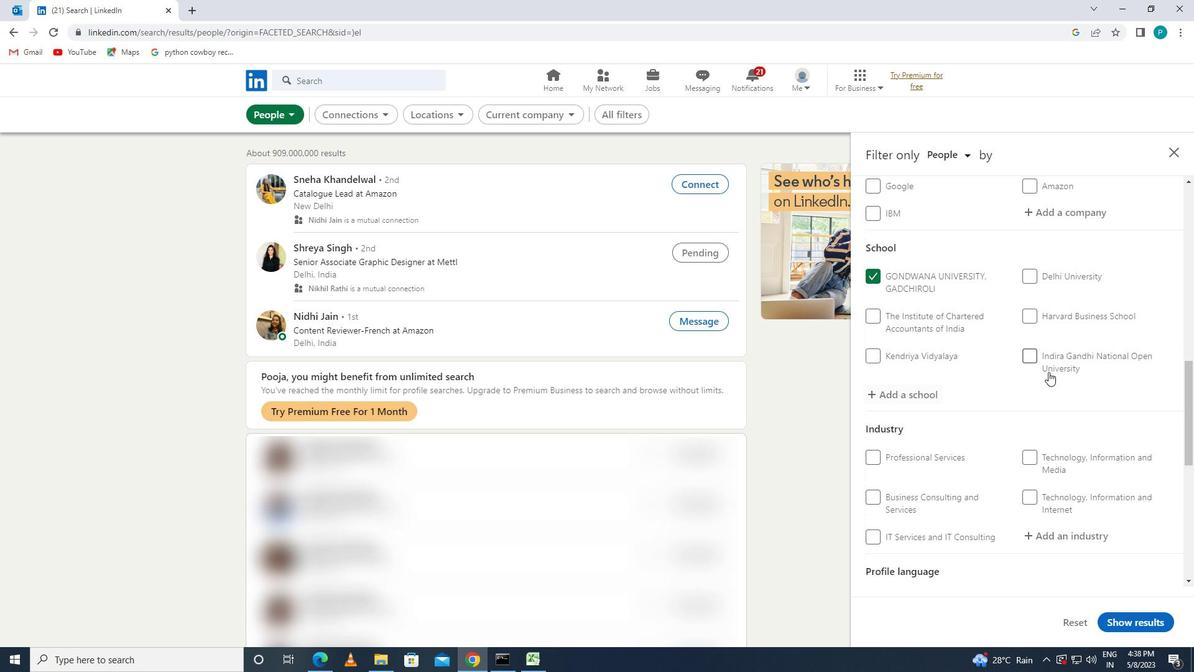 
Action: Mouse moved to (1072, 402)
Screenshot: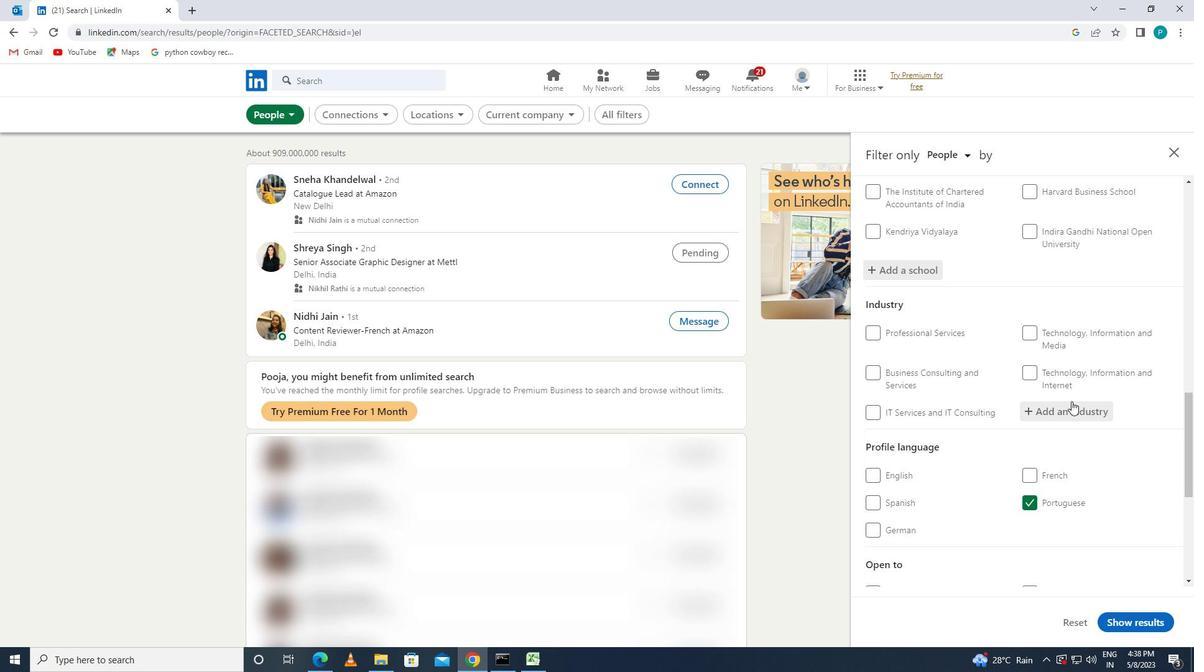
Action: Mouse scrolled (1072, 401) with delta (0, 0)
Screenshot: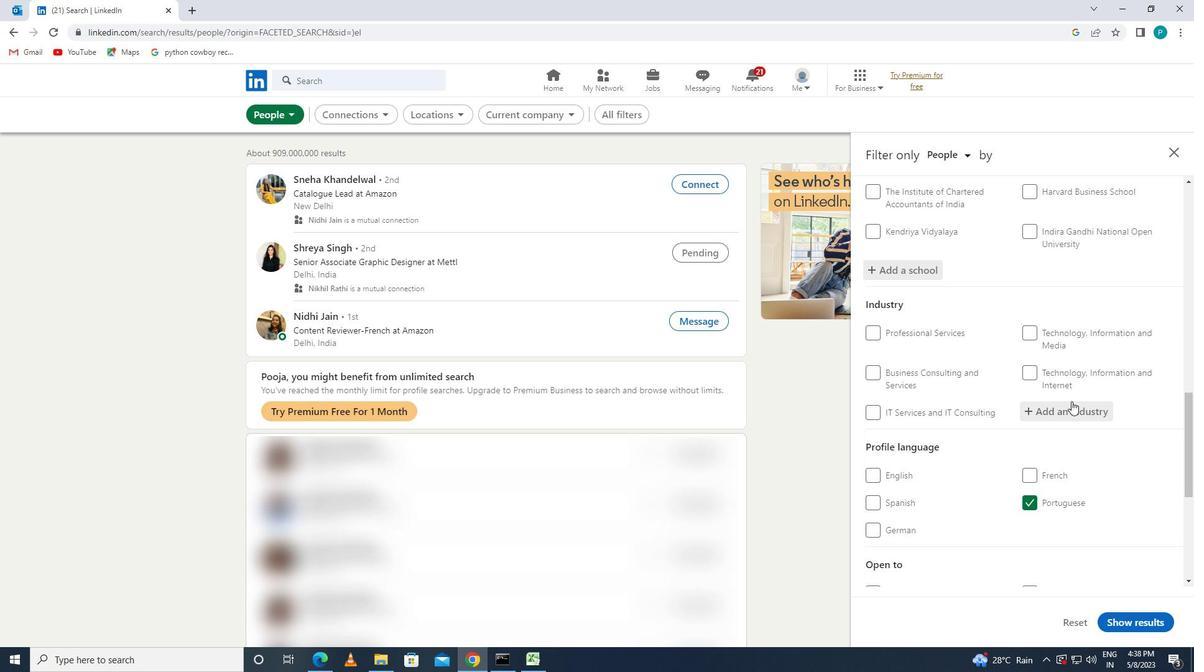 
Action: Mouse scrolled (1072, 401) with delta (0, 0)
Screenshot: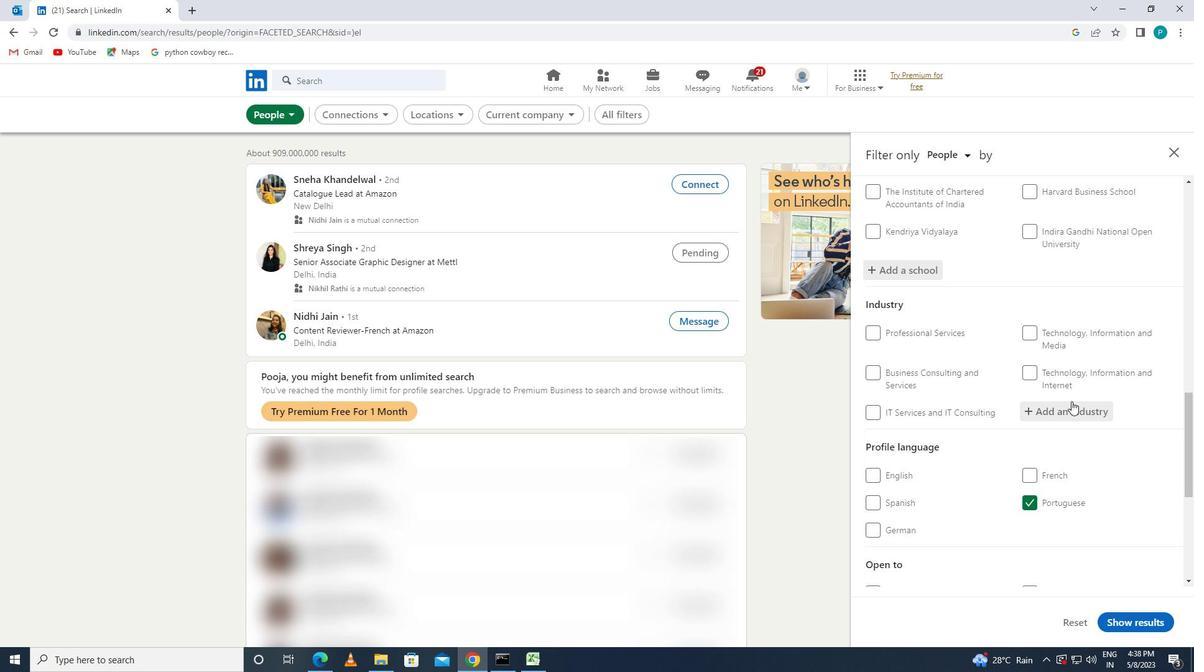 
Action: Mouse moved to (1048, 289)
Screenshot: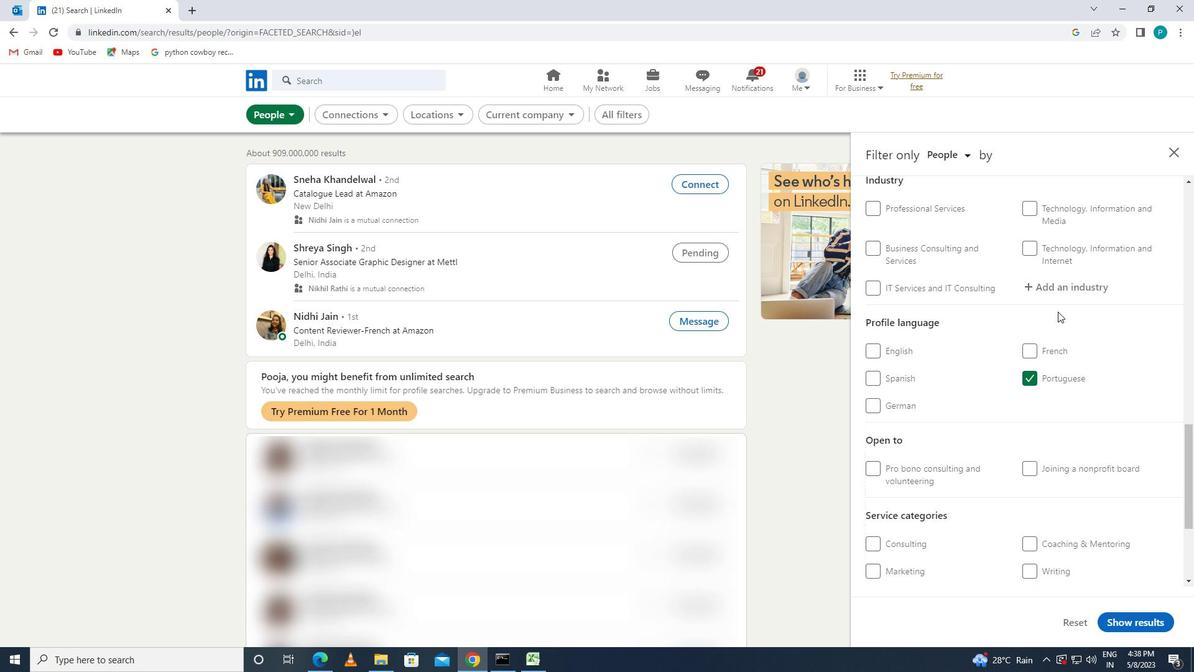 
Action: Mouse pressed left at (1048, 289)
Screenshot: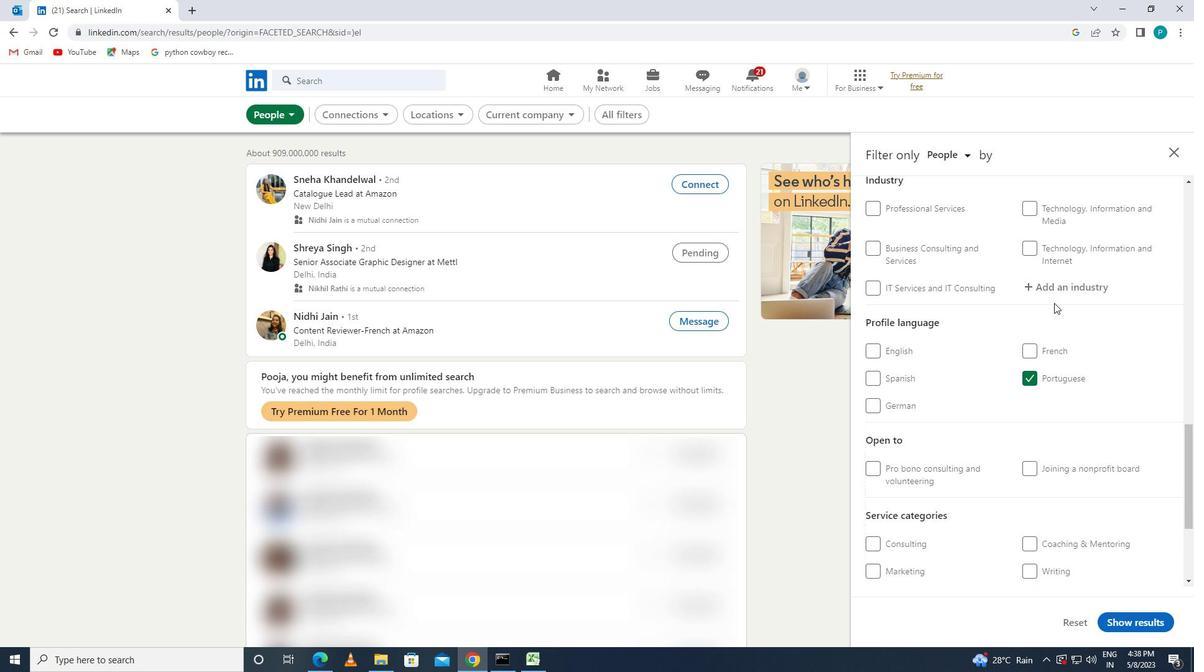 
Action: Key pressed <Key.caps_lock>P<Key.caps_lock><Key.caps_lock><Key.caps_lock><Key.caps_lock><Key.caps_lock><Key.caps_lock><Key.caps_lock><Key.caps_lock><Key.caps_lock><Key.caps_lock><Key.caps_lock><Key.caps_lock>A<Key.backspace><Key.backspace>PAPER
Screenshot: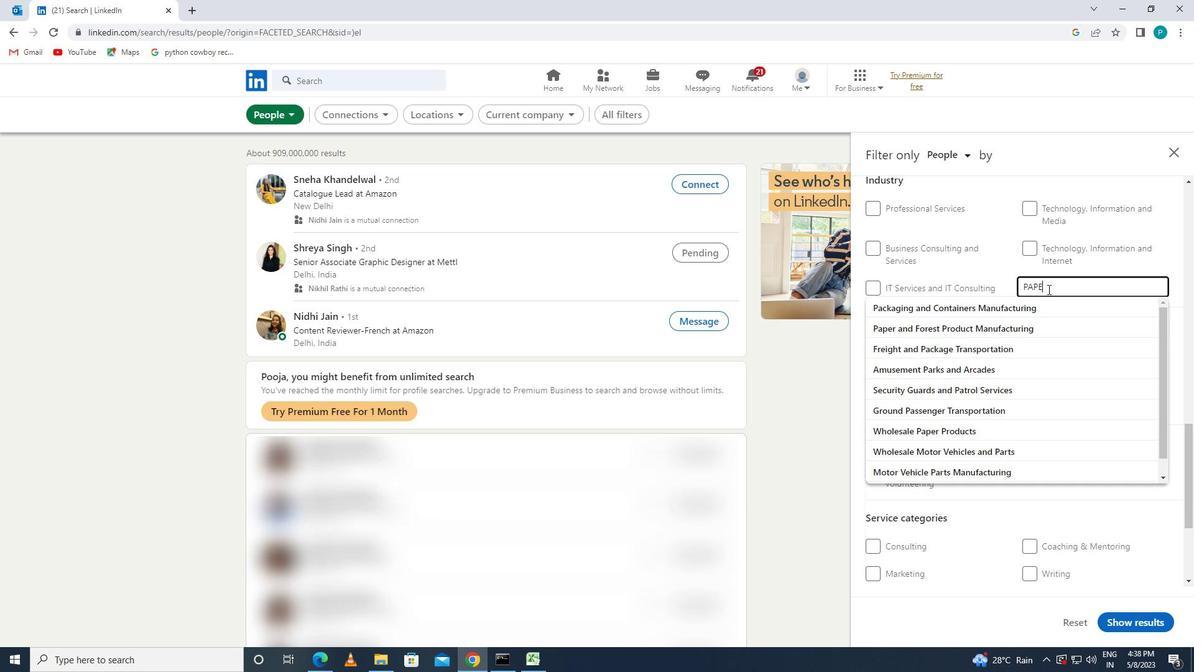 
Action: Mouse moved to (1043, 306)
Screenshot: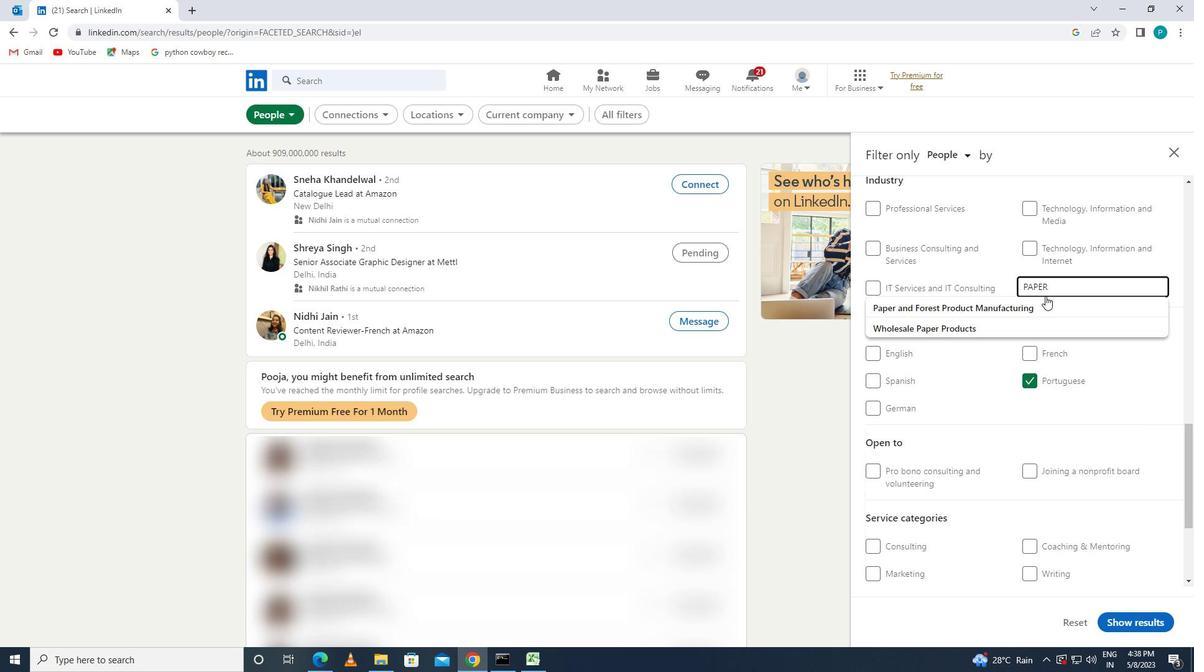 
Action: Mouse pressed left at (1043, 306)
Screenshot: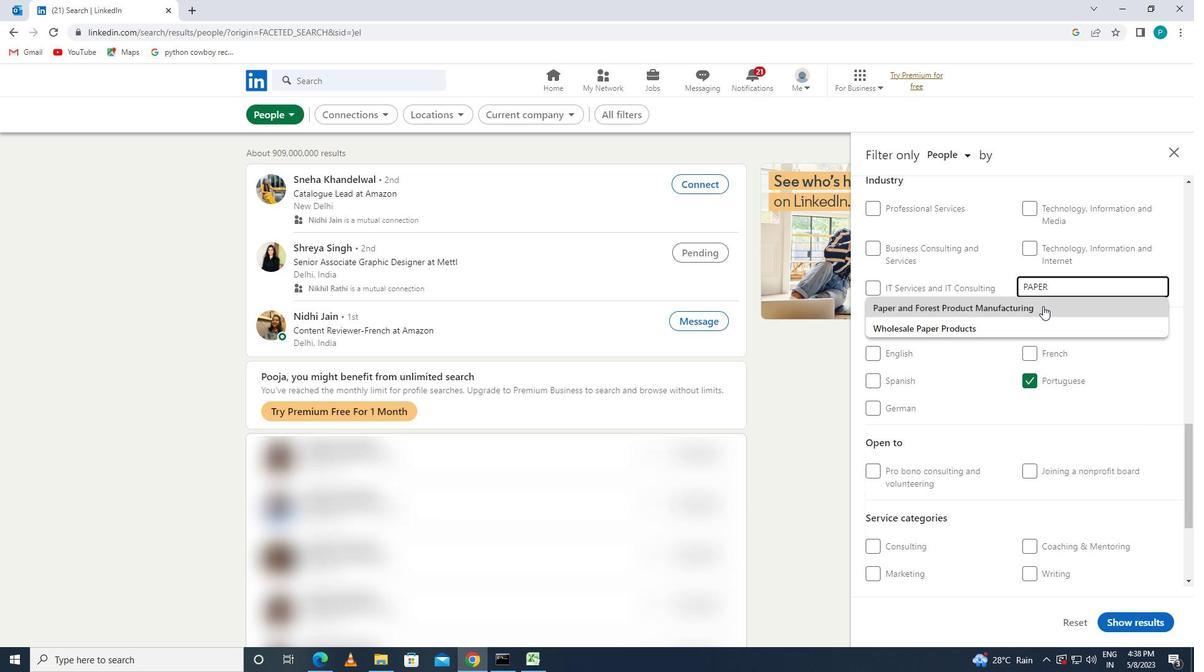 
Action: Mouse moved to (1080, 373)
Screenshot: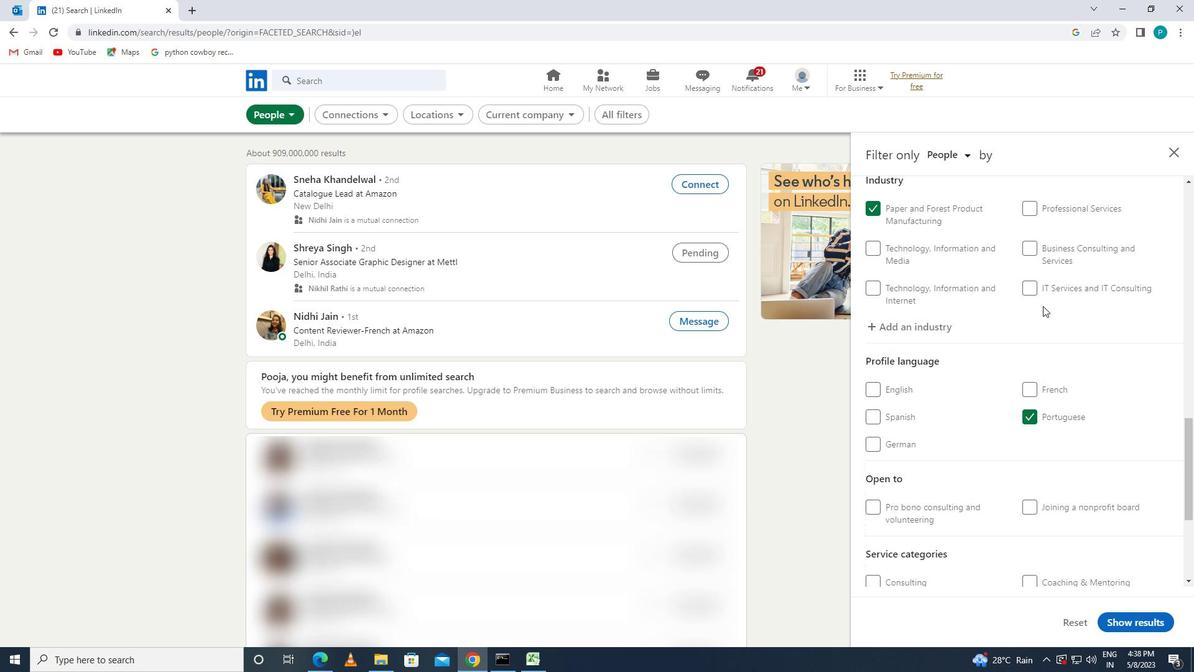 
Action: Mouse scrolled (1080, 372) with delta (0, 0)
Screenshot: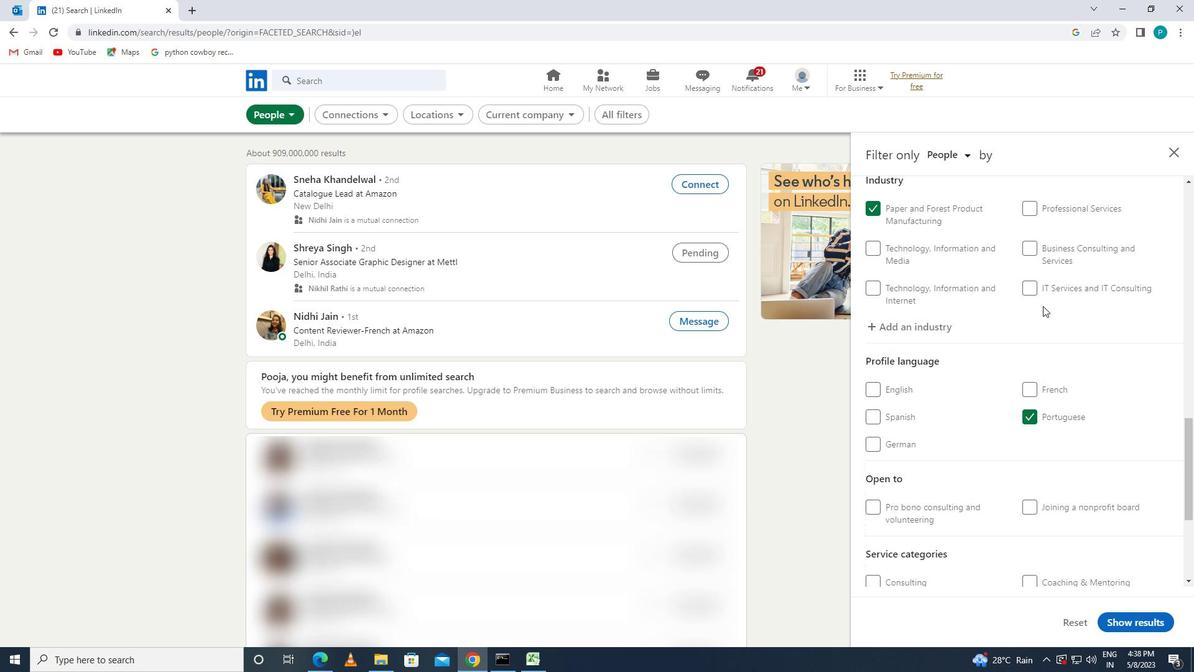 
Action: Mouse moved to (1080, 377)
Screenshot: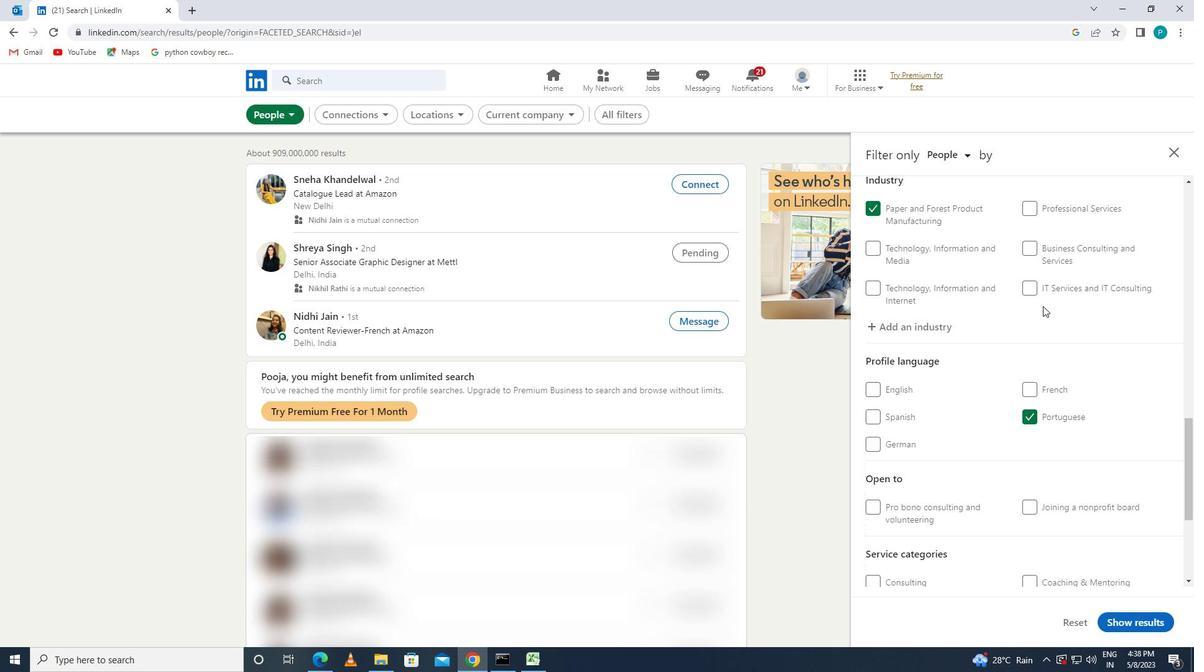 
Action: Mouse scrolled (1080, 377) with delta (0, 0)
Screenshot: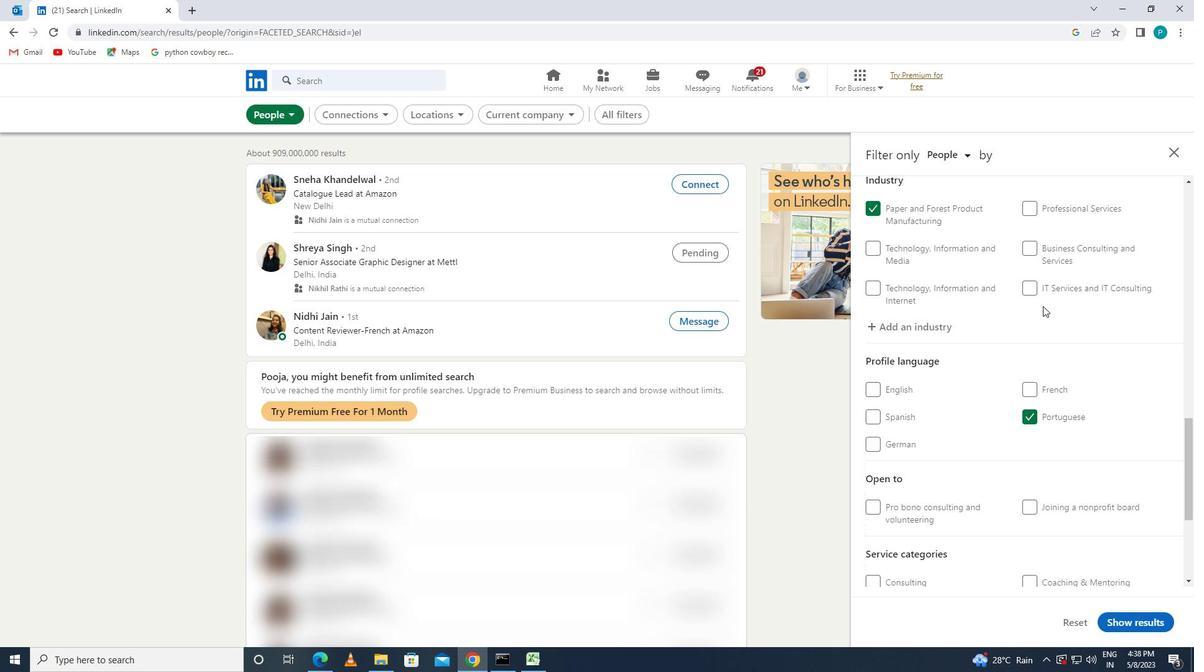
Action: Mouse moved to (1082, 385)
Screenshot: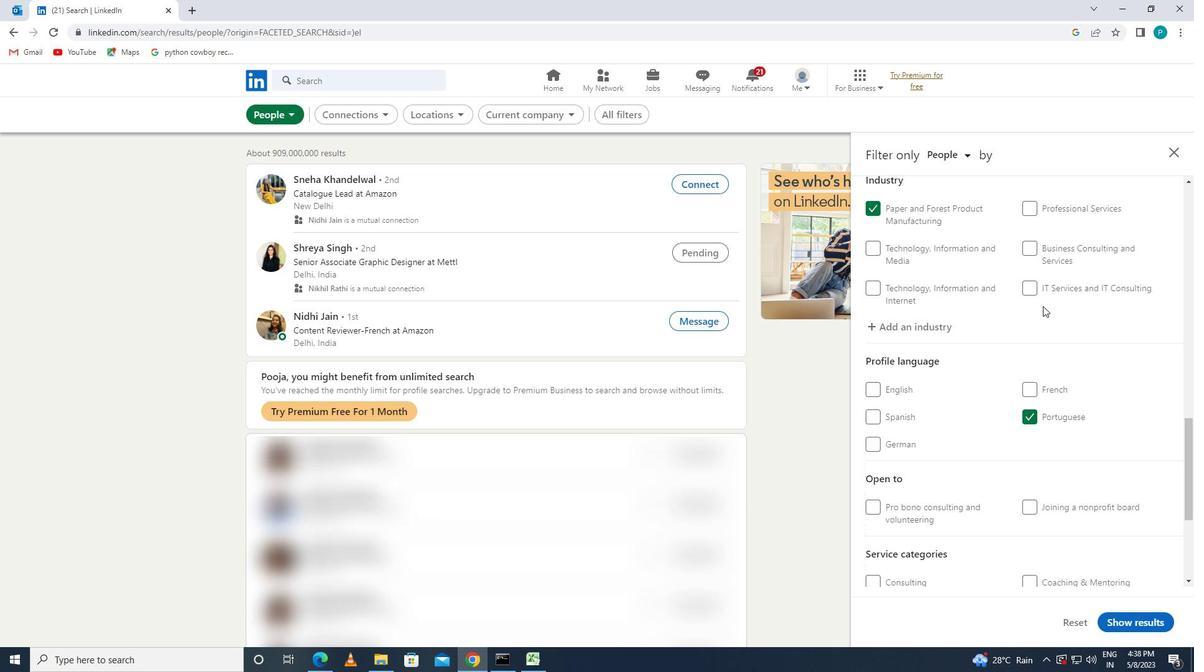 
Action: Mouse scrolled (1082, 385) with delta (0, 0)
Screenshot: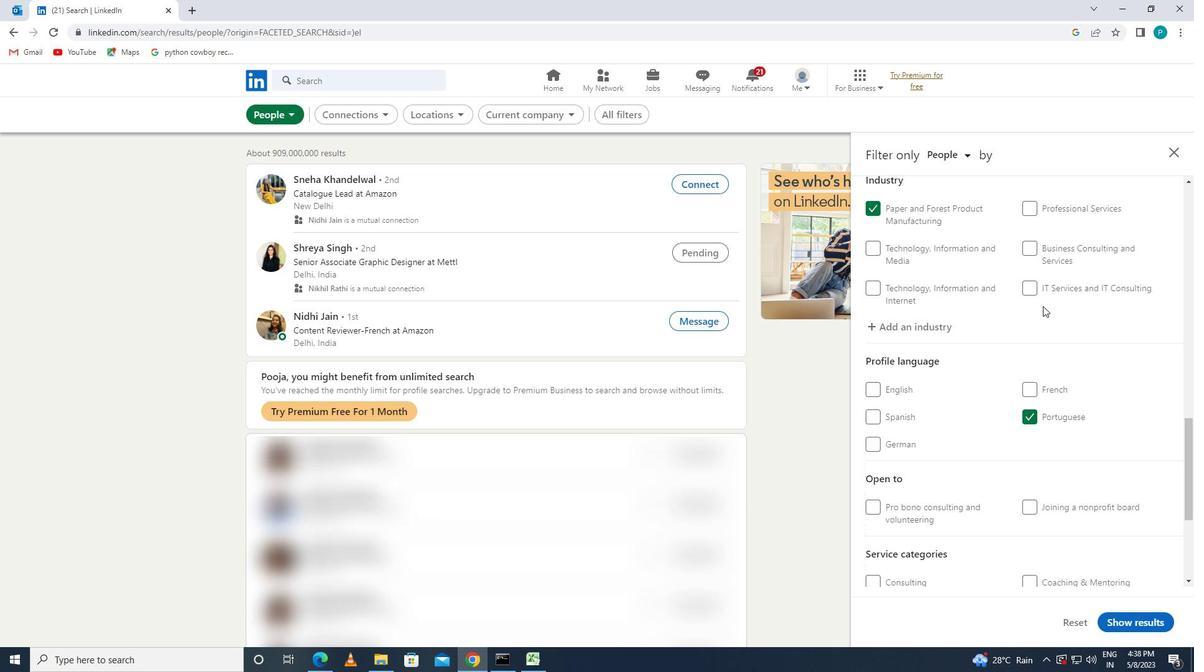 
Action: Mouse moved to (1070, 451)
Screenshot: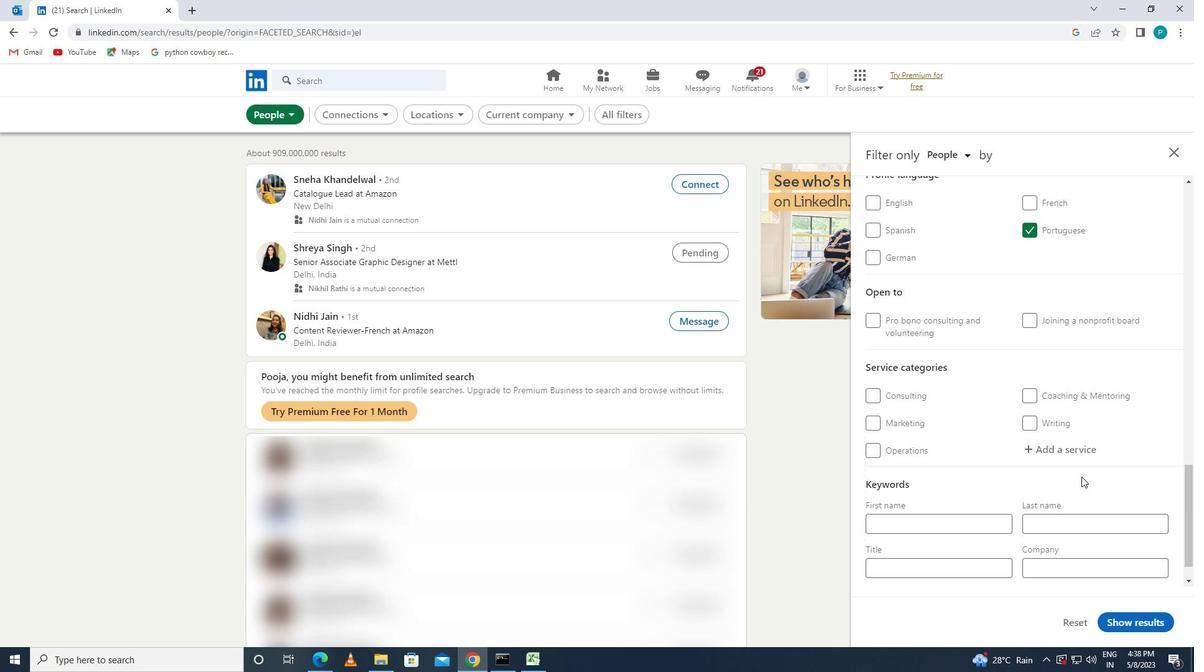 
Action: Mouse pressed left at (1070, 451)
Screenshot: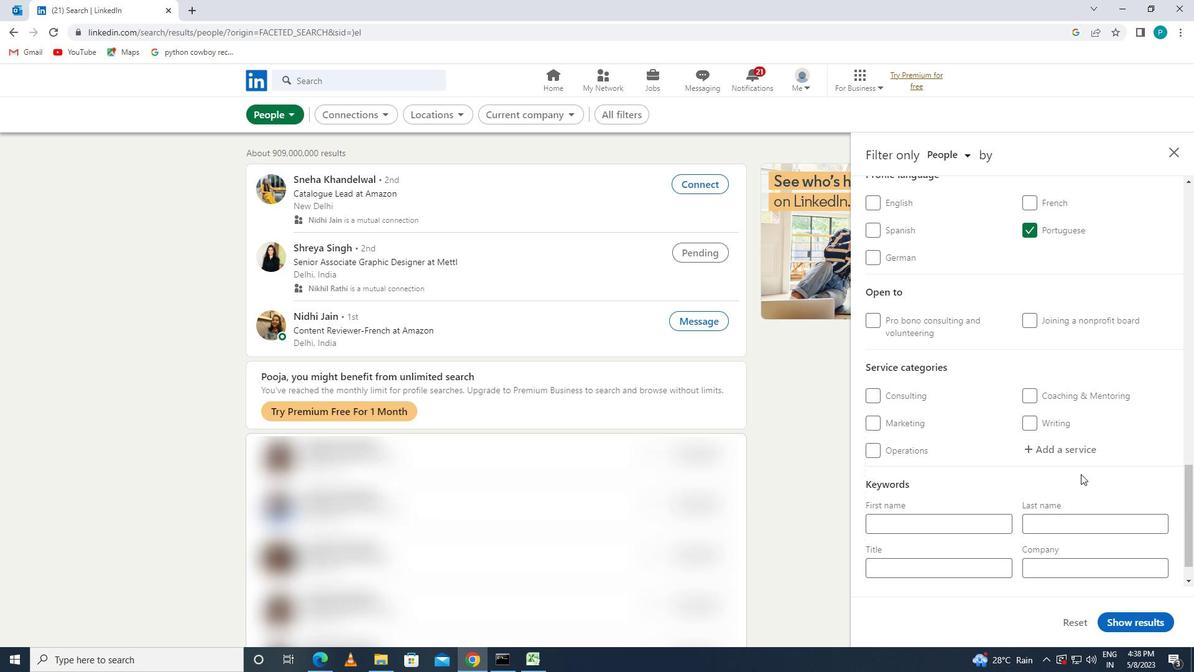 
Action: Key pressed <Key.caps_lock>V<Key.caps_lock><Key.backspace>V<Key.caps_lock>IDEO<Key.space>
Screenshot: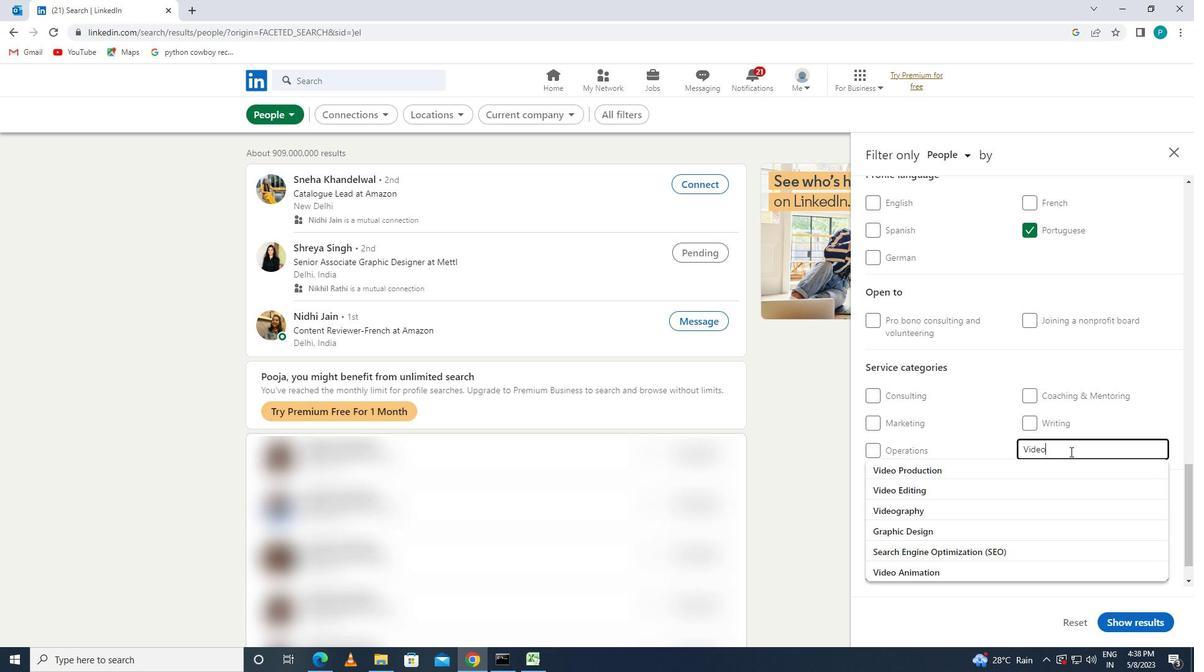
Action: Mouse moved to (1053, 467)
Screenshot: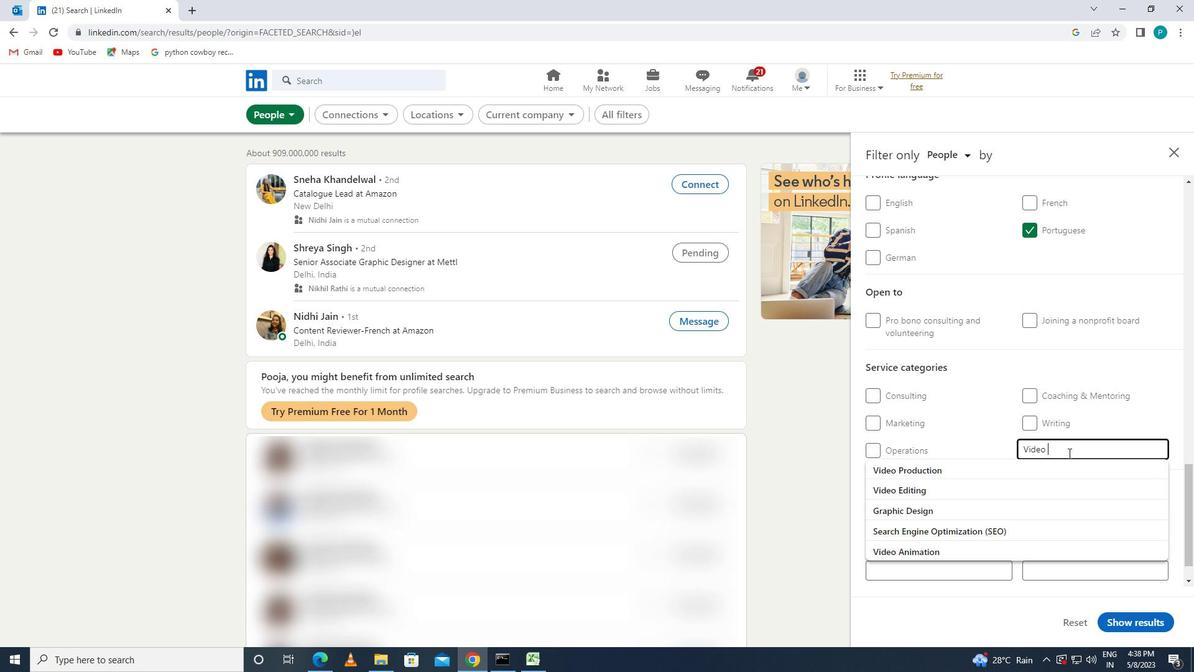 
Action: Mouse pressed left at (1053, 467)
Screenshot: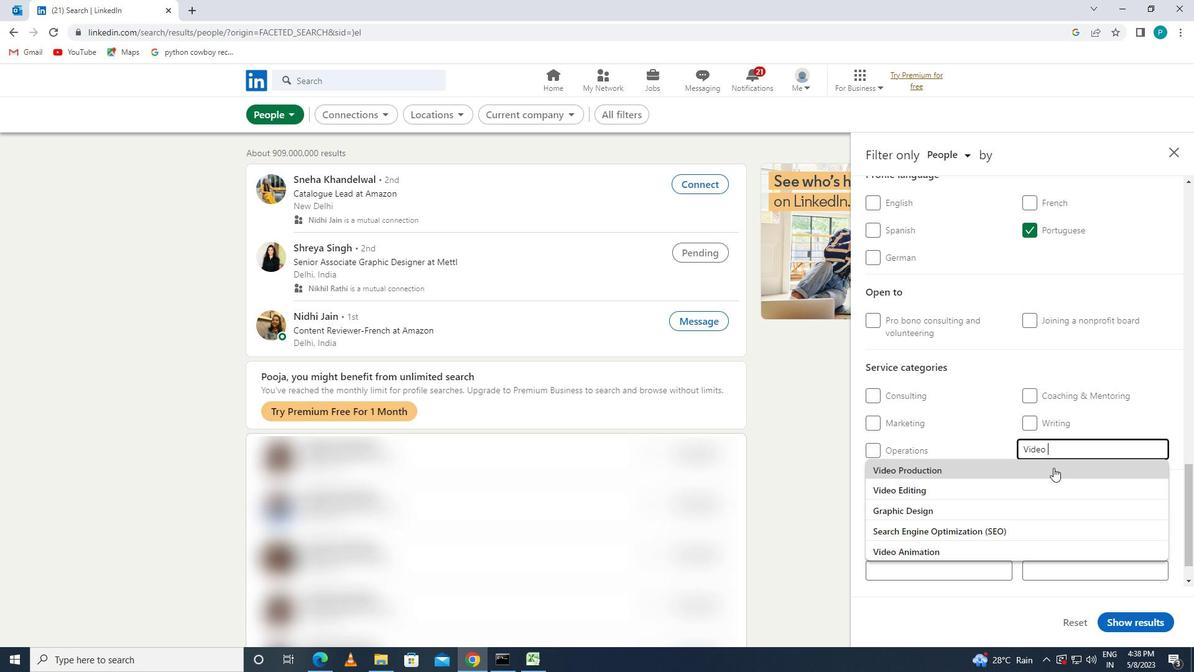 
Action: Mouse moved to (1042, 476)
Screenshot: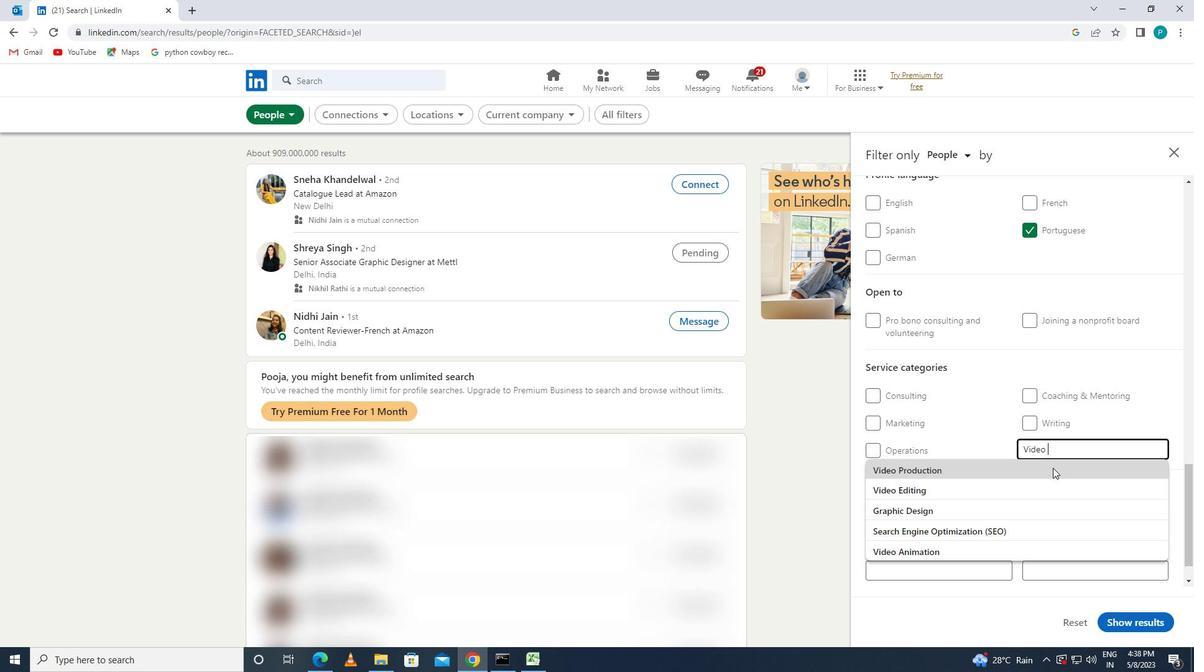 
Action: Mouse scrolled (1042, 475) with delta (0, 0)
Screenshot: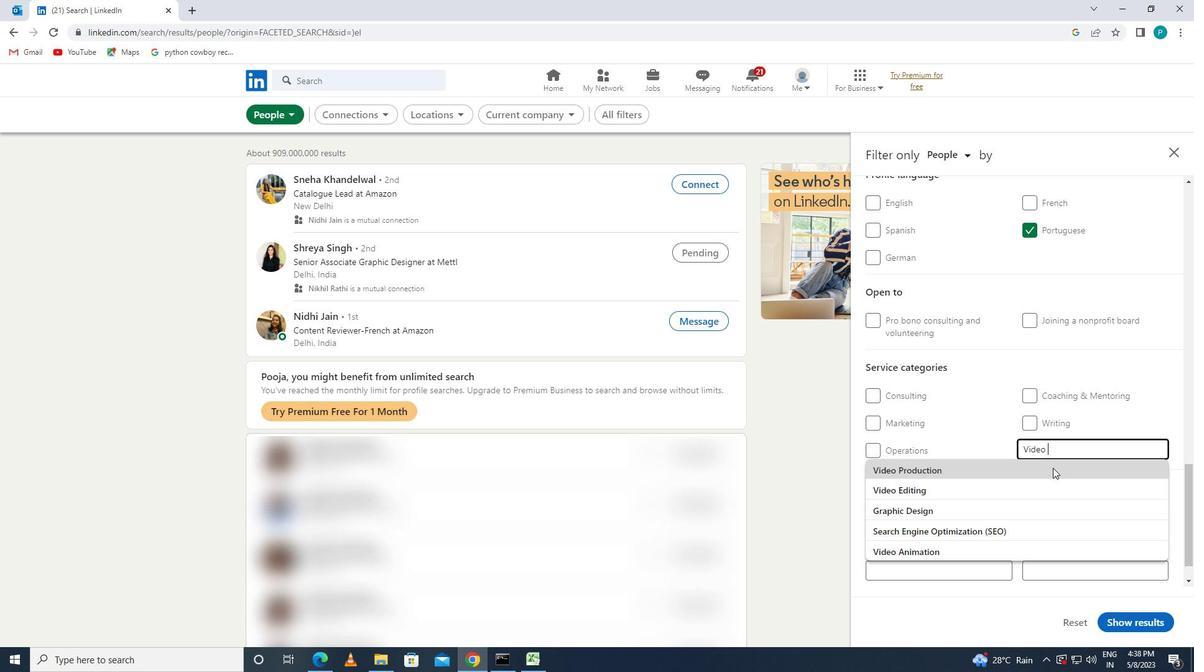
Action: Mouse moved to (981, 528)
Screenshot: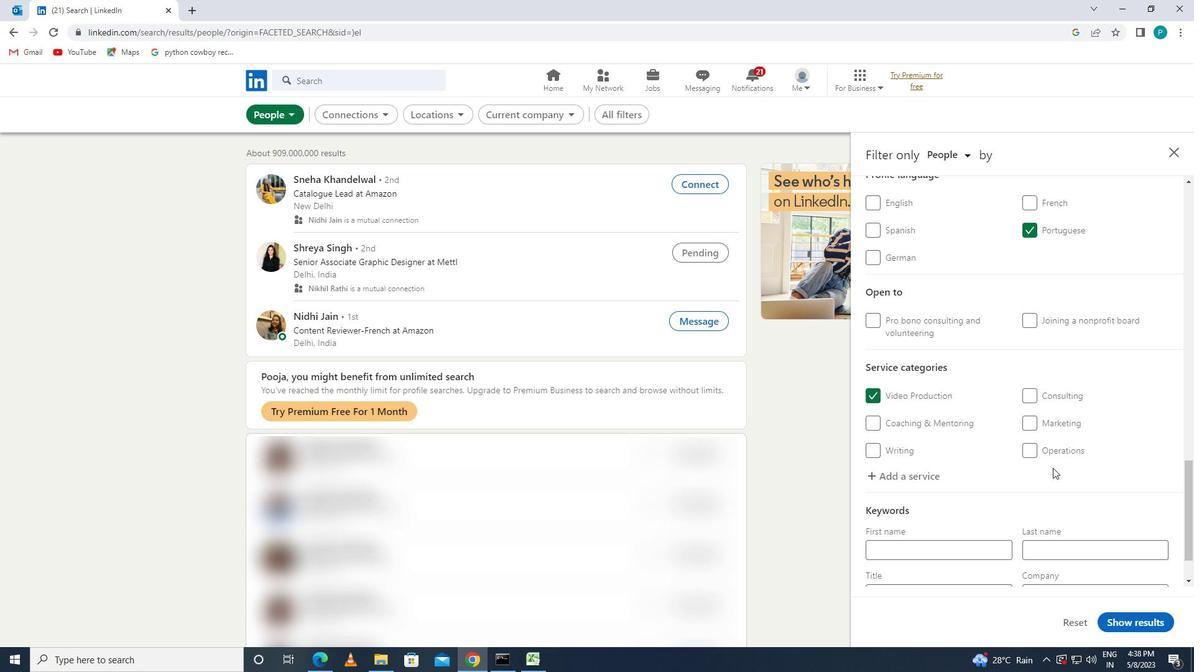 
Action: Mouse scrolled (981, 528) with delta (0, 0)
Screenshot: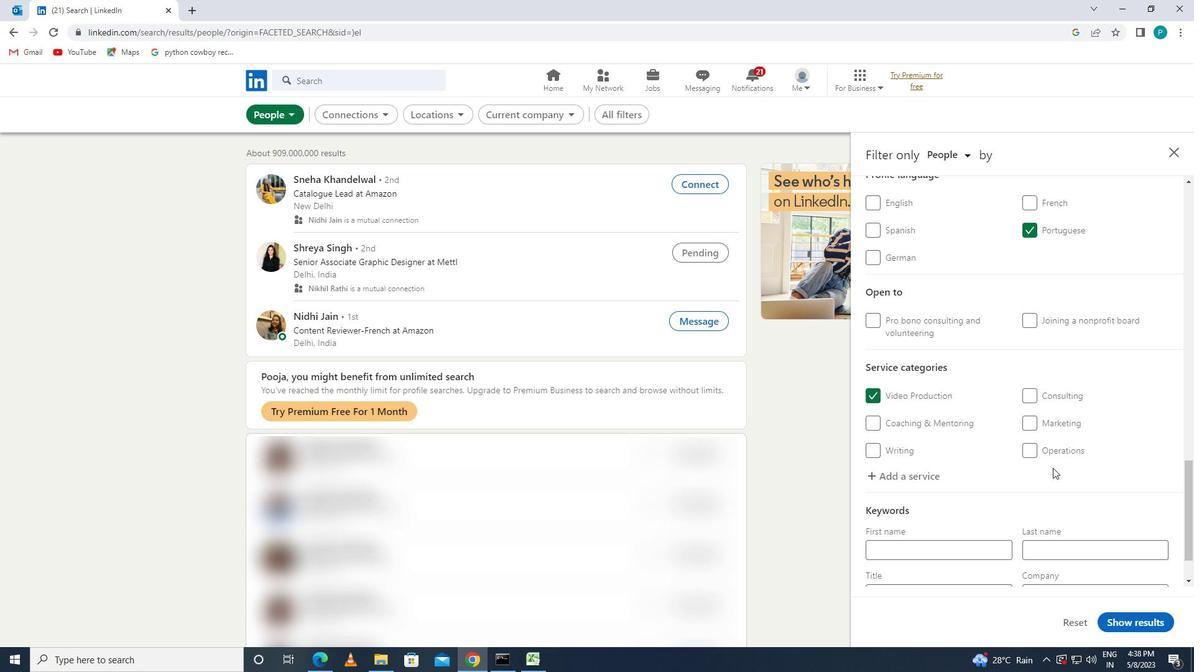
Action: Mouse moved to (951, 553)
Screenshot: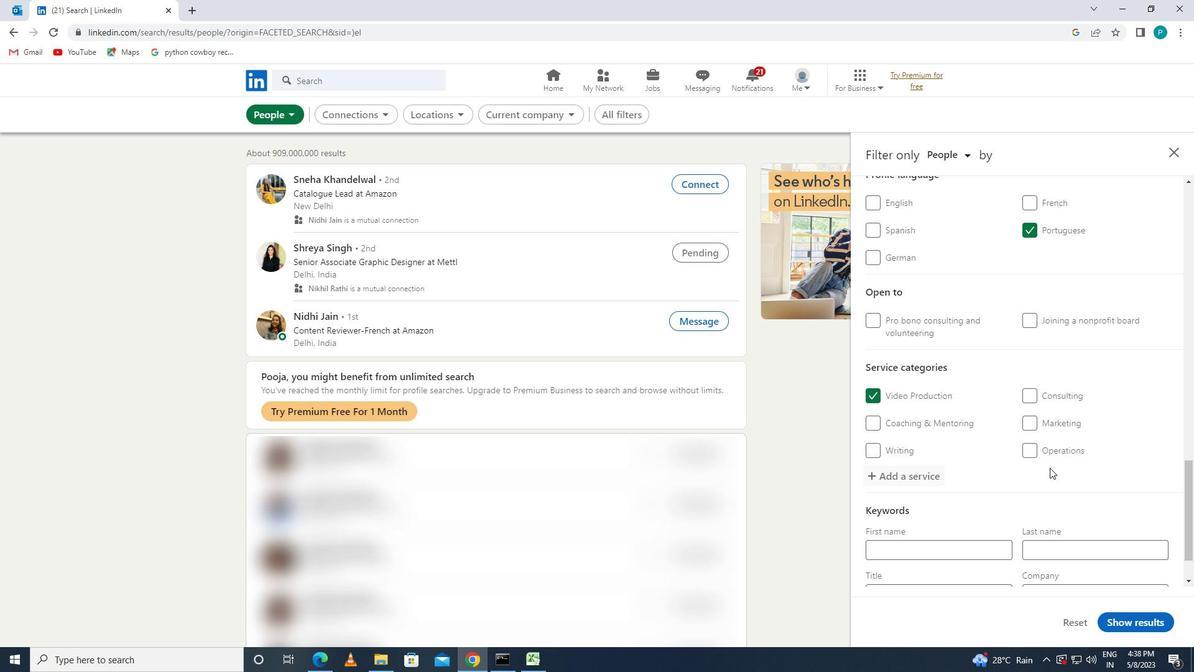 
Action: Mouse scrolled (951, 552) with delta (0, 0)
Screenshot: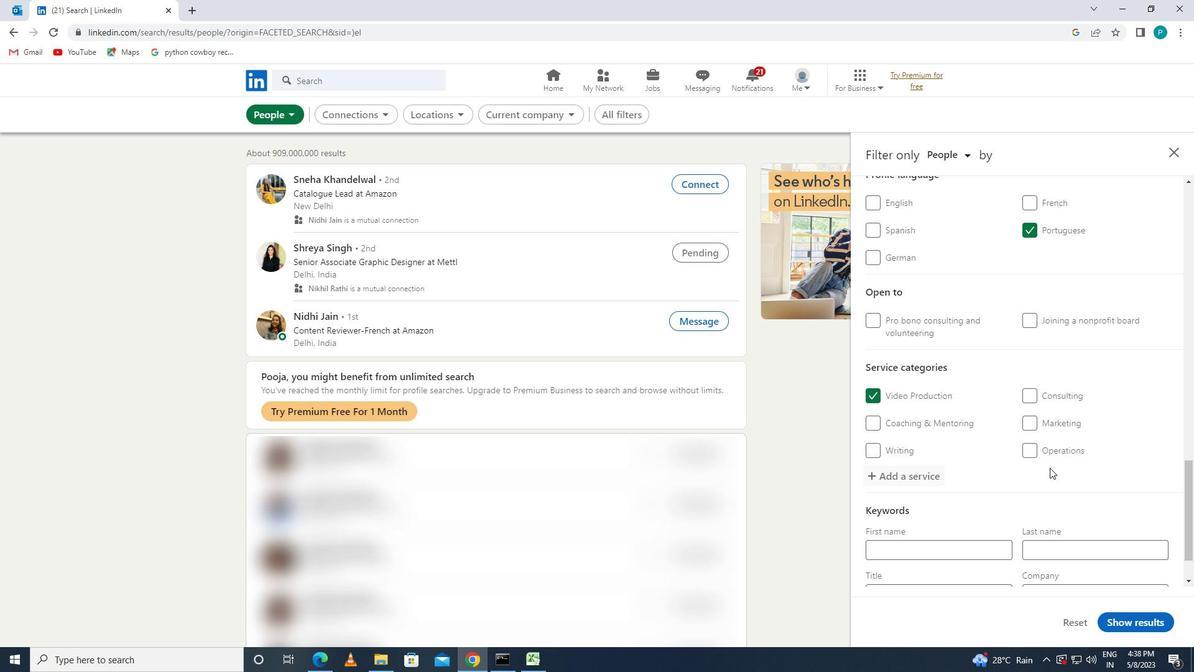 
Action: Mouse moved to (920, 538)
Screenshot: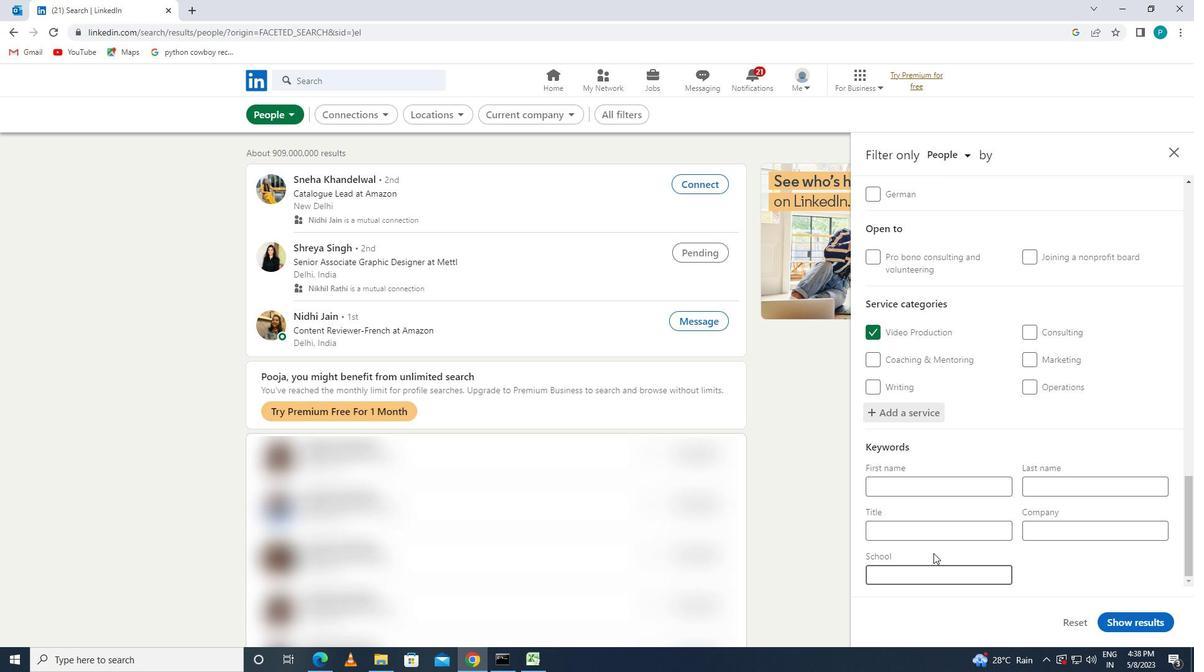 
Action: Mouse pressed left at (920, 538)
Screenshot: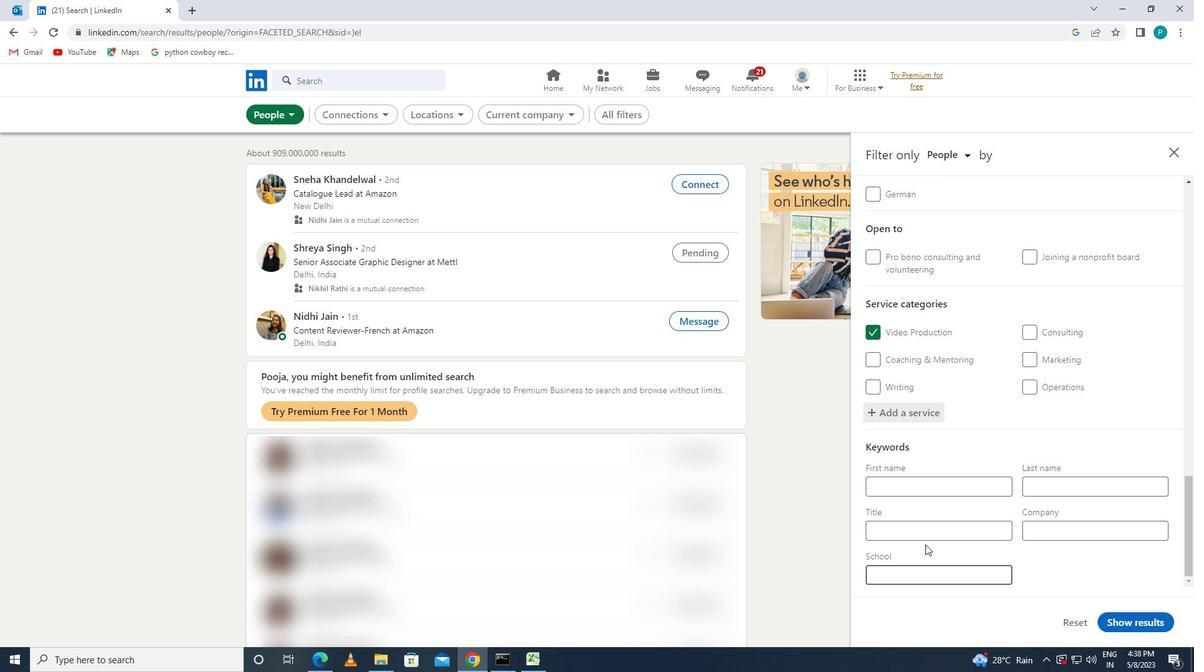 
Action: Key pressed <Key.caps_lock>T<Key.caps_lock>TILE<Key.space><Key.caps_lock>RA<Key.backspace><Key.caps_lock>ESEARCHER
Screenshot: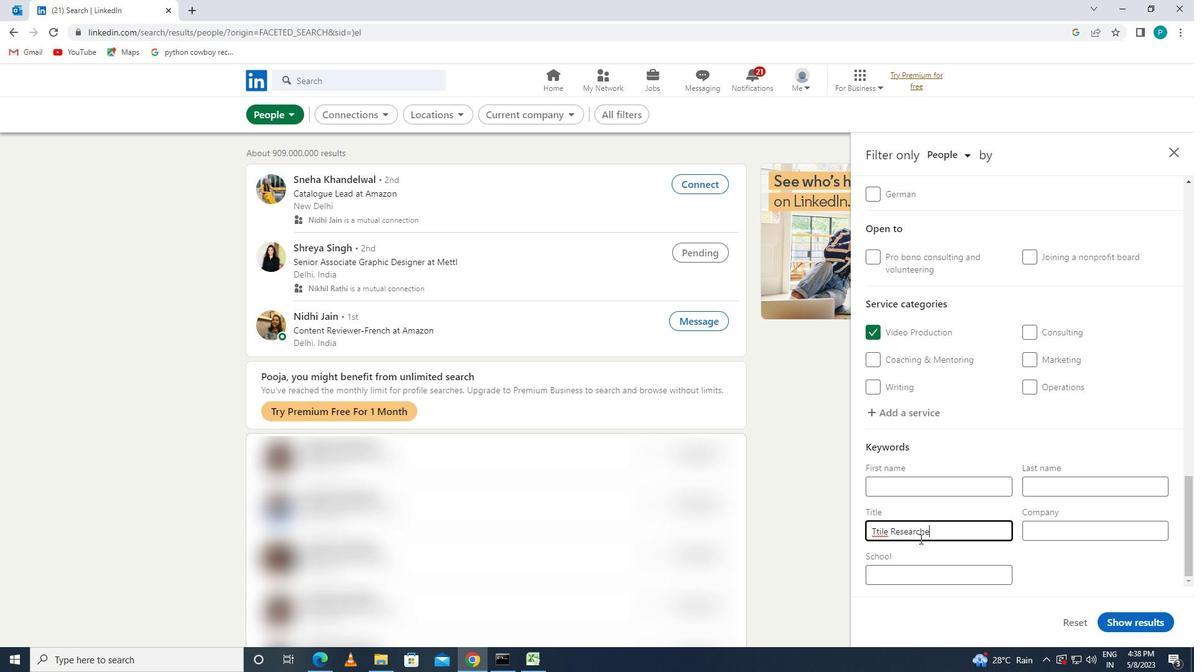 
Action: Mouse moved to (1139, 620)
Screenshot: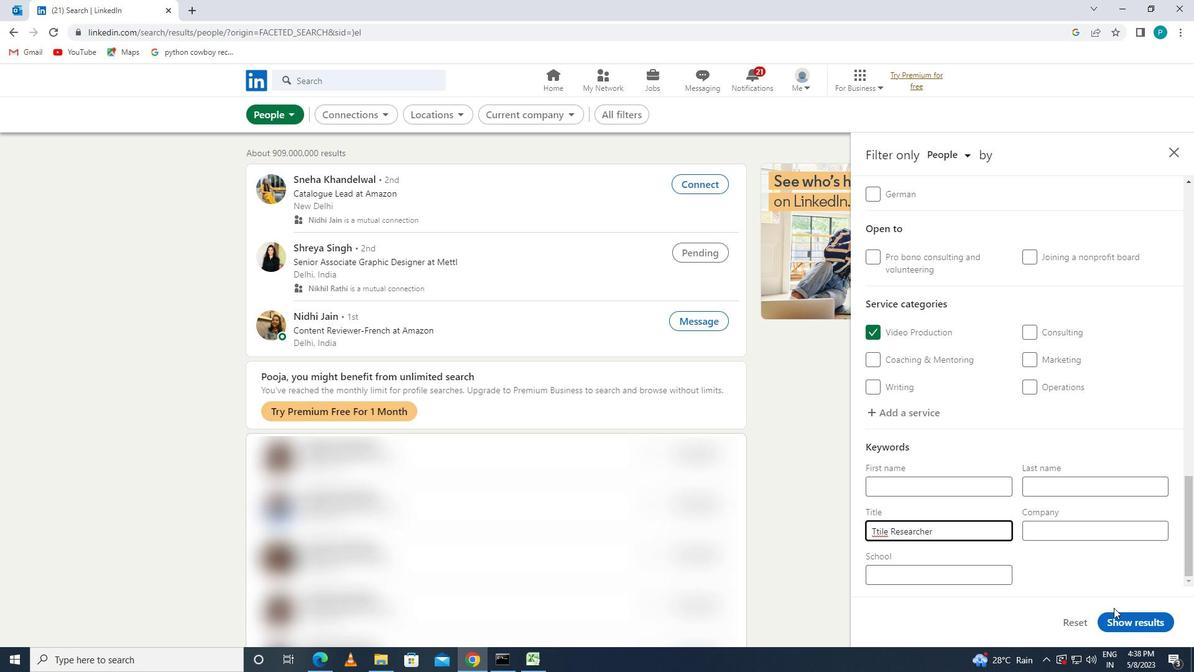 
Action: Mouse pressed left at (1139, 620)
Screenshot: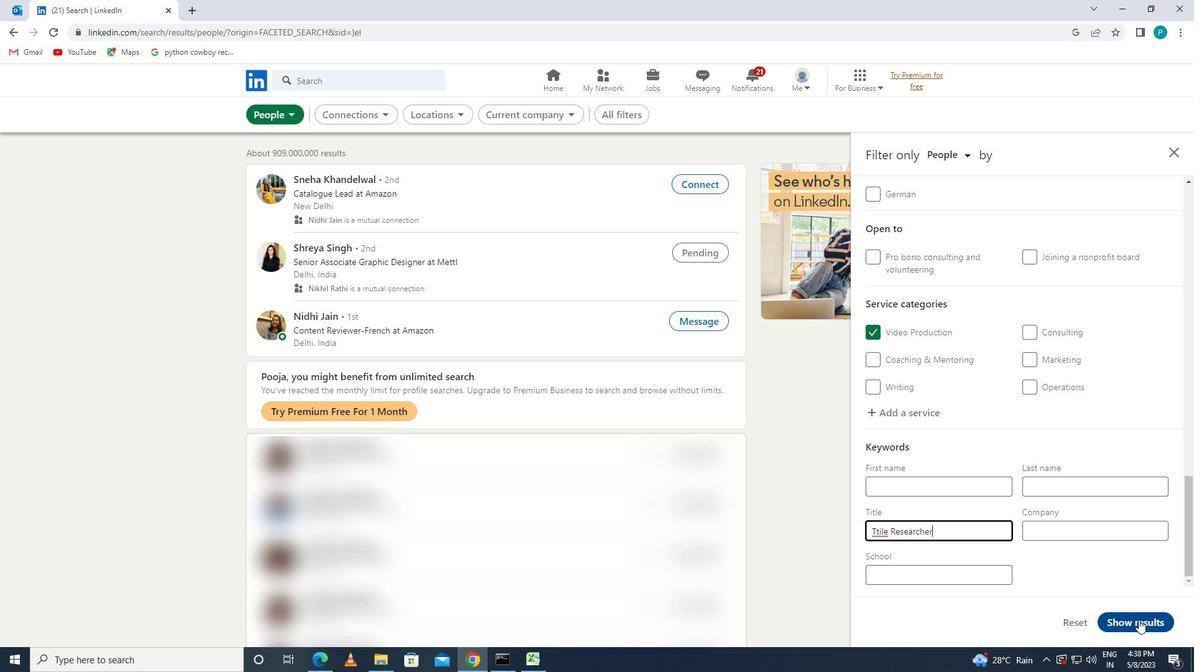 
